 Task: Find connections with filter location Tema with filter topic #blockchainwith filter profile language Spanish with filter current company Ramco Systems with filter school Somaiya Vidyavihar University with filter industry Racetracks with filter service category Tax Preparation with filter keywords title Help Desk
Action: Mouse moved to (236, 279)
Screenshot: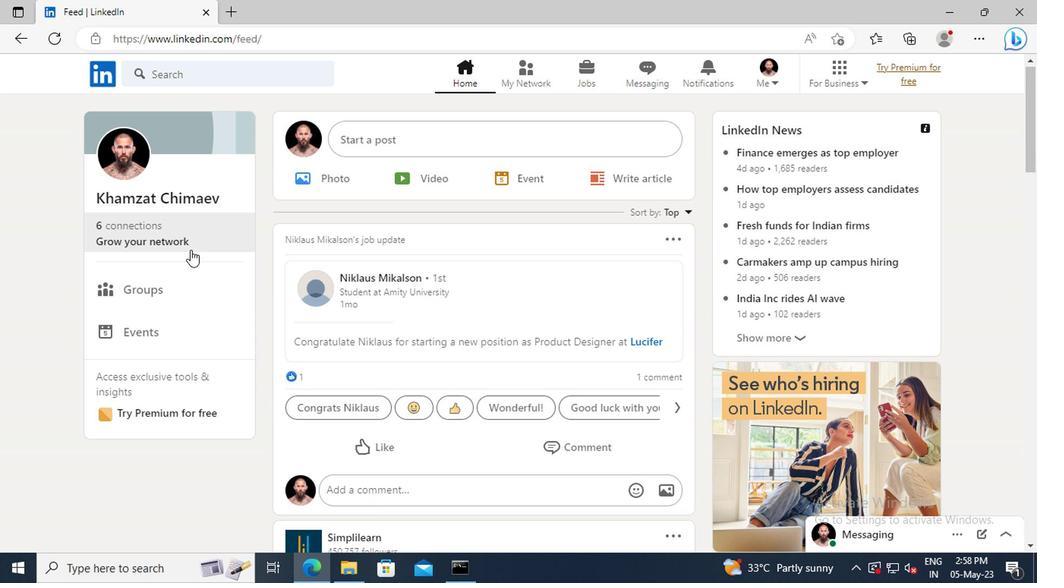
Action: Mouse pressed left at (236, 279)
Screenshot: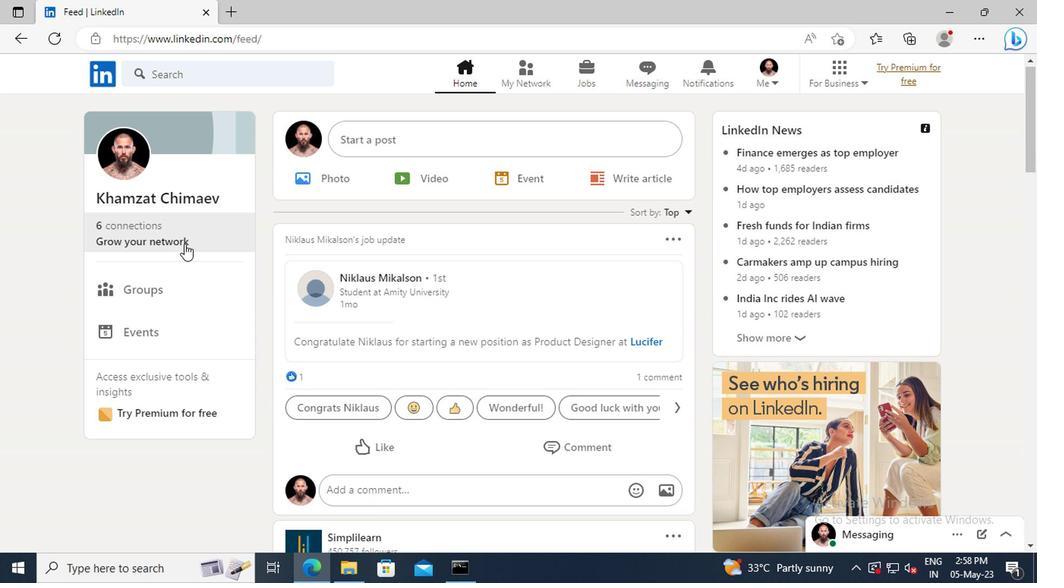 
Action: Mouse moved to (230, 222)
Screenshot: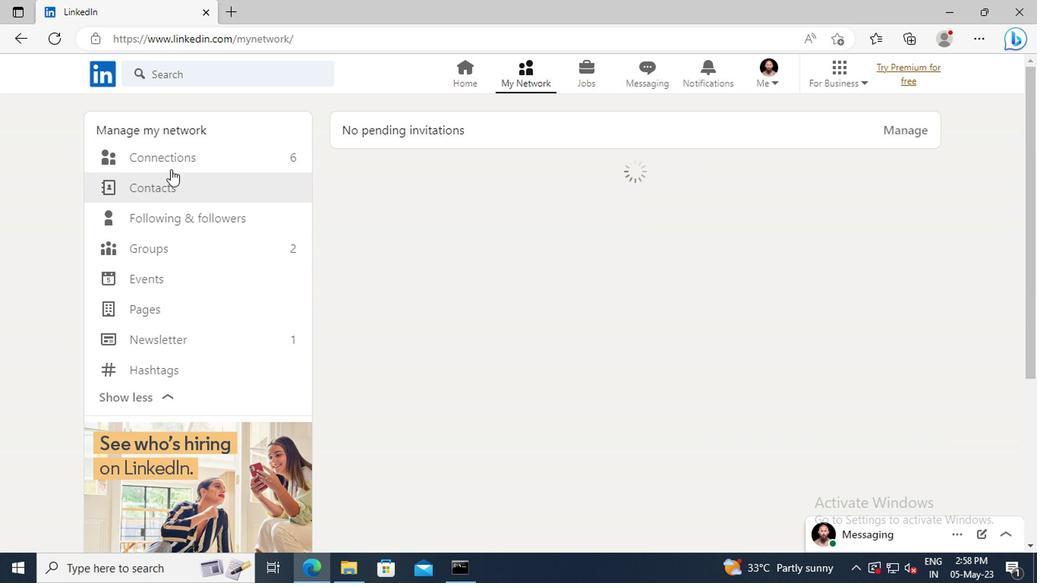 
Action: Mouse pressed left at (230, 222)
Screenshot: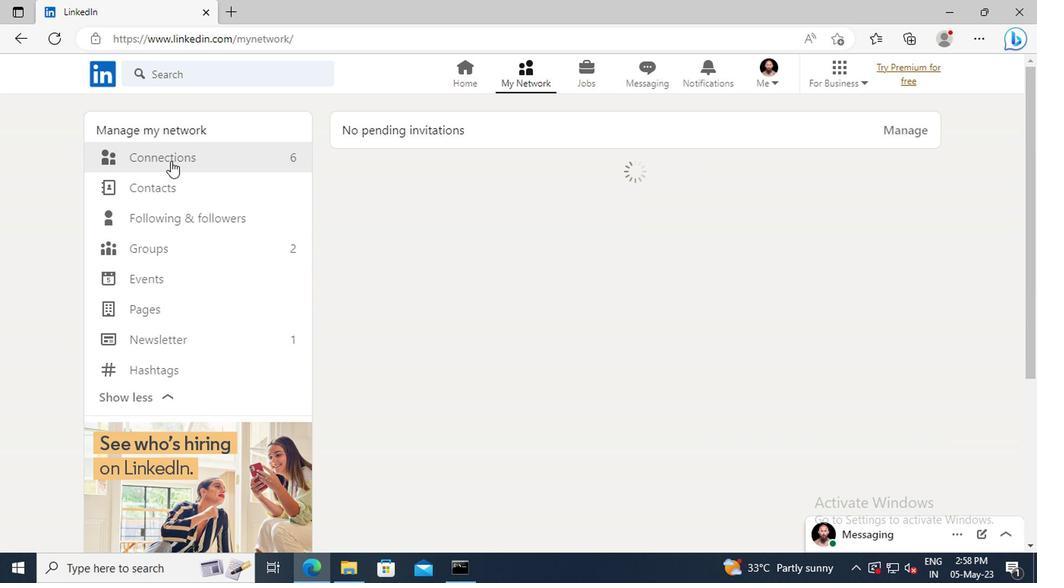 
Action: Mouse moved to (554, 223)
Screenshot: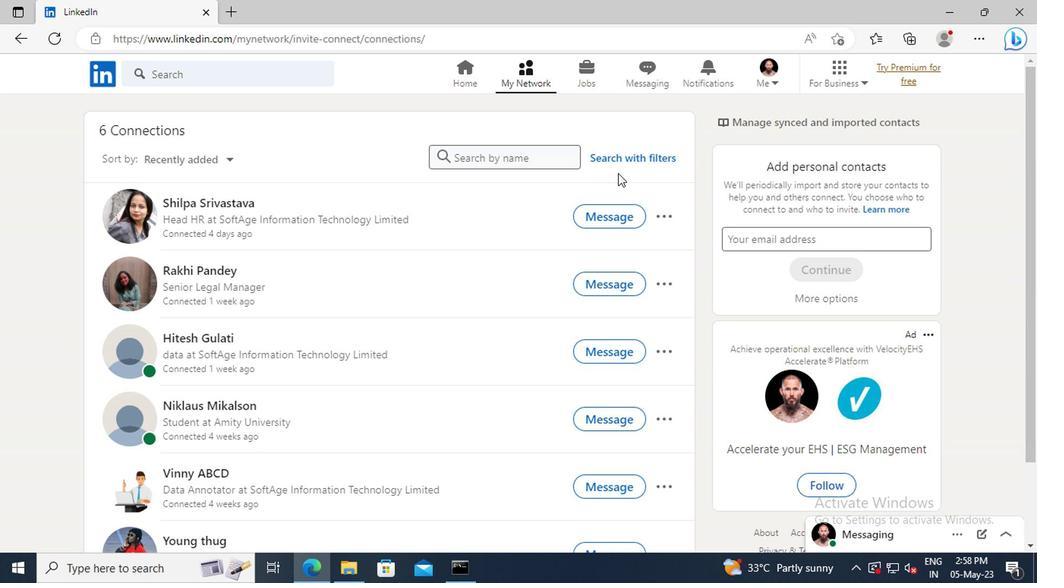 
Action: Mouse pressed left at (554, 223)
Screenshot: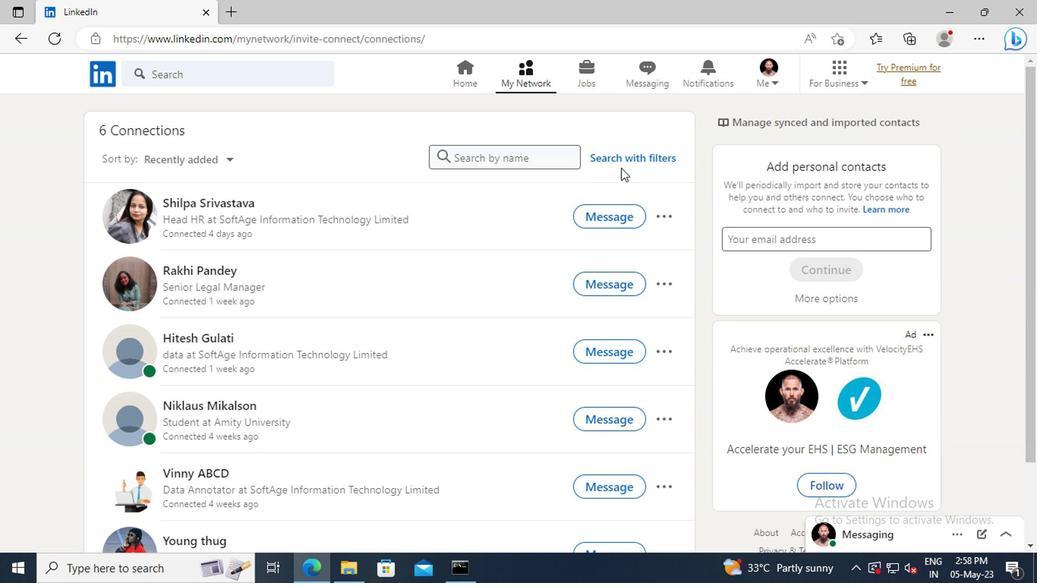 
Action: Mouse moved to (523, 195)
Screenshot: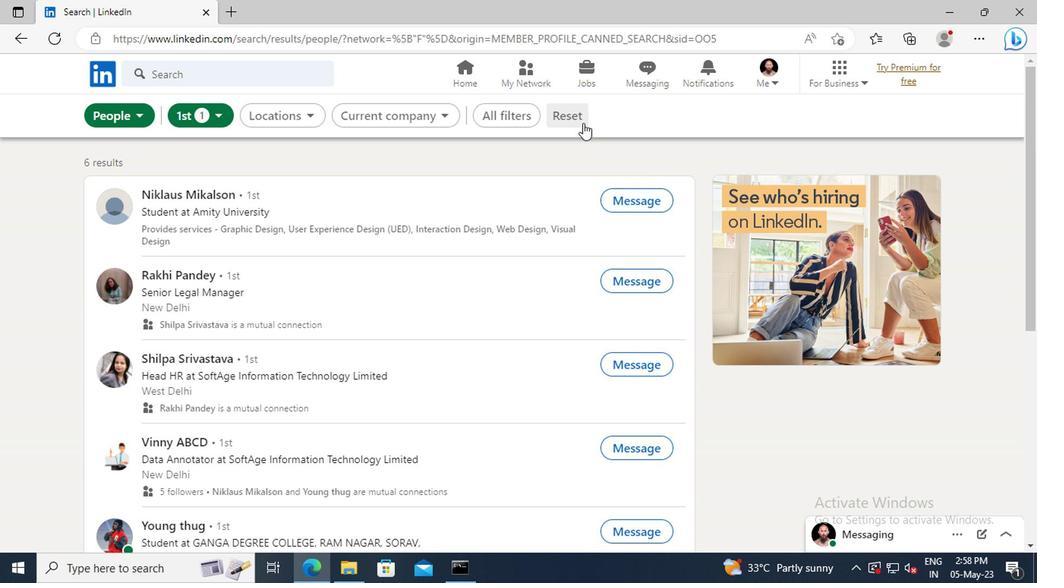 
Action: Mouse pressed left at (523, 195)
Screenshot: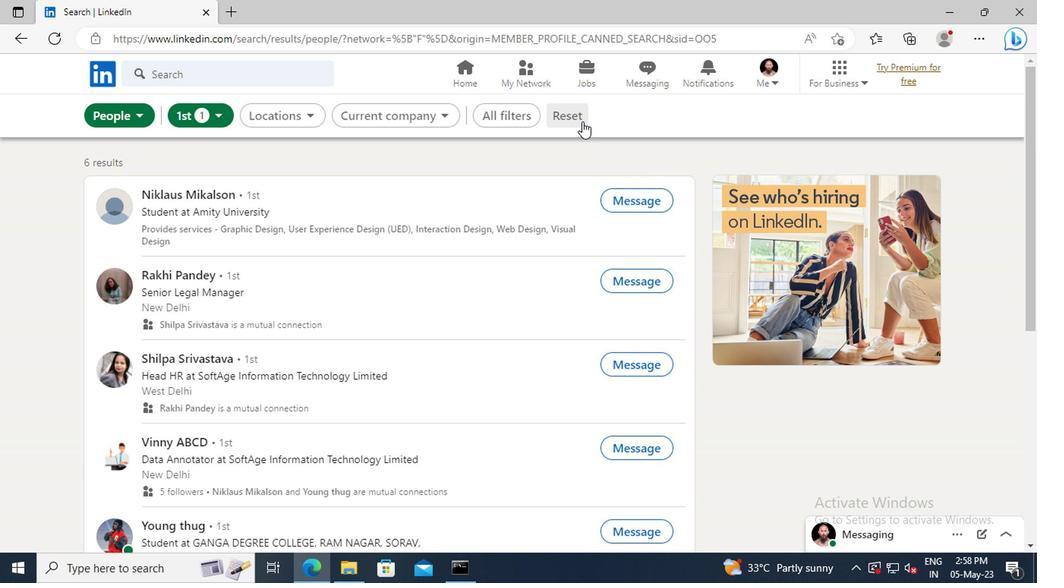 
Action: Mouse moved to (507, 191)
Screenshot: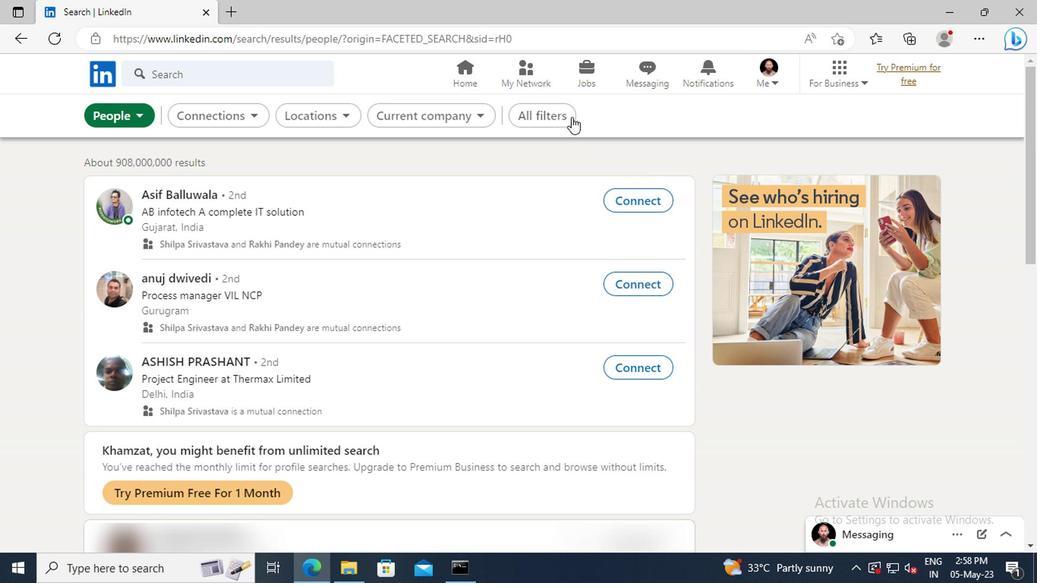 
Action: Mouse pressed left at (507, 191)
Screenshot: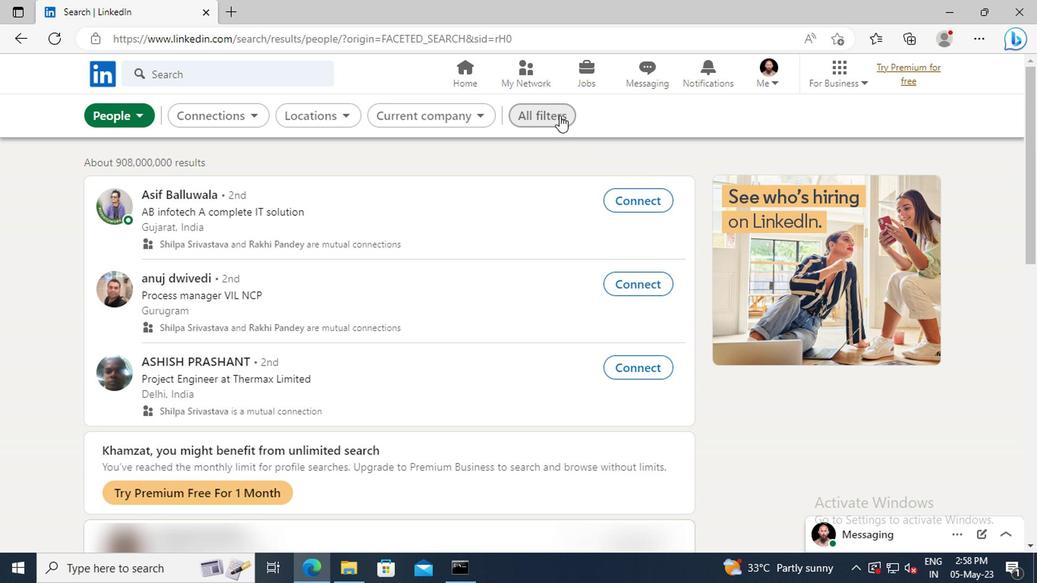 
Action: Mouse moved to (714, 321)
Screenshot: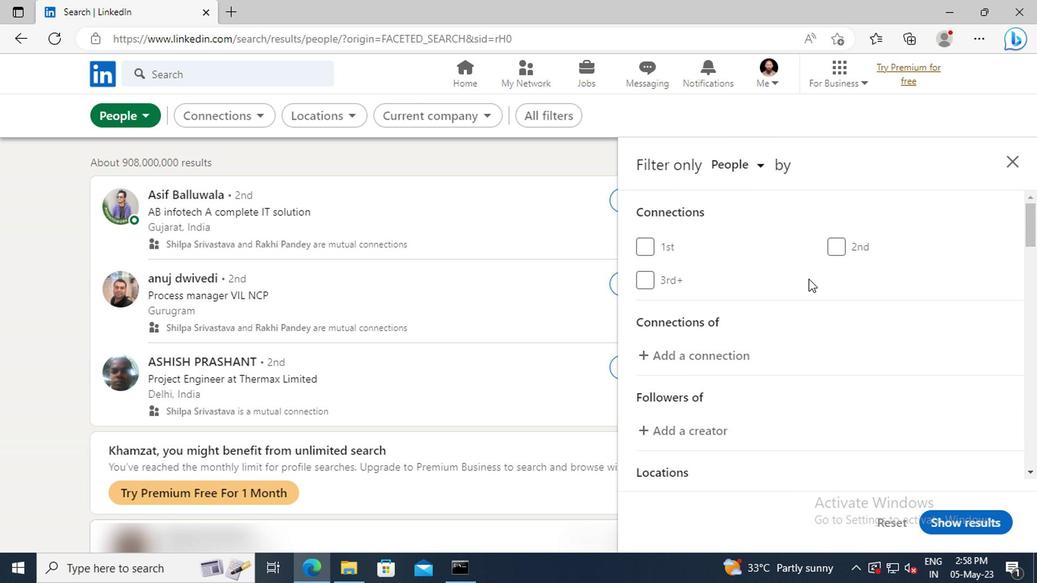 
Action: Mouse scrolled (714, 320) with delta (0, 0)
Screenshot: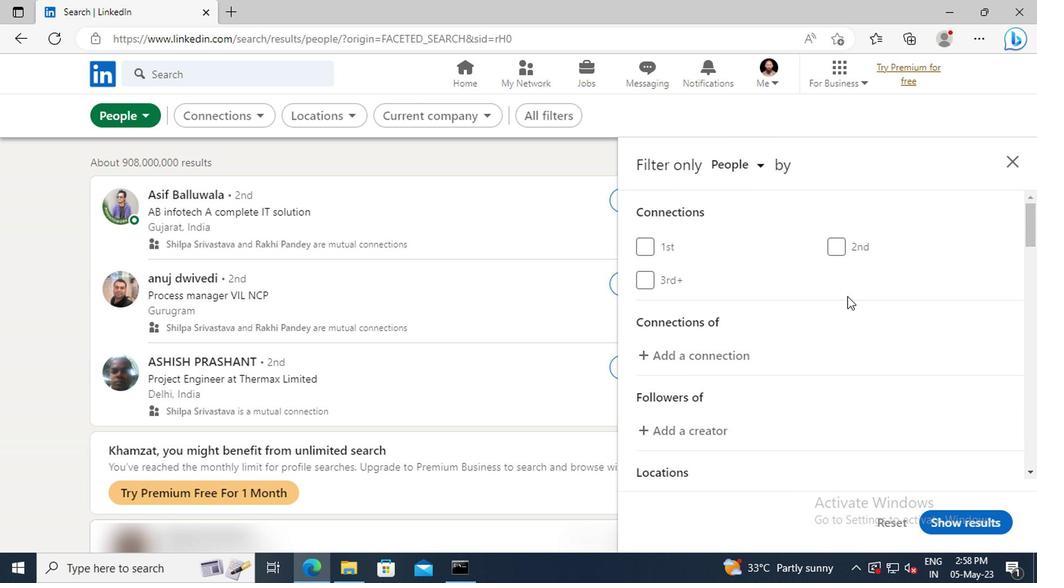 
Action: Mouse scrolled (714, 320) with delta (0, 0)
Screenshot: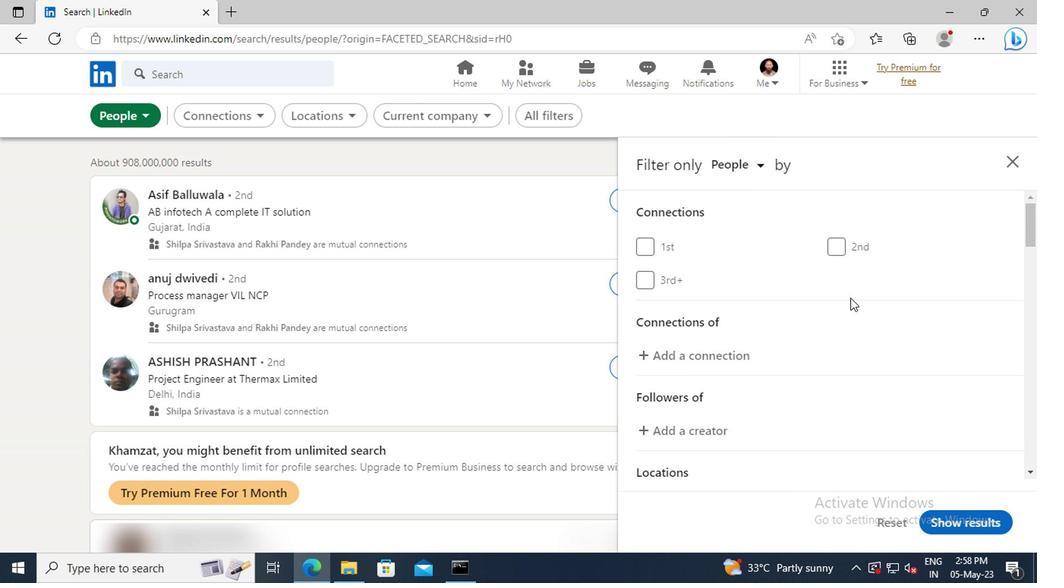 
Action: Mouse scrolled (714, 320) with delta (0, 0)
Screenshot: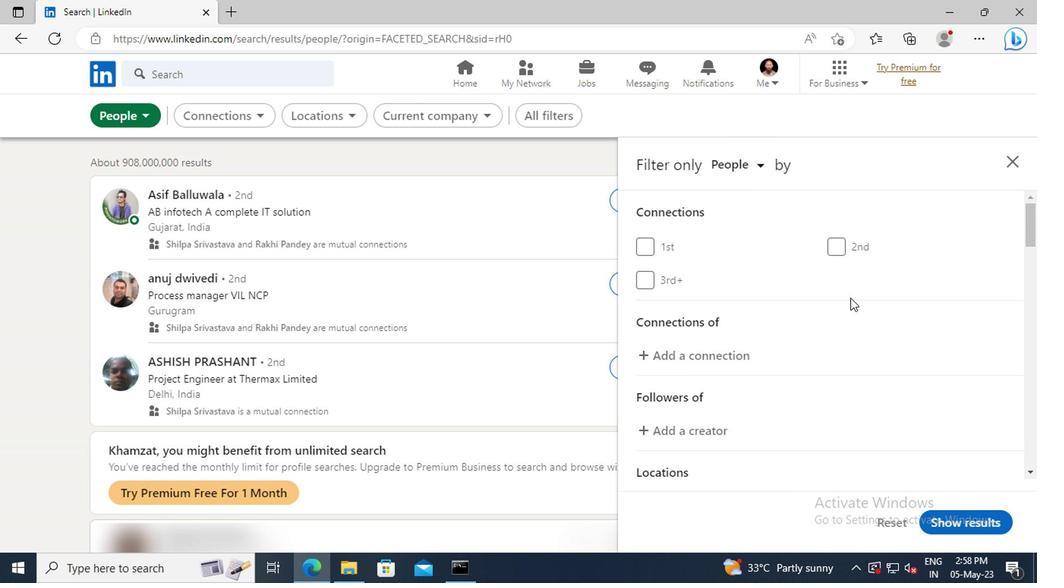 
Action: Mouse scrolled (714, 320) with delta (0, 0)
Screenshot: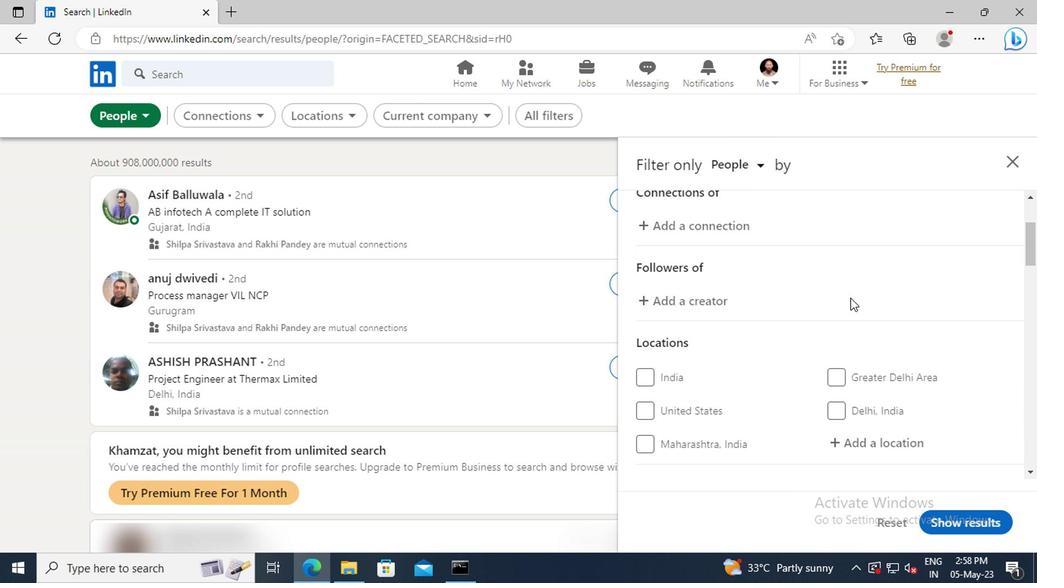 
Action: Mouse scrolled (714, 320) with delta (0, 0)
Screenshot: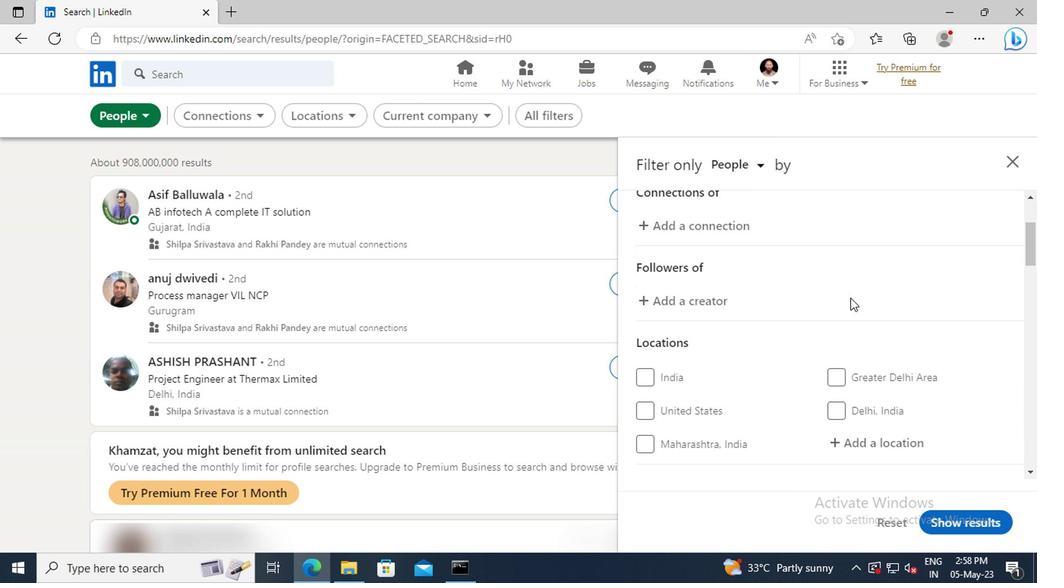 
Action: Mouse scrolled (714, 320) with delta (0, 0)
Screenshot: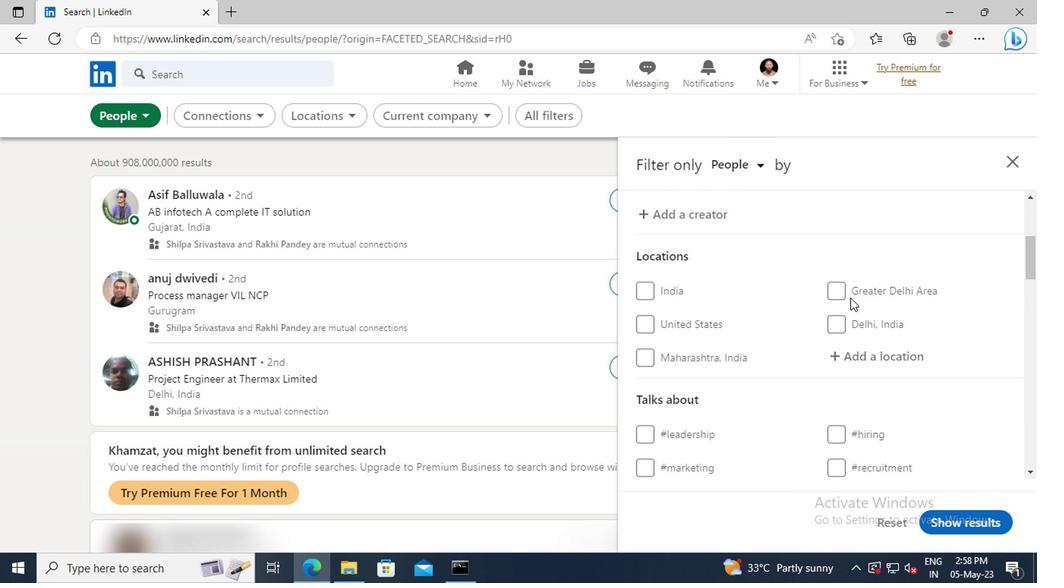 
Action: Mouse moved to (716, 331)
Screenshot: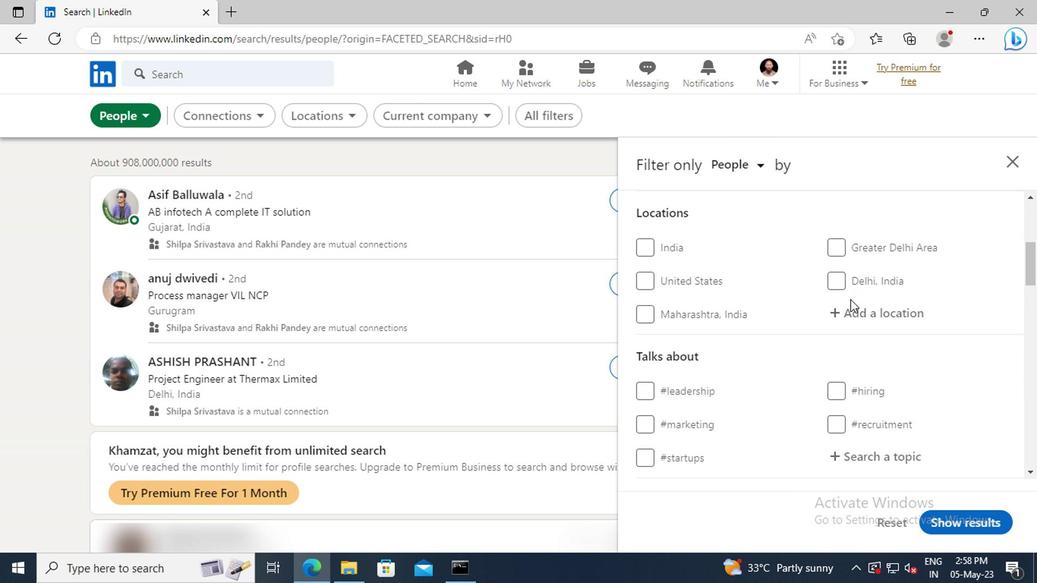 
Action: Mouse pressed left at (716, 331)
Screenshot: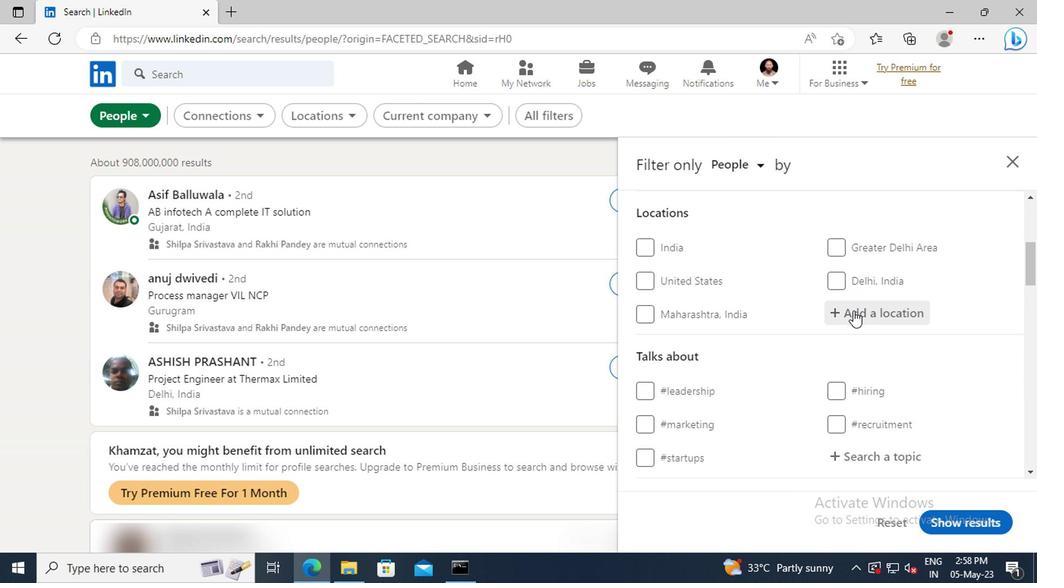 
Action: Mouse moved to (705, 327)
Screenshot: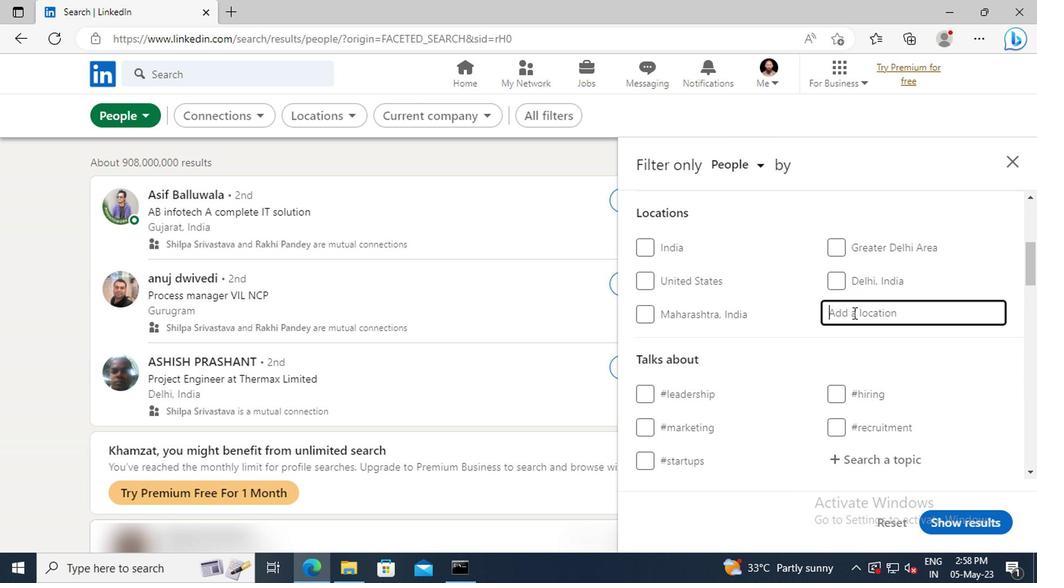 
Action: Key pressed <Key.shift>TEMA<Key.enter>
Screenshot: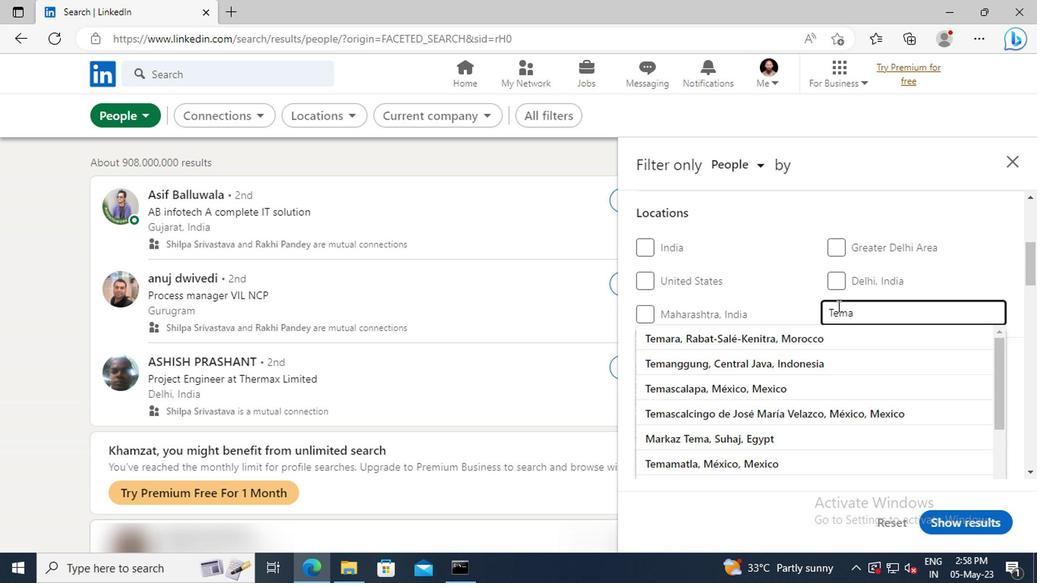 
Action: Mouse scrolled (705, 326) with delta (0, 0)
Screenshot: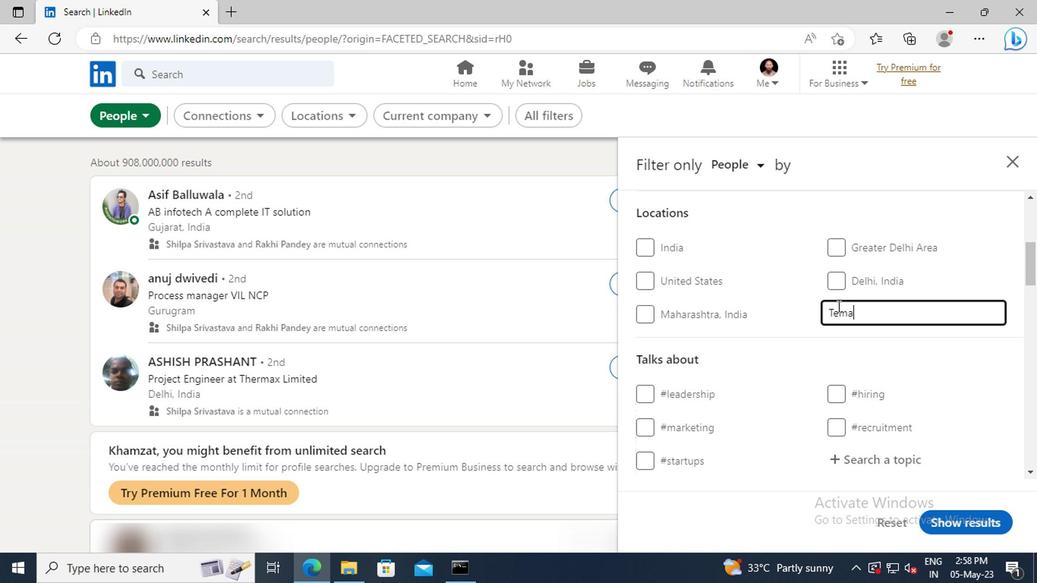 
Action: Mouse scrolled (705, 326) with delta (0, 0)
Screenshot: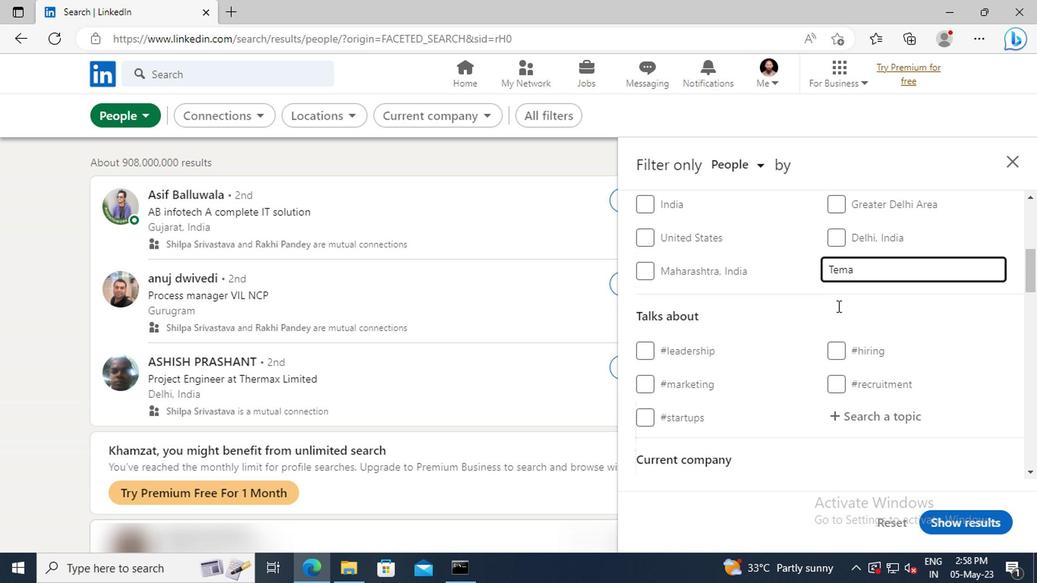 
Action: Mouse scrolled (705, 326) with delta (0, 0)
Screenshot: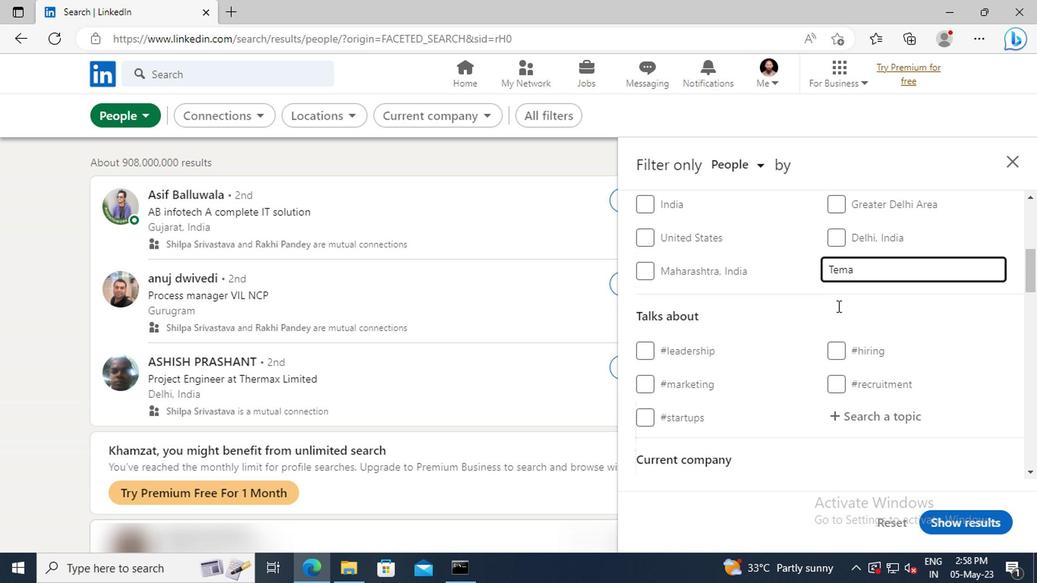 
Action: Mouse moved to (712, 342)
Screenshot: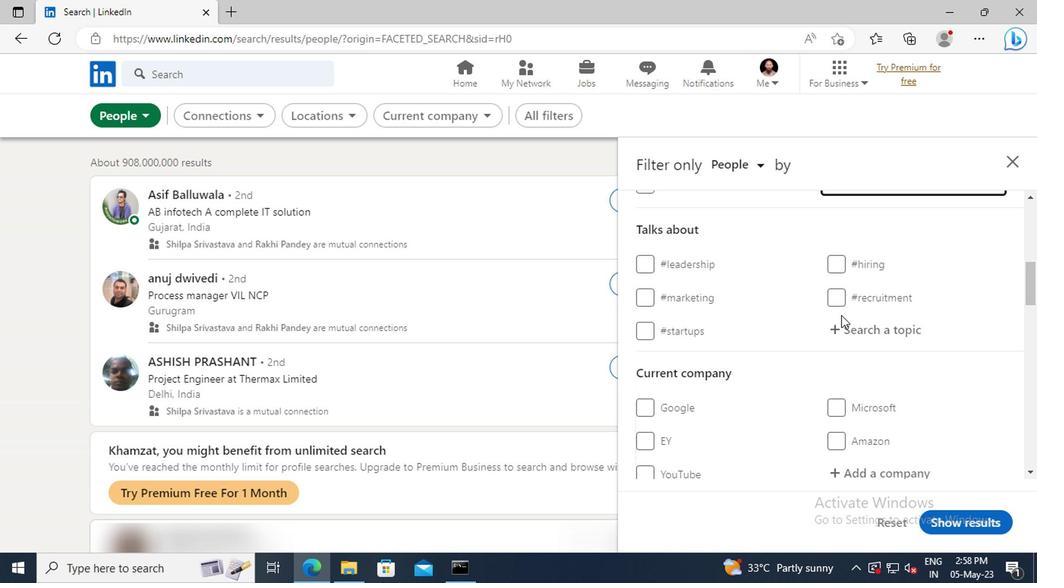 
Action: Mouse pressed left at (712, 342)
Screenshot: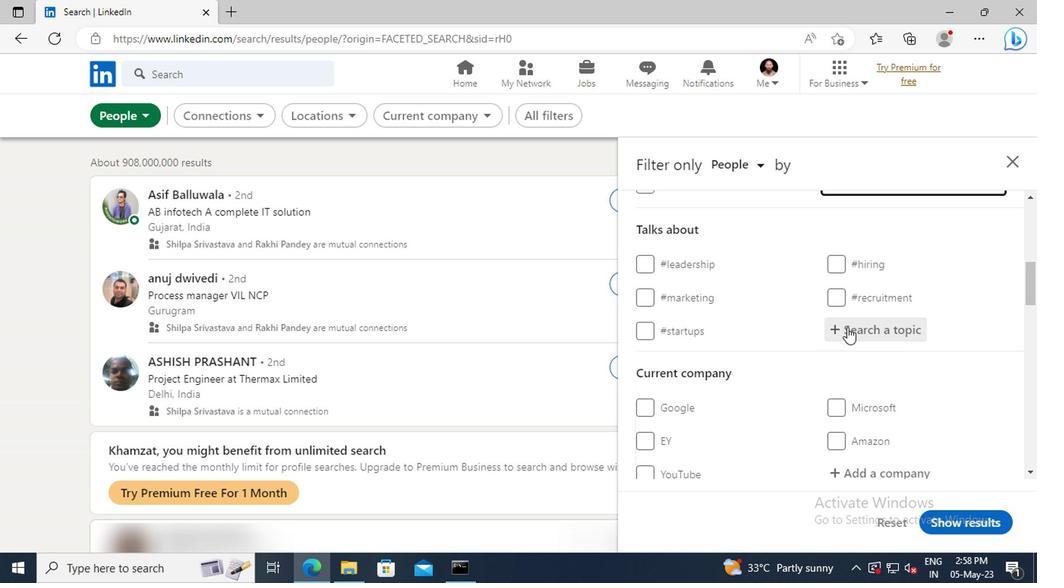 
Action: Key pressed BLOCKCHAI
Screenshot: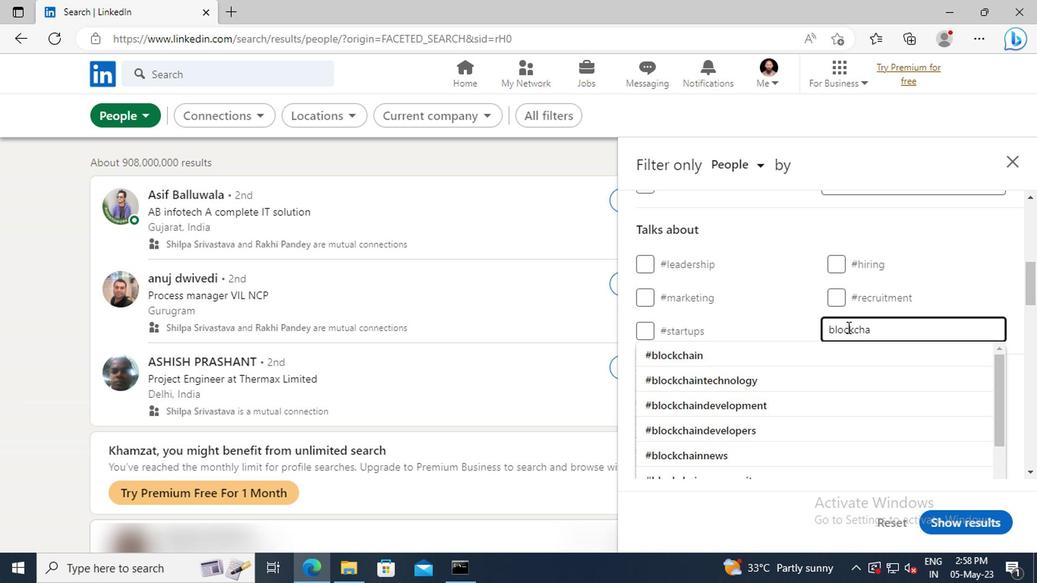 
Action: Mouse moved to (715, 359)
Screenshot: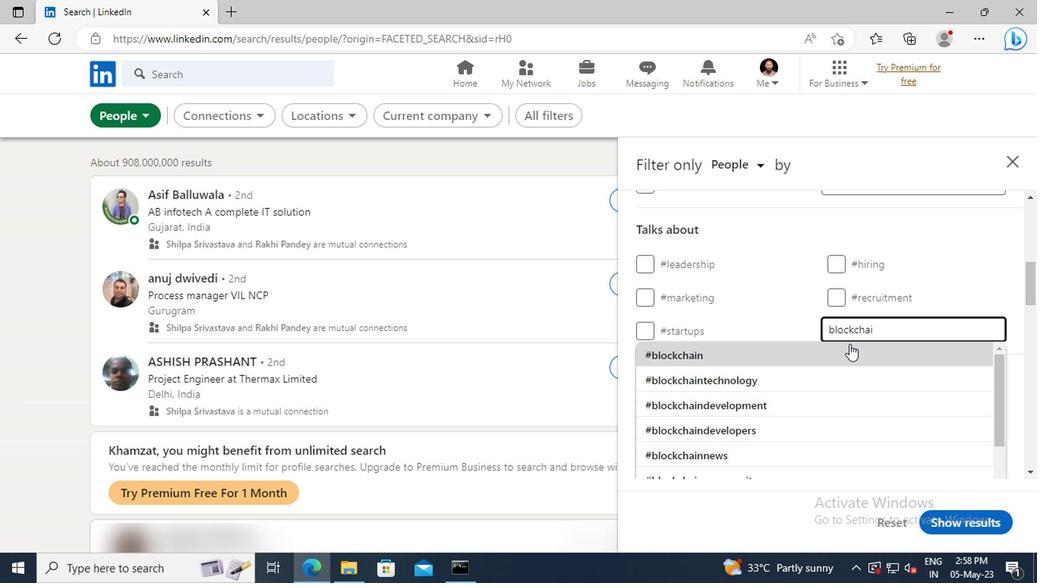 
Action: Mouse pressed left at (715, 359)
Screenshot: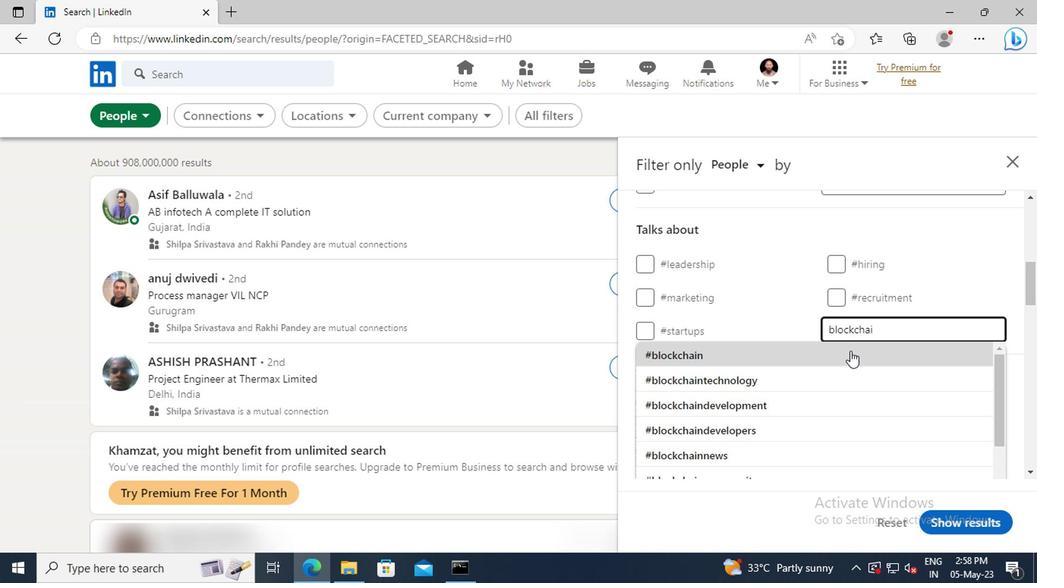 
Action: Mouse scrolled (715, 359) with delta (0, 0)
Screenshot: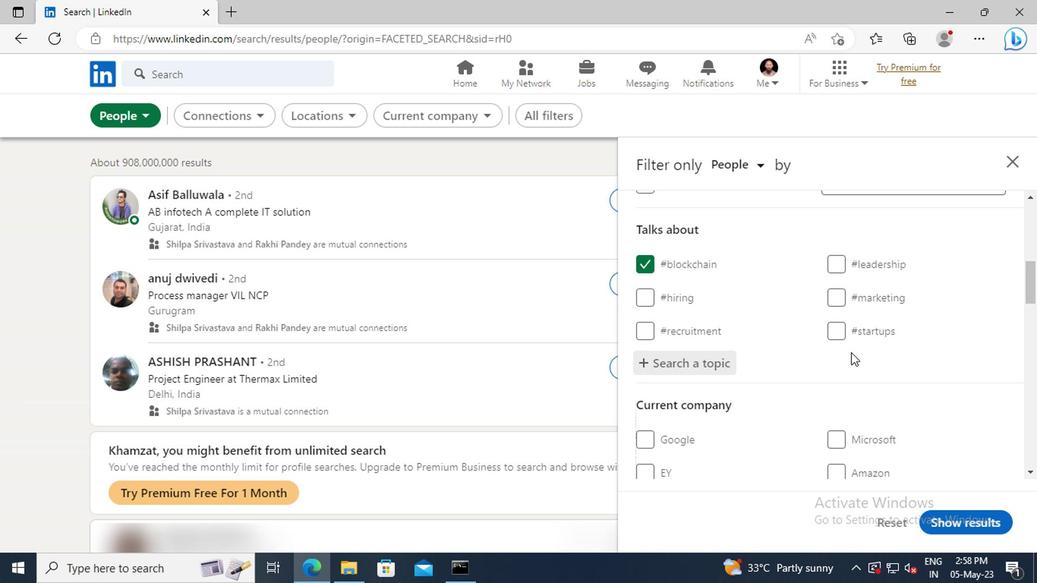 
Action: Mouse scrolled (715, 359) with delta (0, 0)
Screenshot: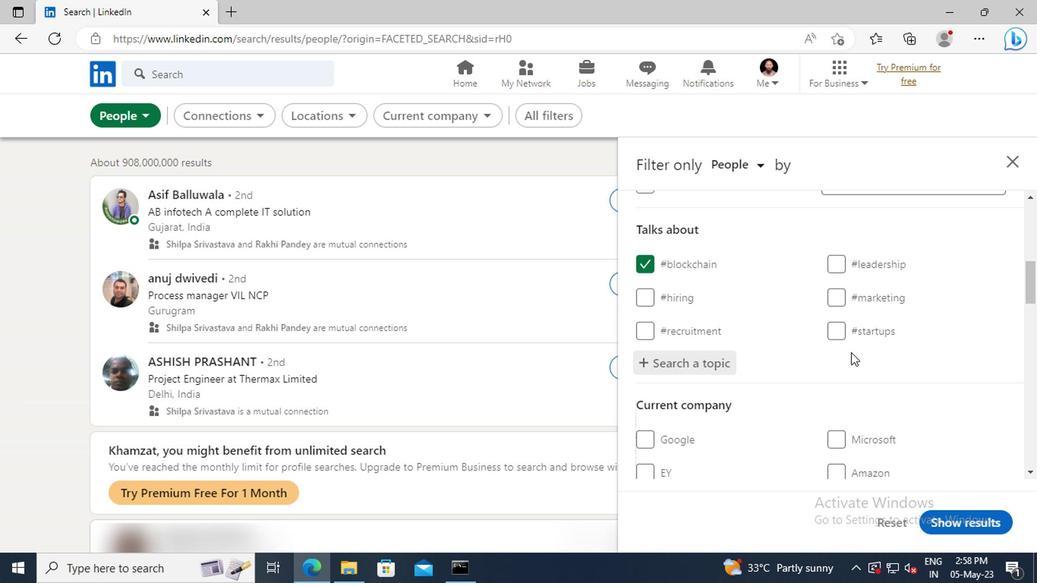 
Action: Mouse scrolled (715, 359) with delta (0, 0)
Screenshot: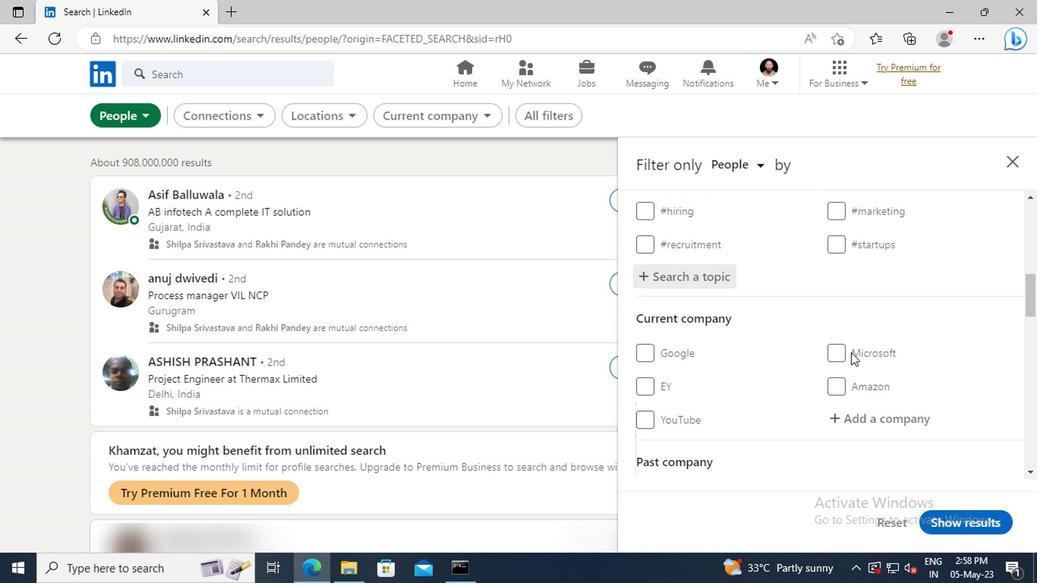 
Action: Mouse scrolled (715, 359) with delta (0, 0)
Screenshot: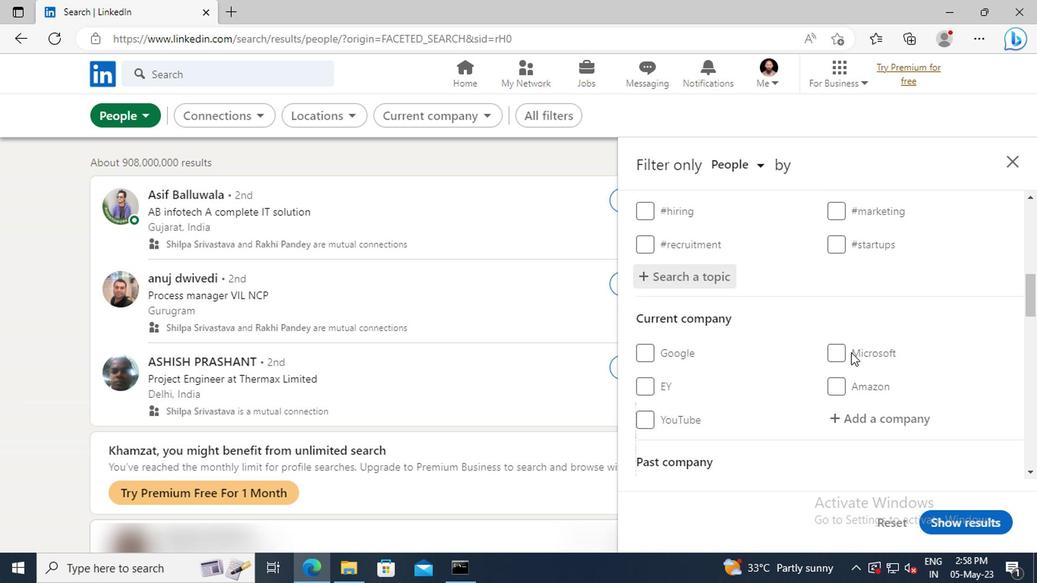 
Action: Mouse scrolled (715, 359) with delta (0, 0)
Screenshot: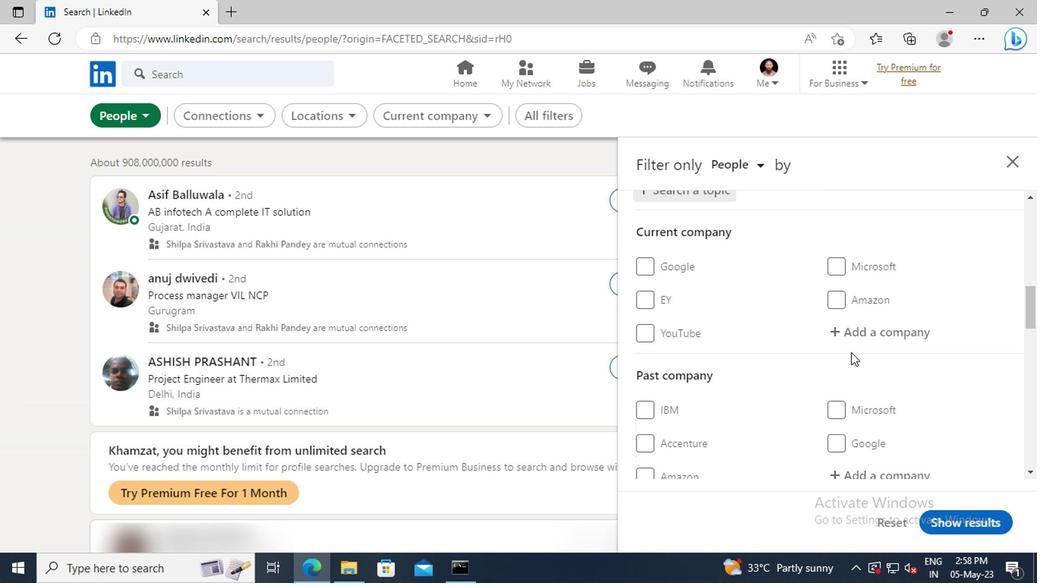 
Action: Mouse scrolled (715, 359) with delta (0, 0)
Screenshot: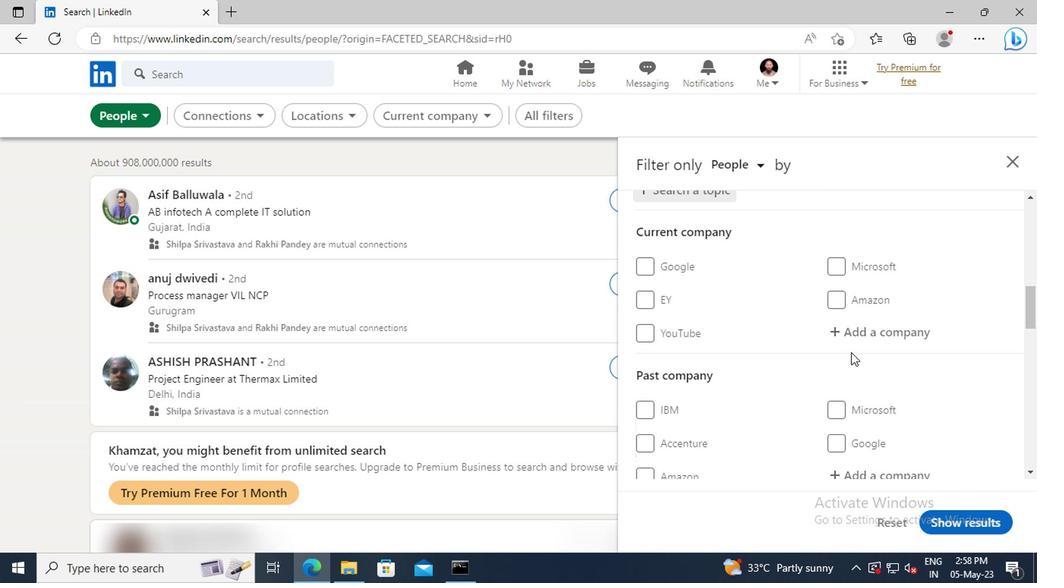 
Action: Mouse scrolled (715, 359) with delta (0, 0)
Screenshot: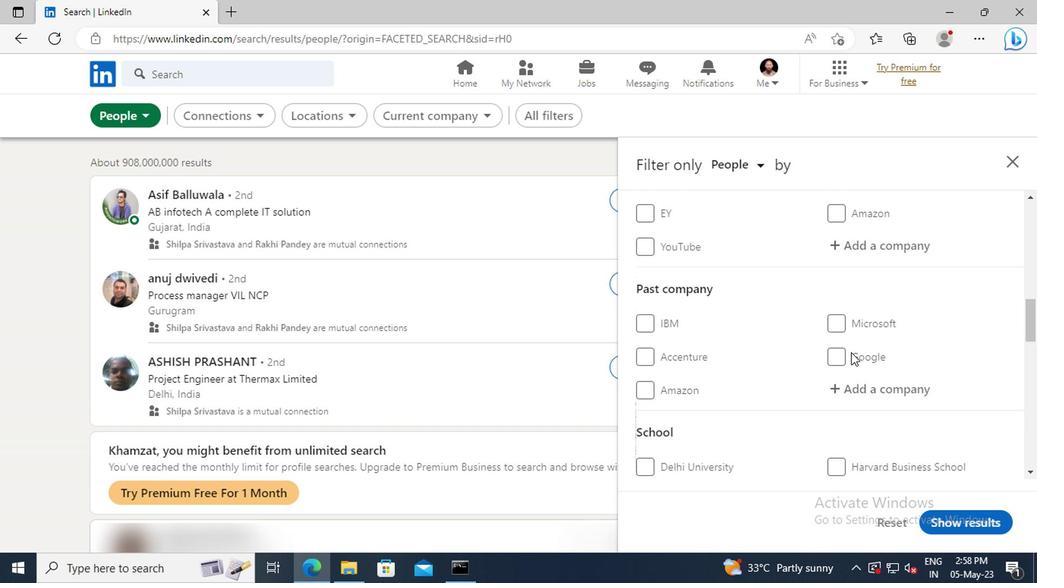 
Action: Mouse scrolled (715, 359) with delta (0, 0)
Screenshot: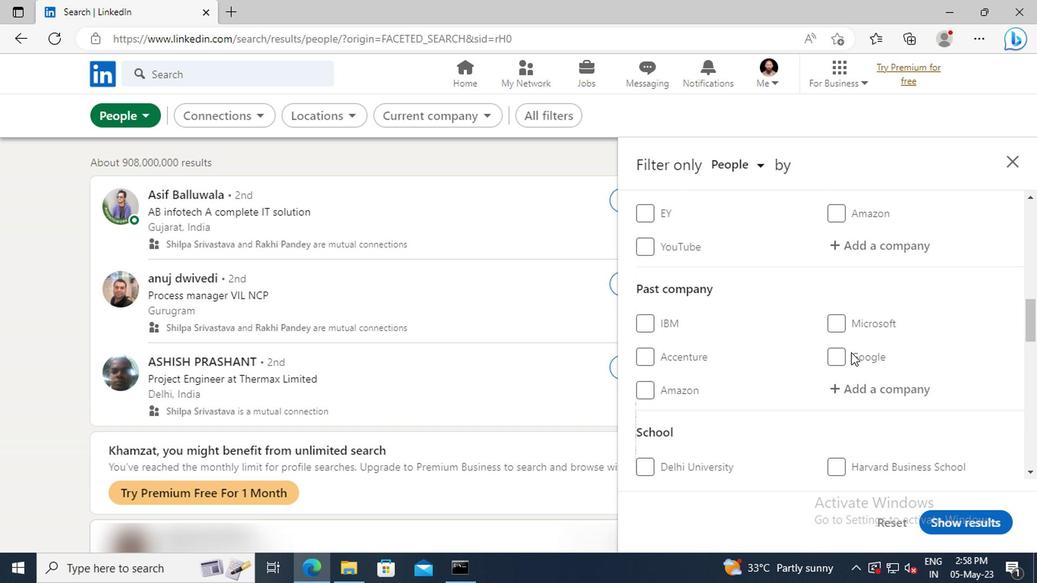 
Action: Mouse scrolled (715, 359) with delta (0, 0)
Screenshot: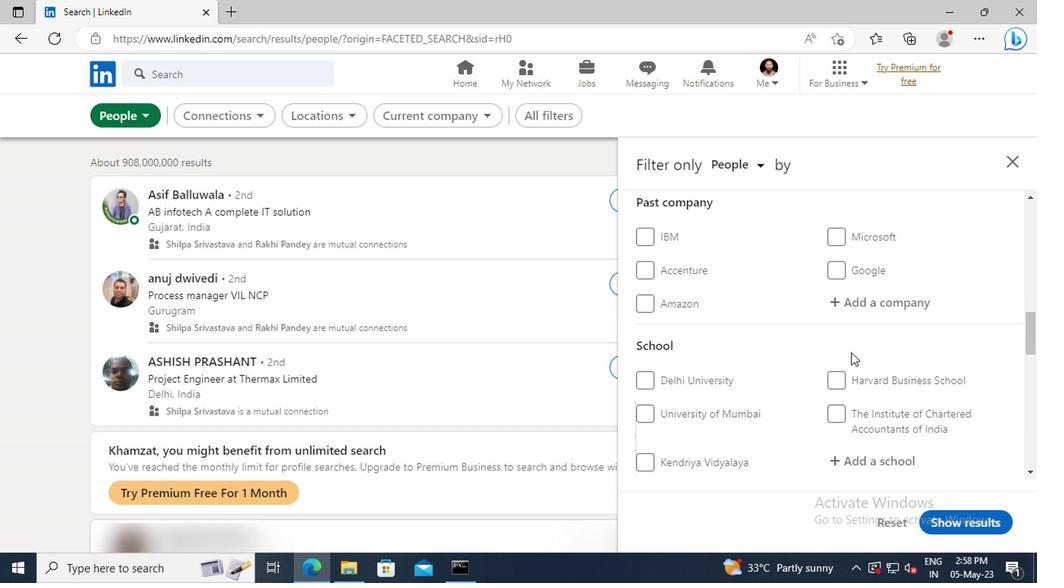 
Action: Mouse scrolled (715, 359) with delta (0, 0)
Screenshot: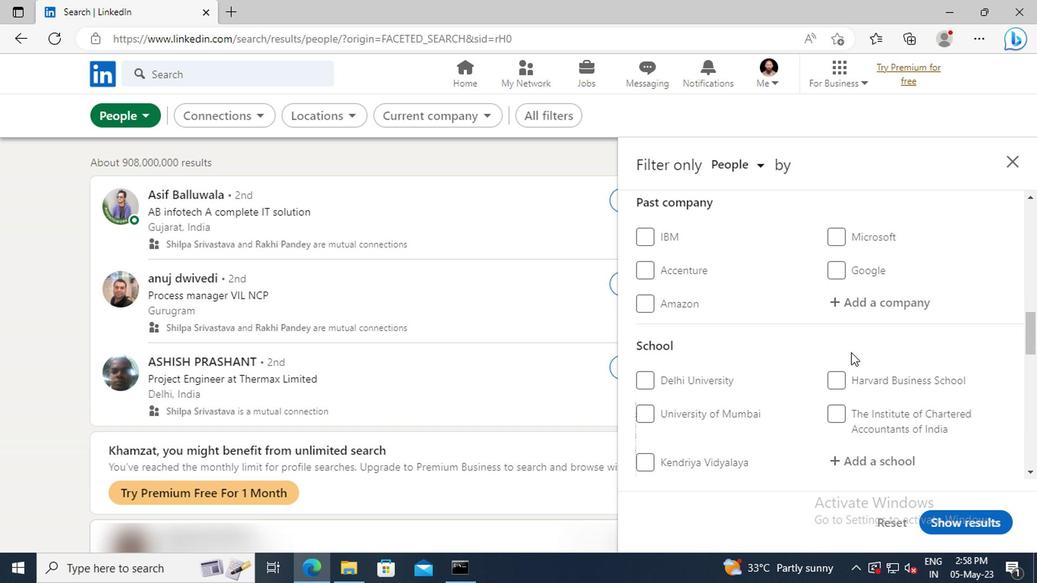 
Action: Mouse scrolled (715, 359) with delta (0, 0)
Screenshot: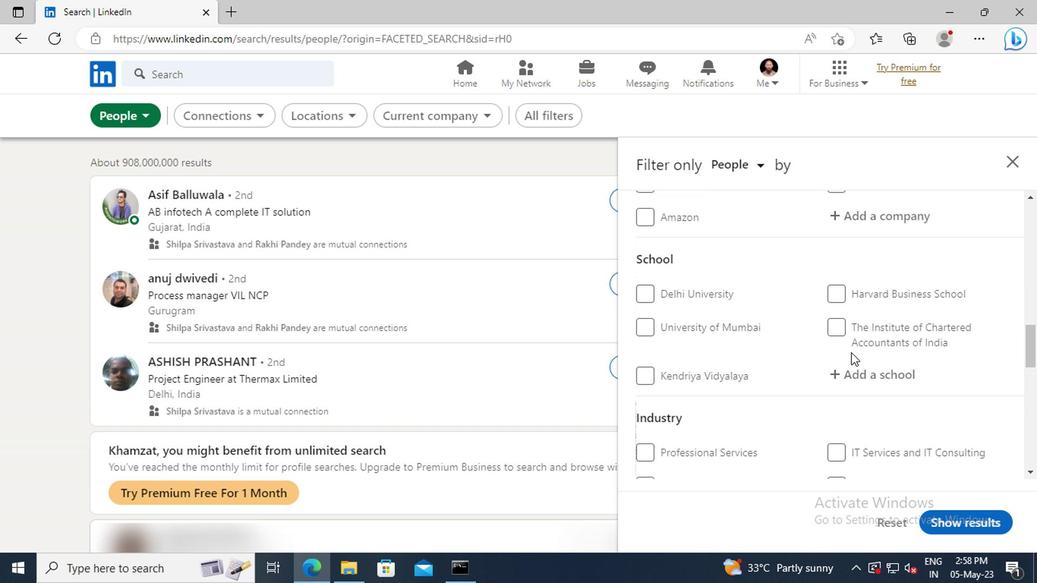 
Action: Mouse scrolled (715, 359) with delta (0, 0)
Screenshot: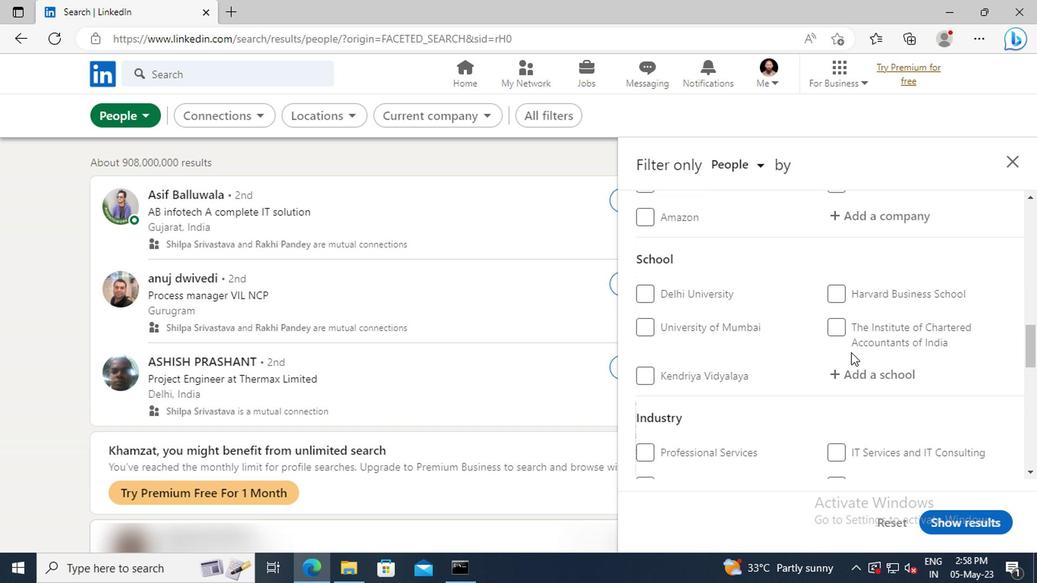 
Action: Mouse scrolled (715, 359) with delta (0, 0)
Screenshot: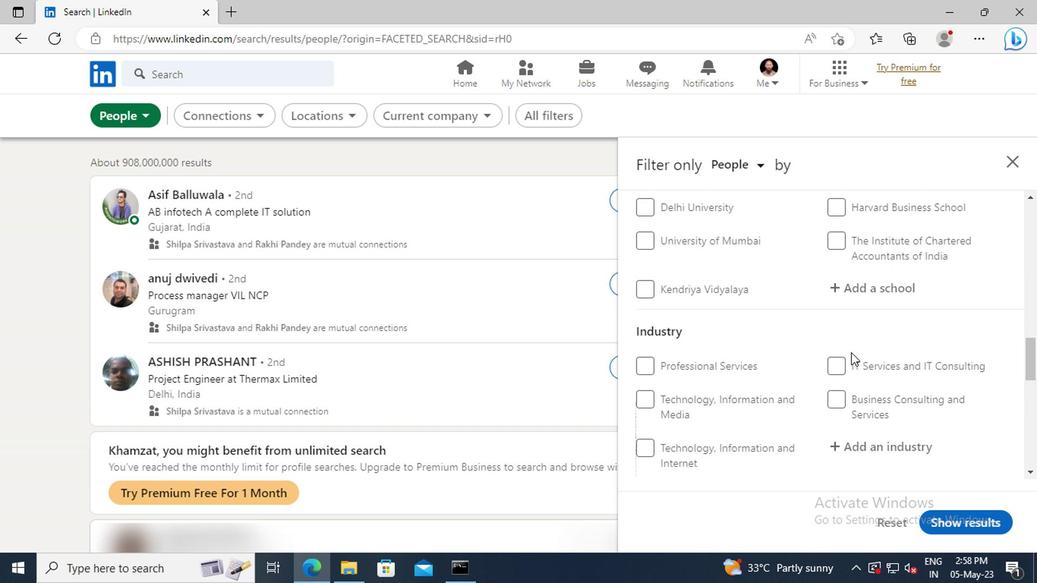 
Action: Mouse scrolled (715, 359) with delta (0, 0)
Screenshot: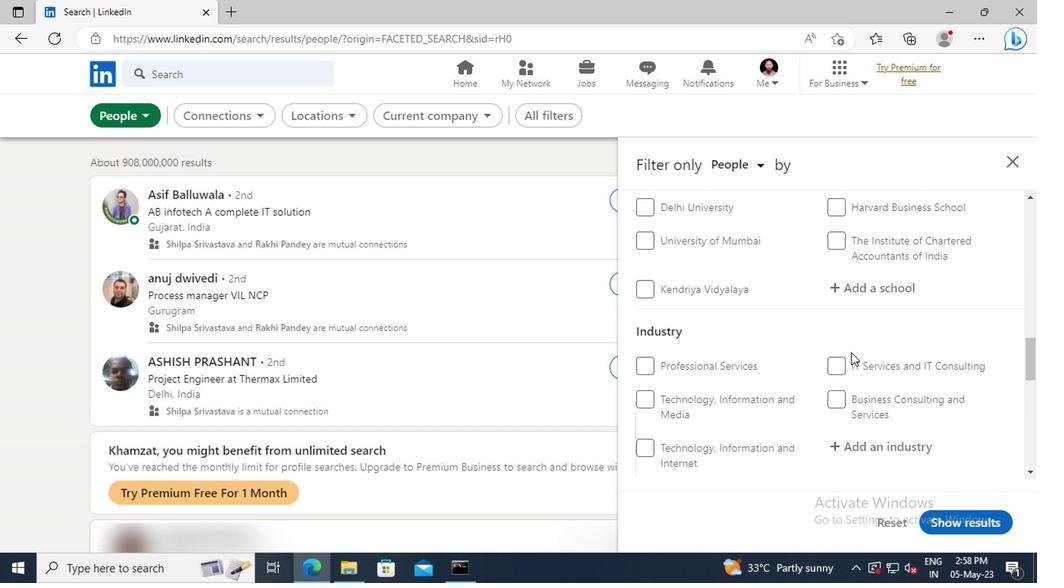
Action: Mouse scrolled (715, 359) with delta (0, 0)
Screenshot: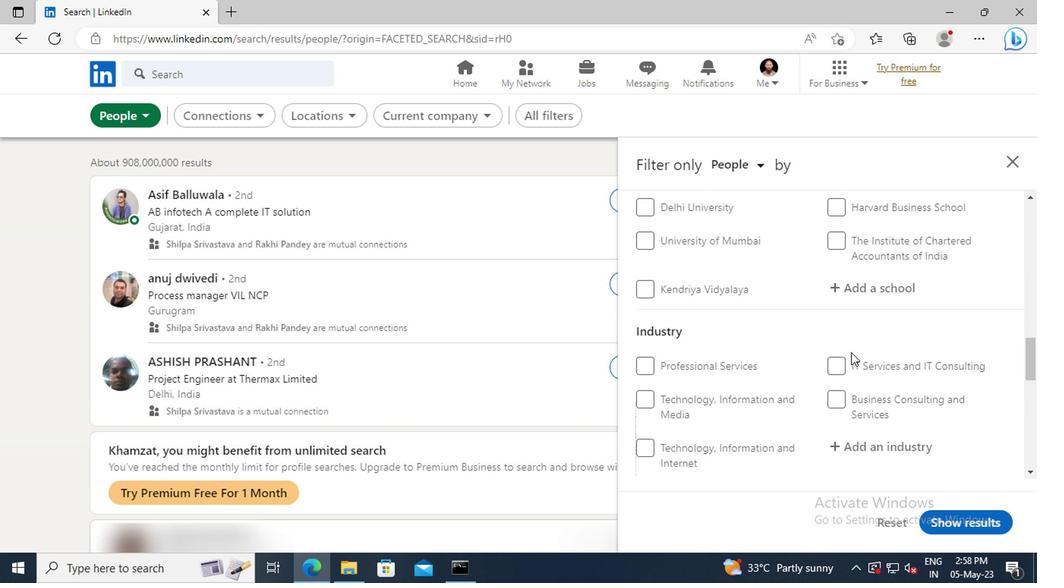 
Action: Mouse scrolled (715, 359) with delta (0, 0)
Screenshot: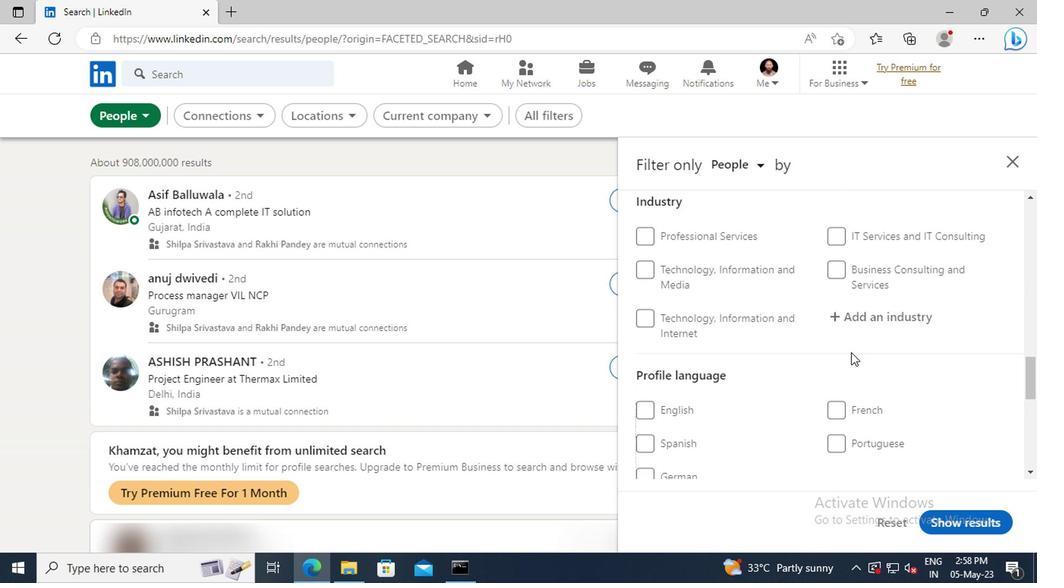 
Action: Mouse moved to (569, 393)
Screenshot: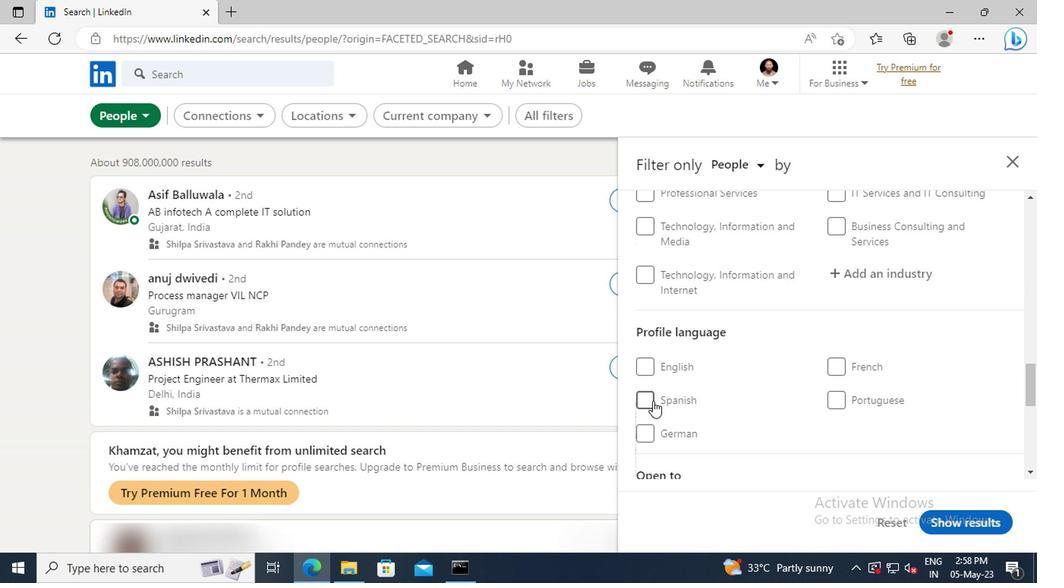
Action: Mouse pressed left at (569, 393)
Screenshot: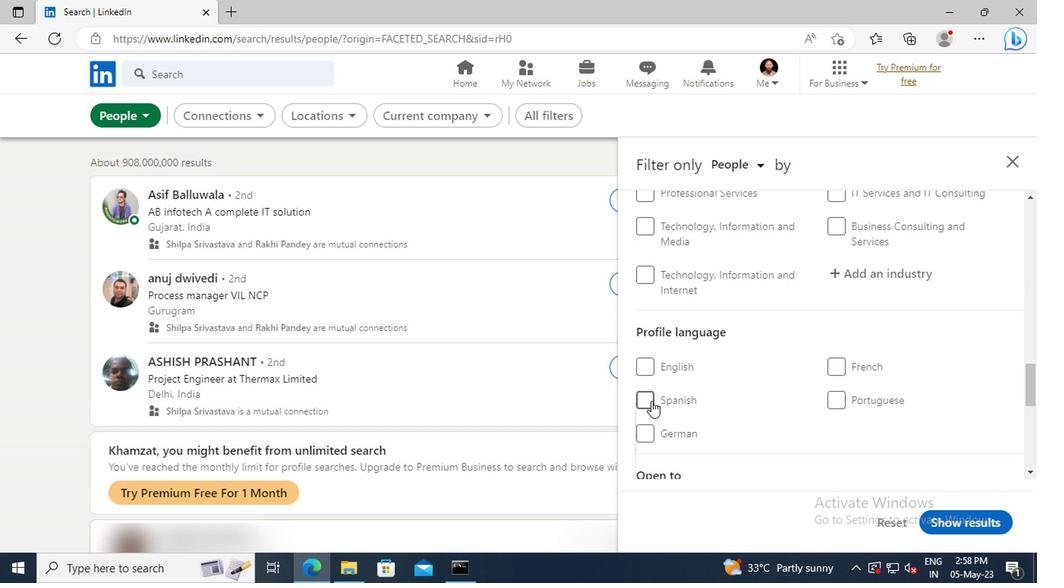 
Action: Mouse moved to (691, 372)
Screenshot: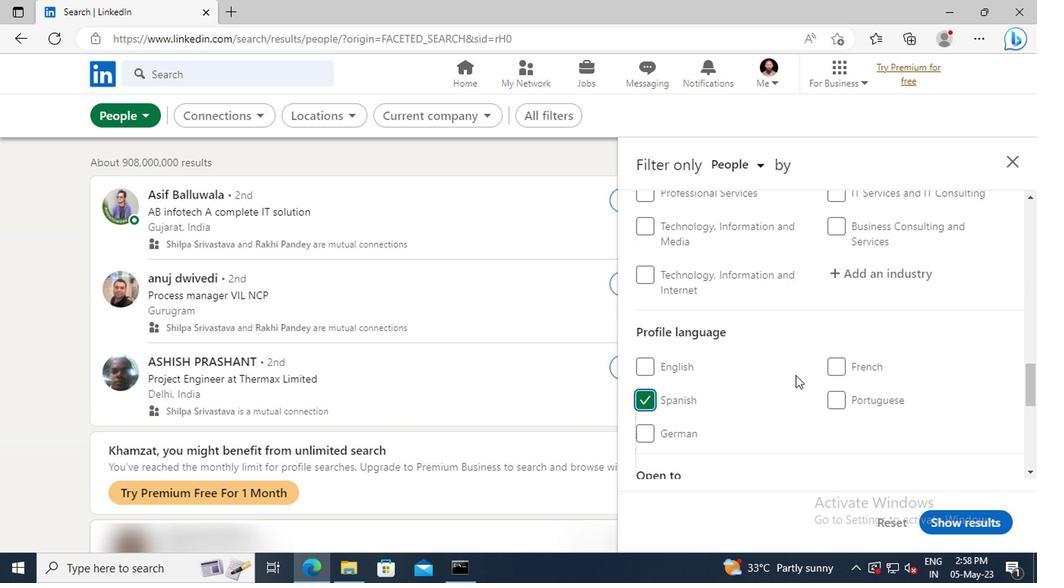 
Action: Mouse scrolled (691, 373) with delta (0, 0)
Screenshot: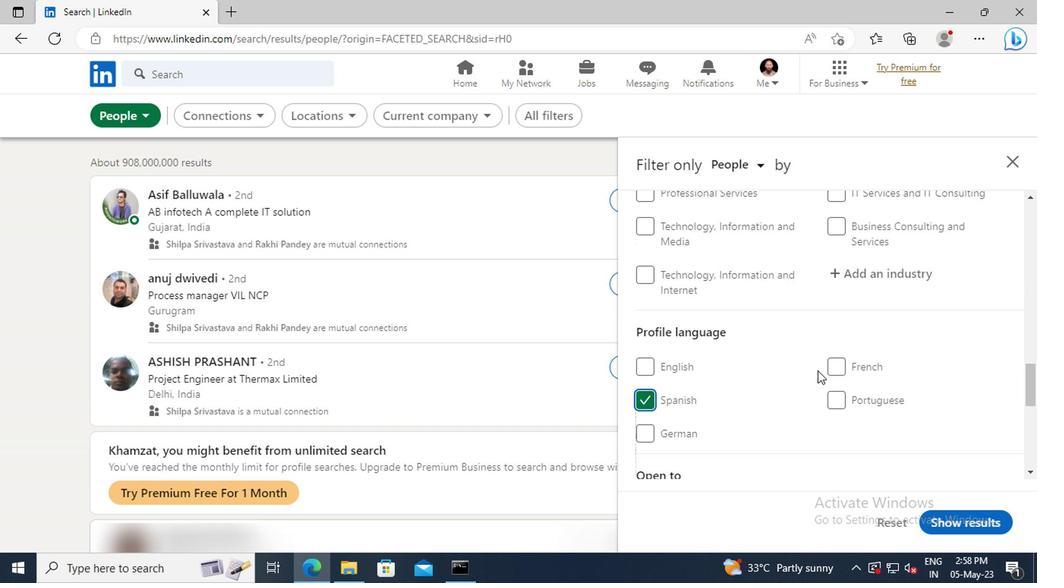 
Action: Mouse scrolled (691, 373) with delta (0, 0)
Screenshot: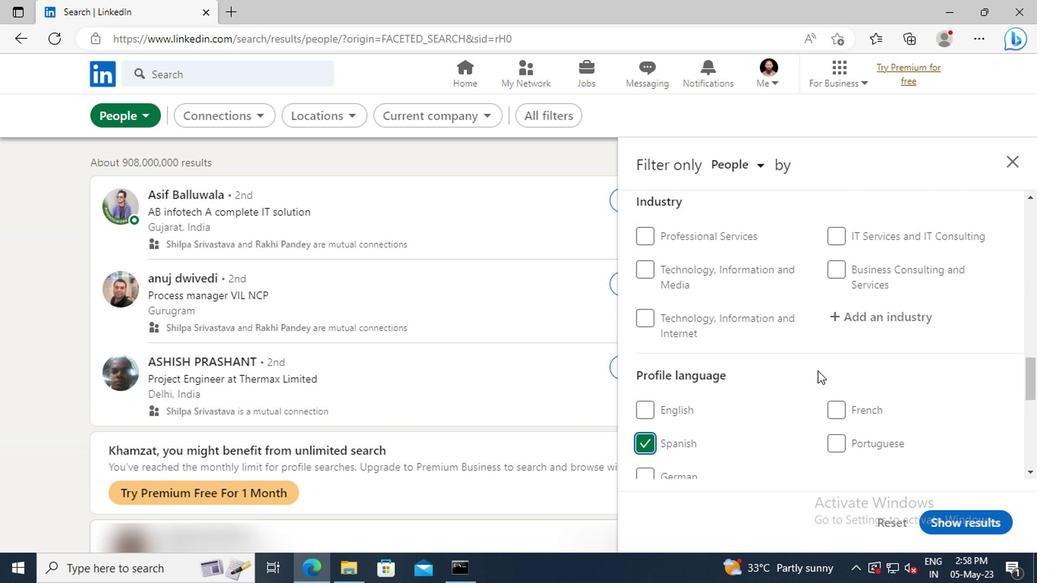 
Action: Mouse scrolled (691, 373) with delta (0, 0)
Screenshot: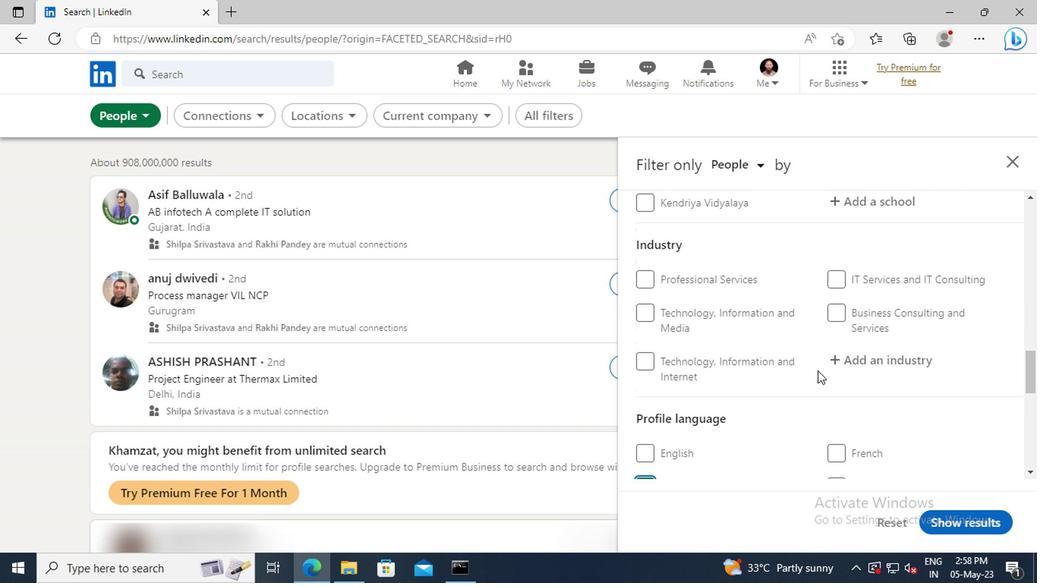 
Action: Mouse scrolled (691, 373) with delta (0, 0)
Screenshot: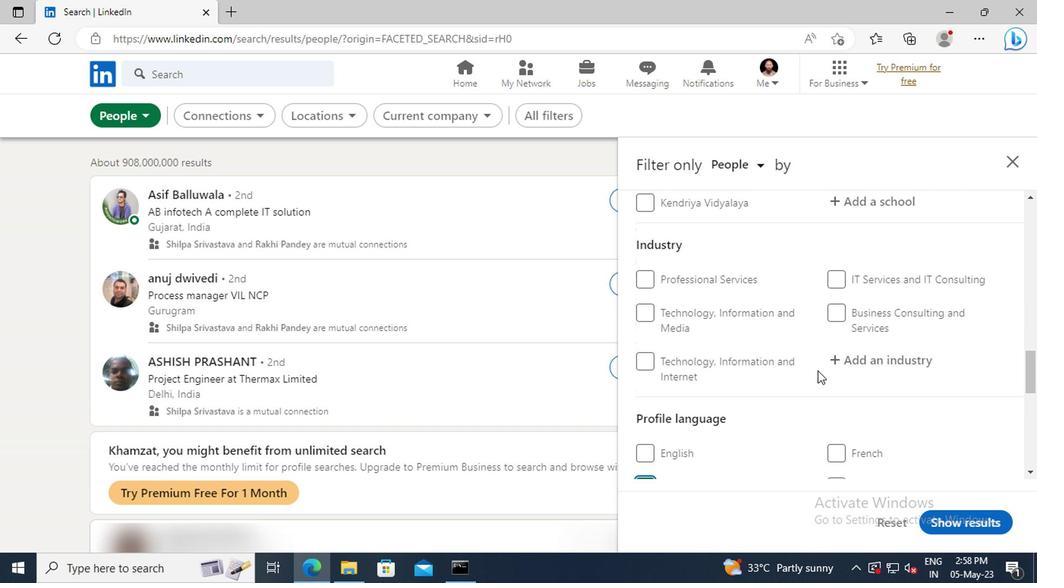 
Action: Mouse scrolled (691, 373) with delta (0, 0)
Screenshot: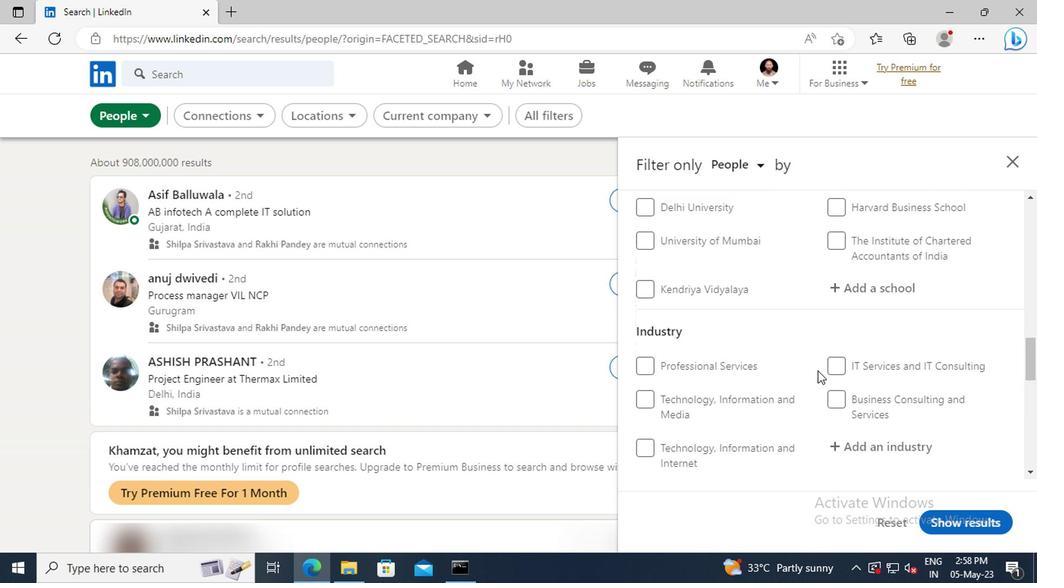 
Action: Mouse scrolled (691, 373) with delta (0, 0)
Screenshot: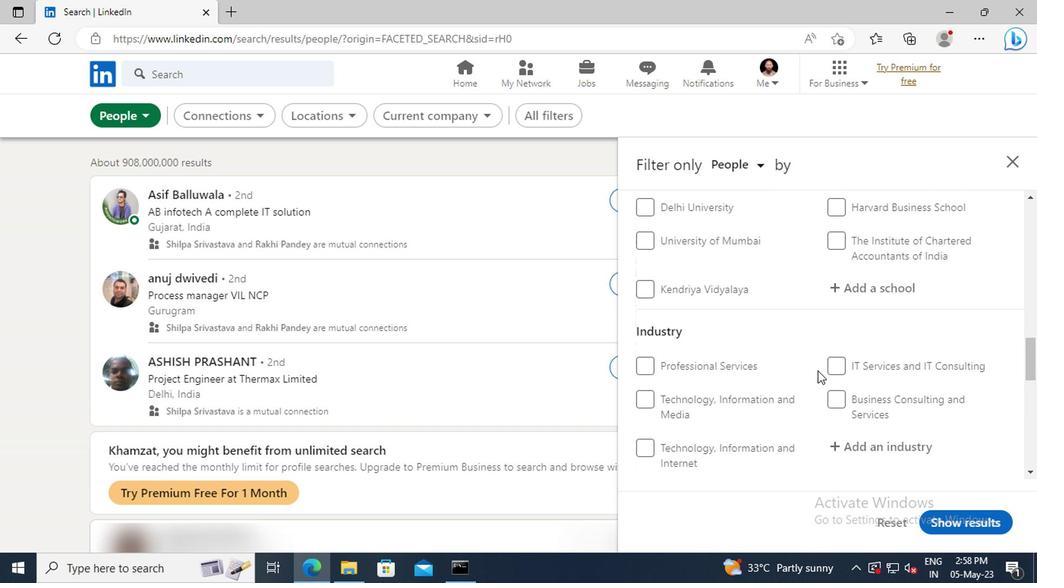 
Action: Mouse scrolled (691, 373) with delta (0, 0)
Screenshot: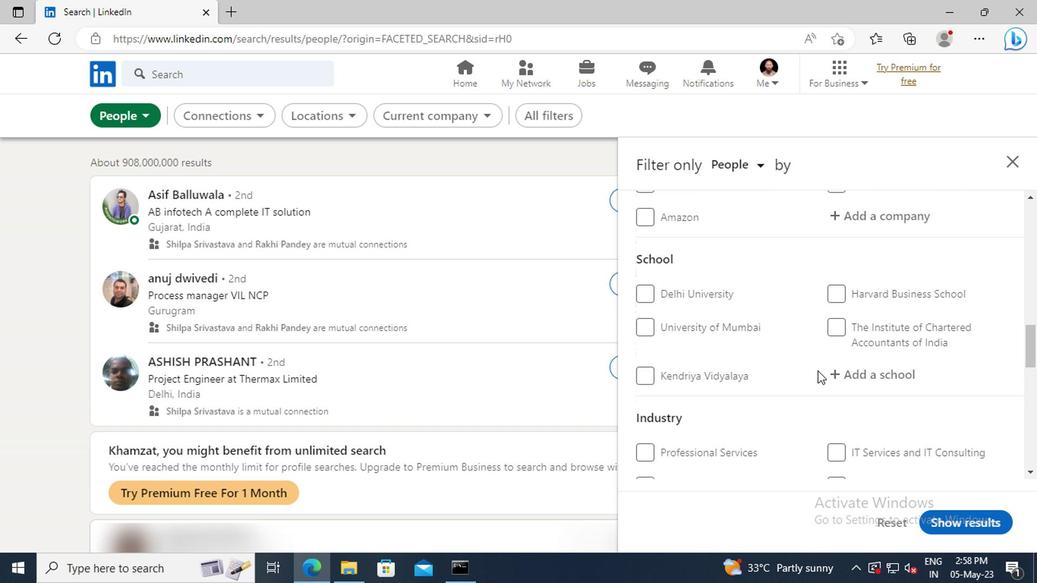 
Action: Mouse scrolled (691, 373) with delta (0, 0)
Screenshot: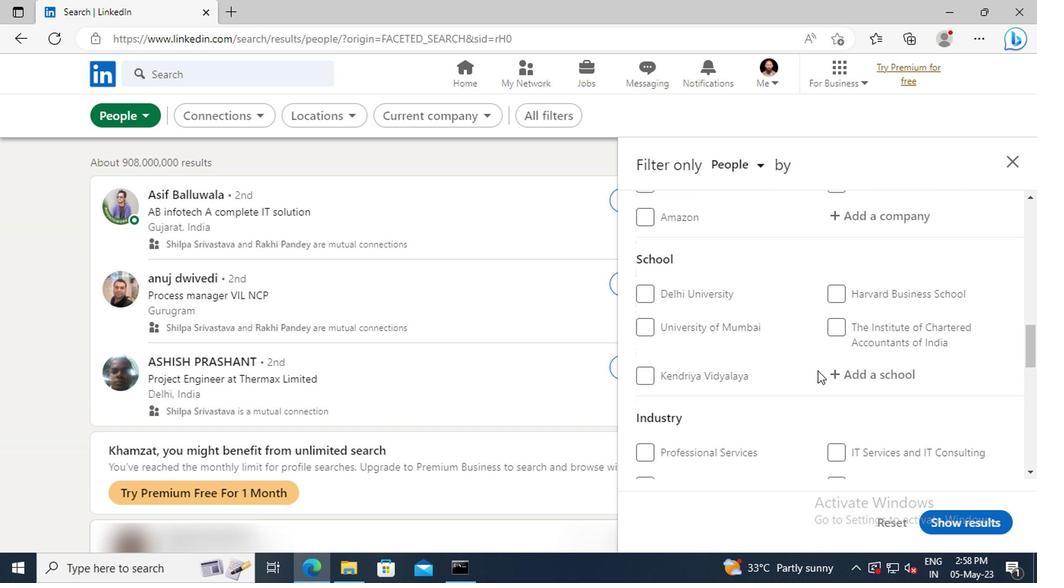 
Action: Mouse scrolled (691, 373) with delta (0, 0)
Screenshot: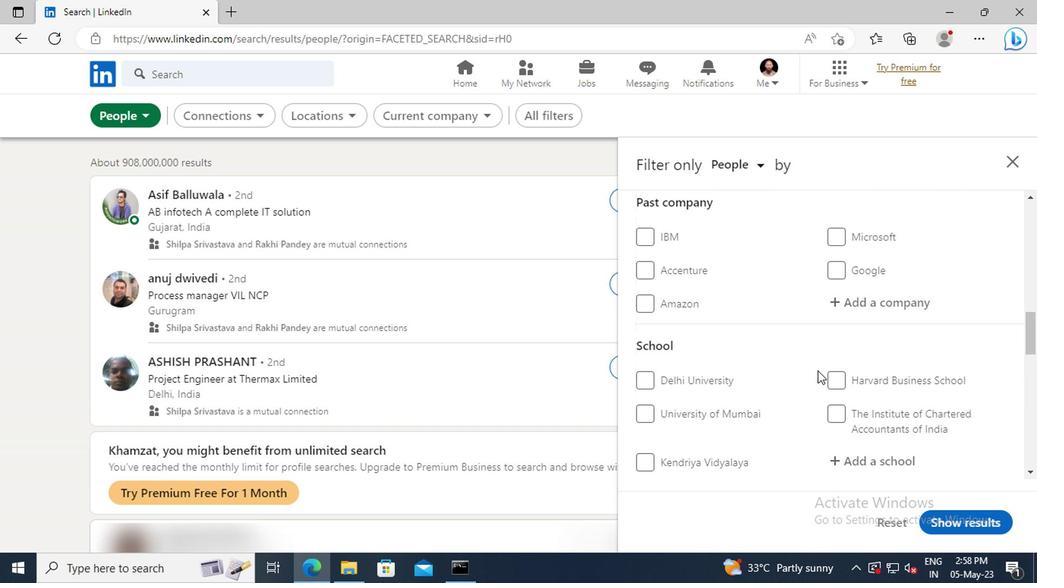 
Action: Mouse scrolled (691, 373) with delta (0, 0)
Screenshot: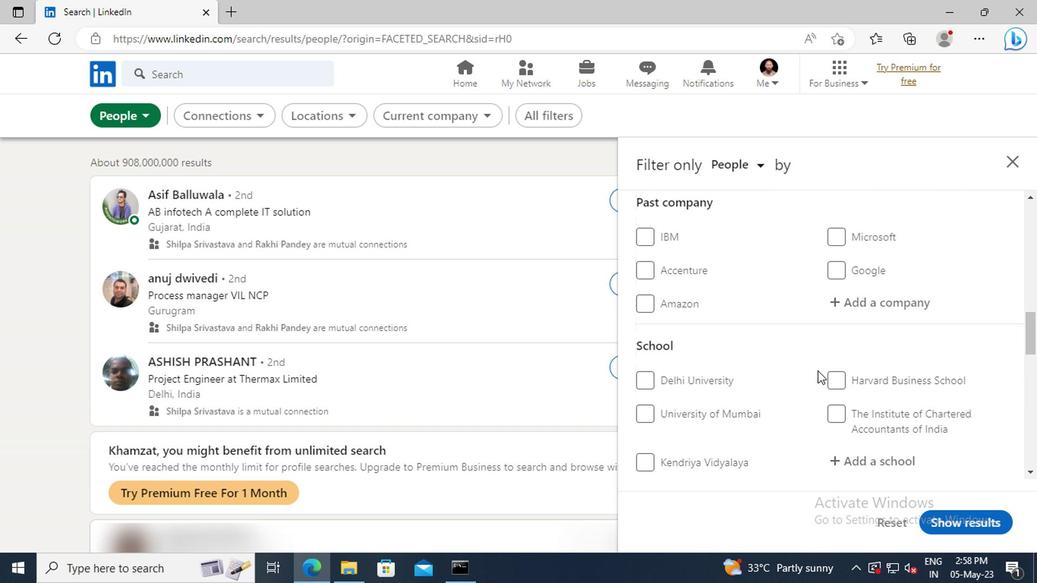 
Action: Mouse scrolled (691, 373) with delta (0, 0)
Screenshot: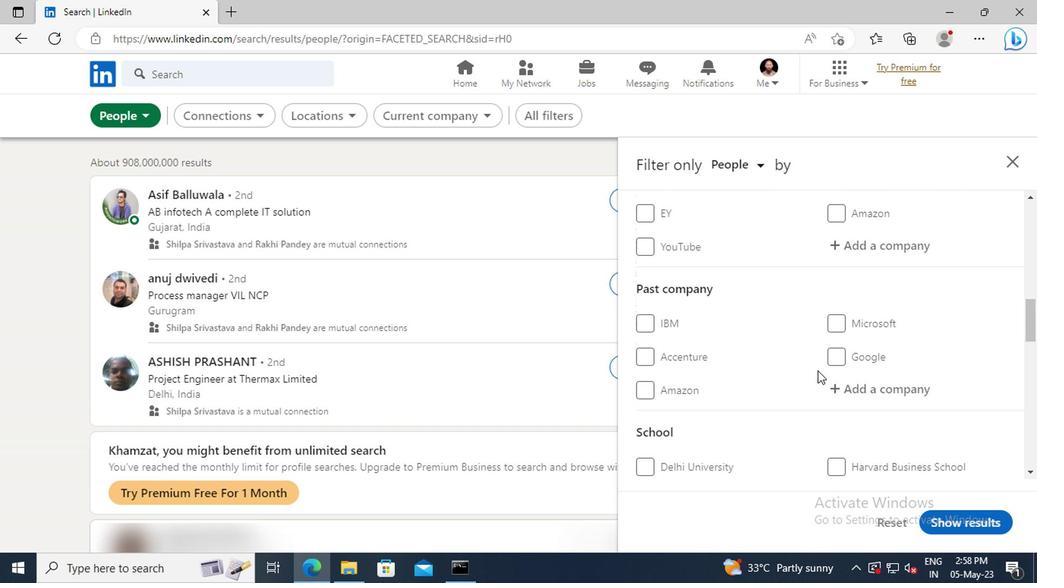 
Action: Mouse scrolled (691, 373) with delta (0, 0)
Screenshot: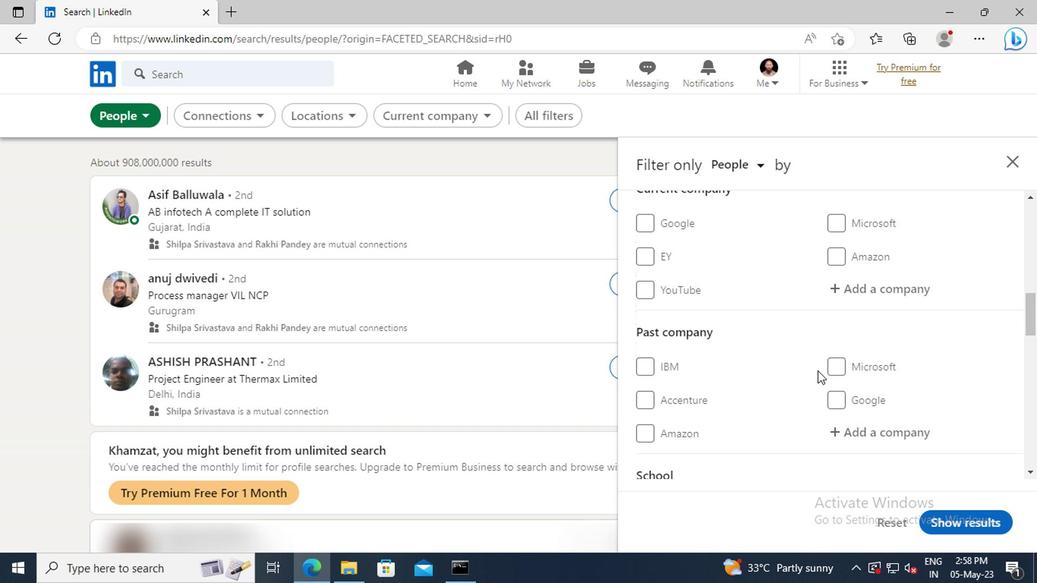 
Action: Mouse scrolled (691, 373) with delta (0, 0)
Screenshot: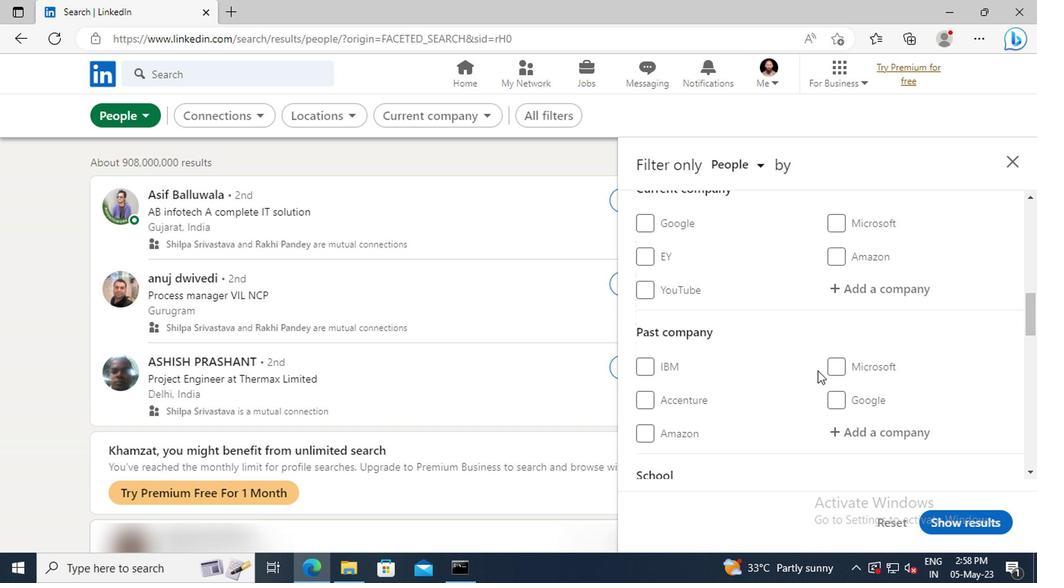 
Action: Mouse moved to (716, 373)
Screenshot: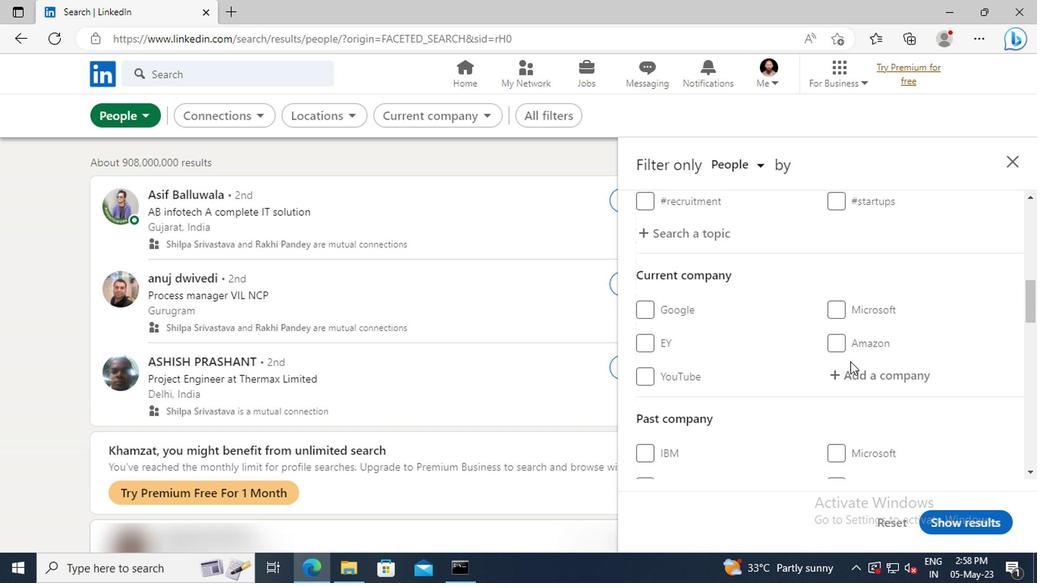 
Action: Mouse pressed left at (716, 373)
Screenshot: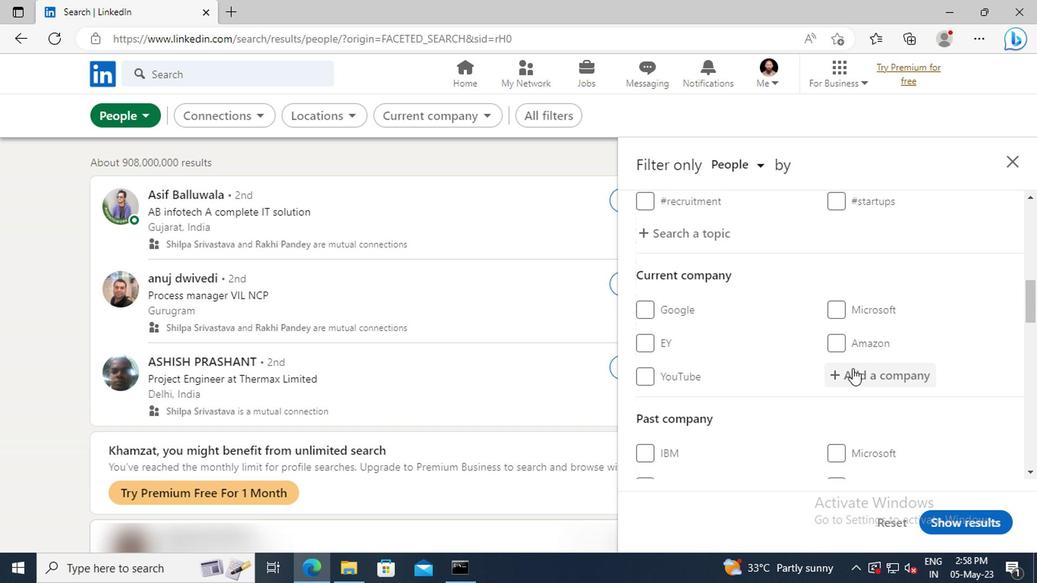 
Action: Key pressed <Key.shift>
Screenshot: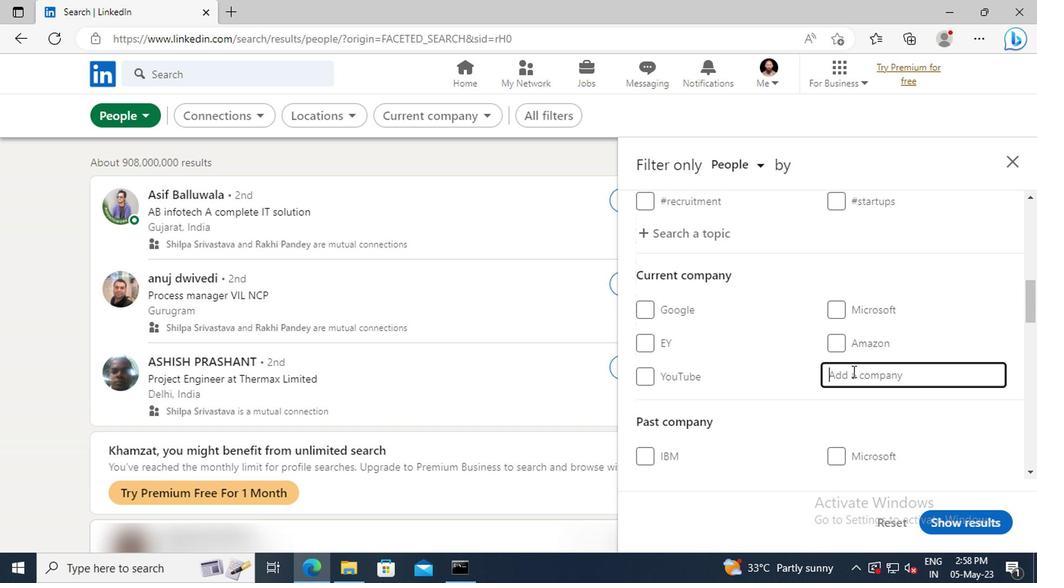 
Action: Mouse moved to (711, 371)
Screenshot: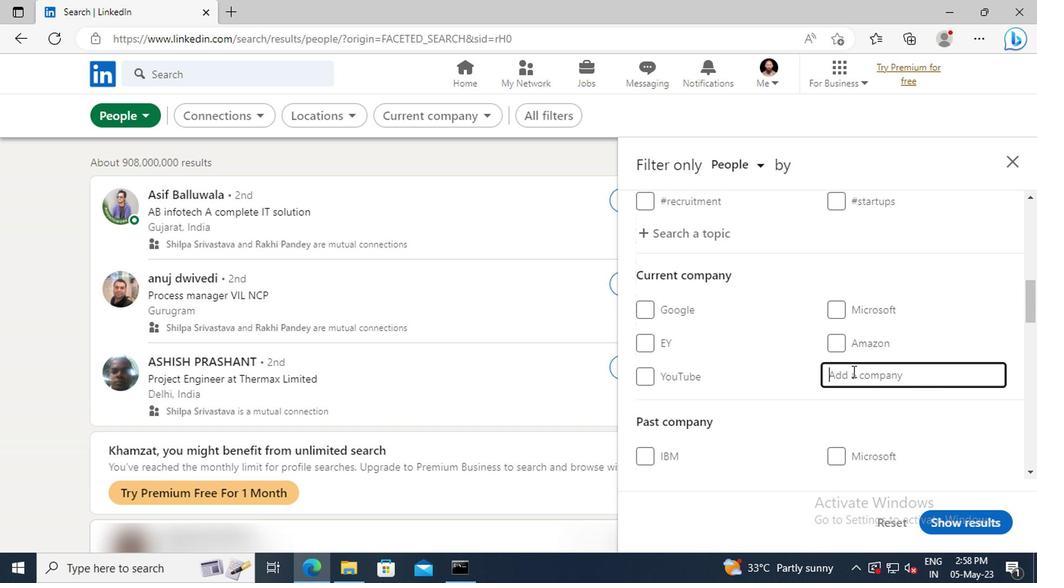 
Action: Key pressed RAMCO<Key.space><Key.shift><Key.shift>S
Screenshot: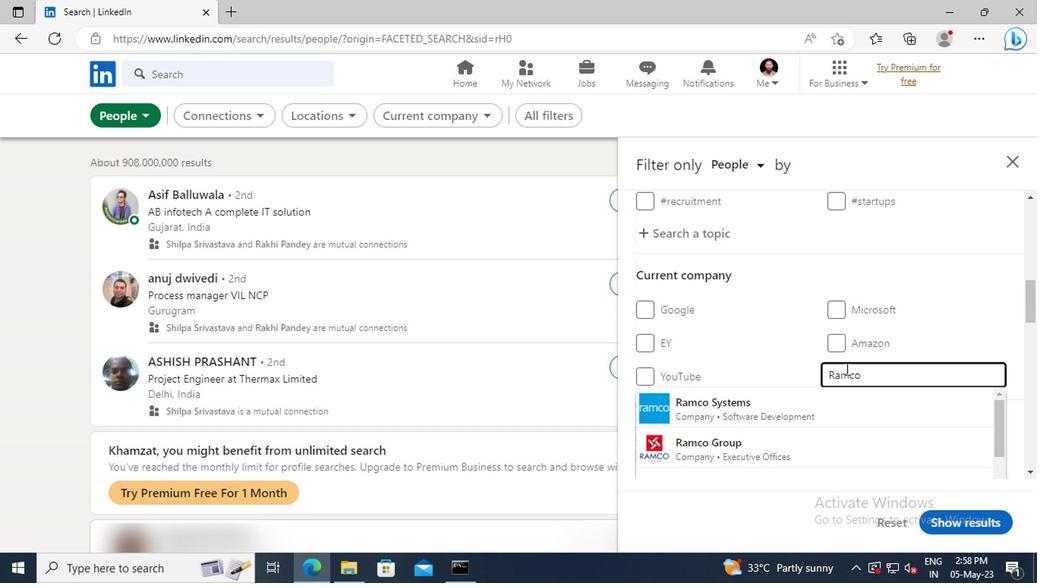 
Action: Mouse moved to (712, 394)
Screenshot: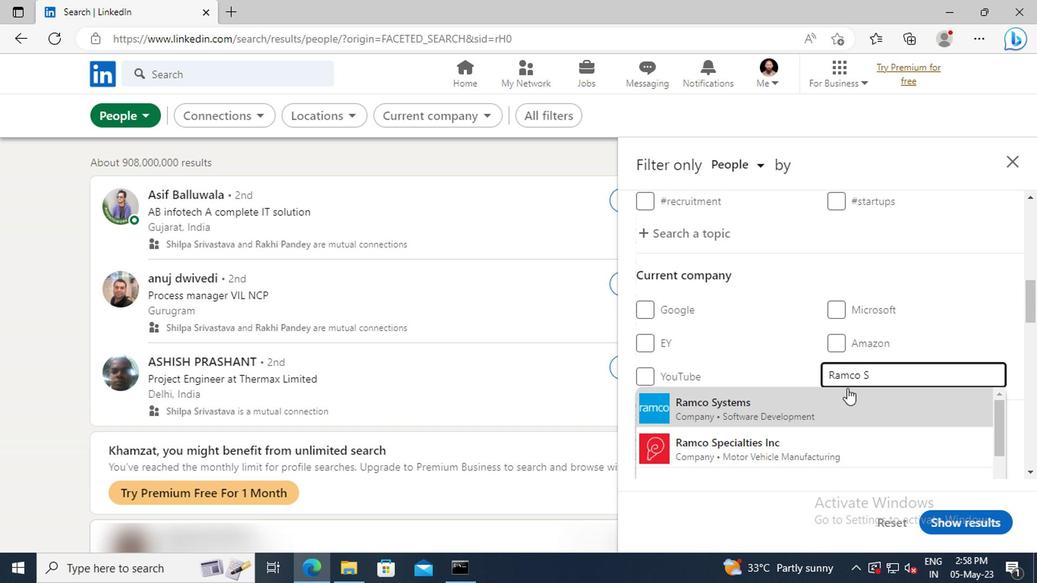 
Action: Mouse pressed left at (712, 394)
Screenshot: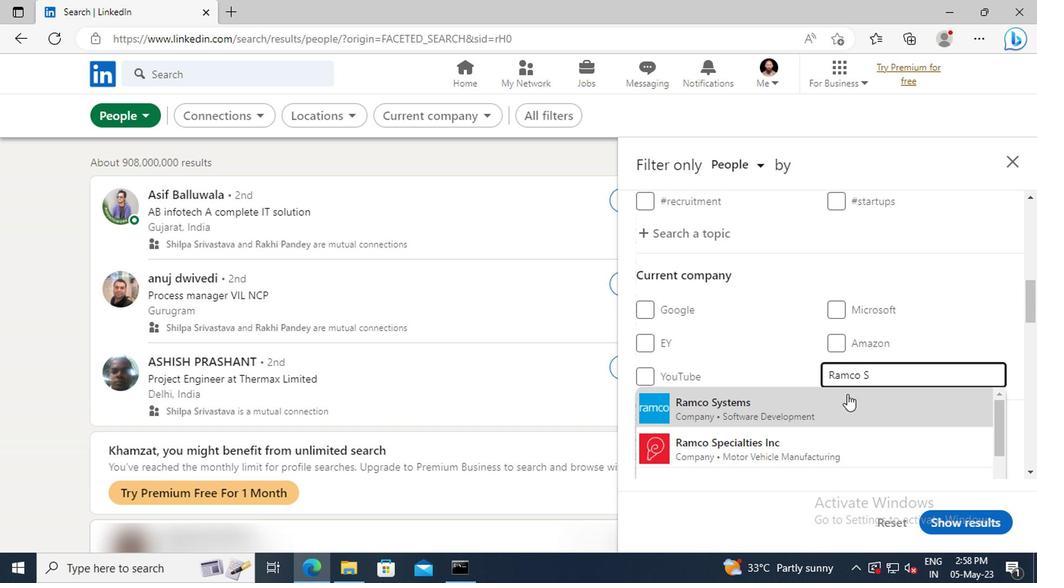 
Action: Mouse scrolled (712, 394) with delta (0, 0)
Screenshot: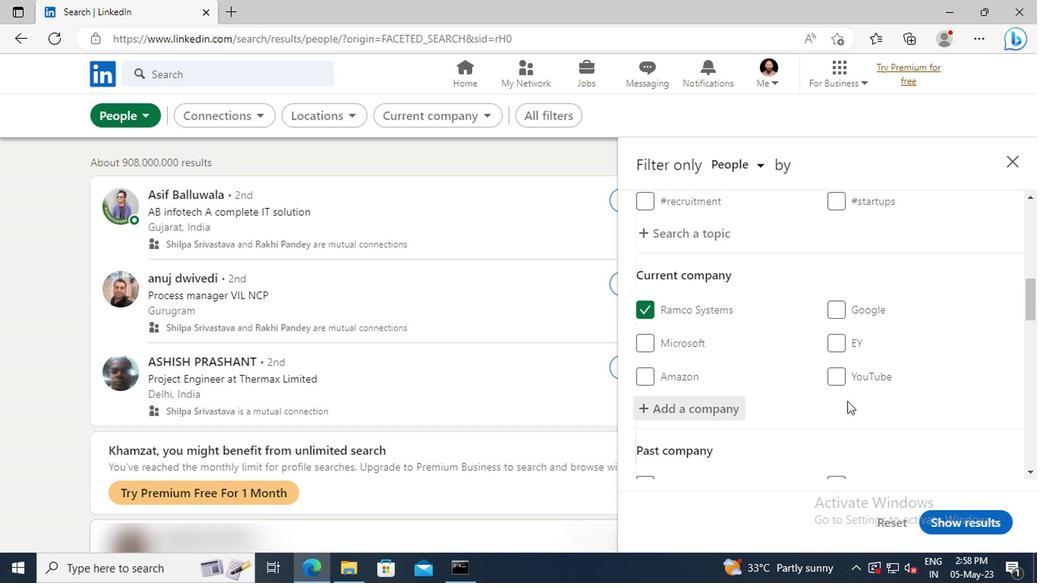 
Action: Mouse scrolled (712, 394) with delta (0, 0)
Screenshot: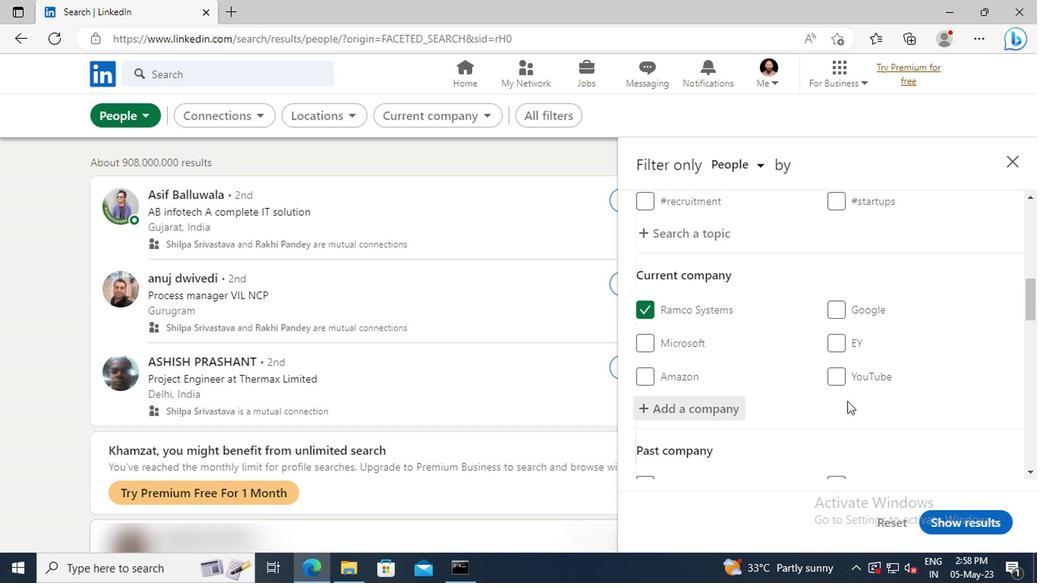 
Action: Mouse scrolled (712, 394) with delta (0, 0)
Screenshot: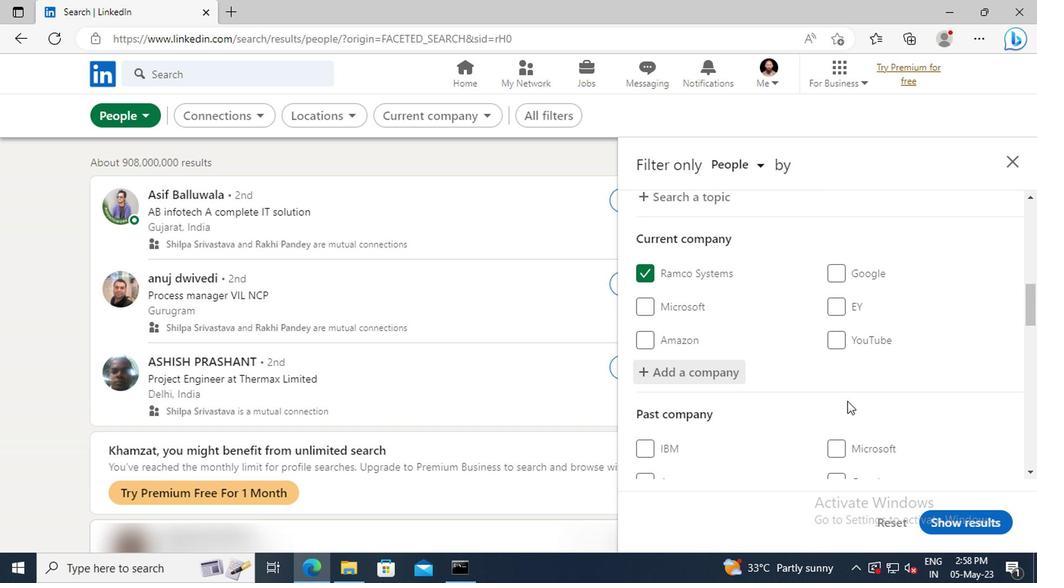 
Action: Mouse moved to (710, 388)
Screenshot: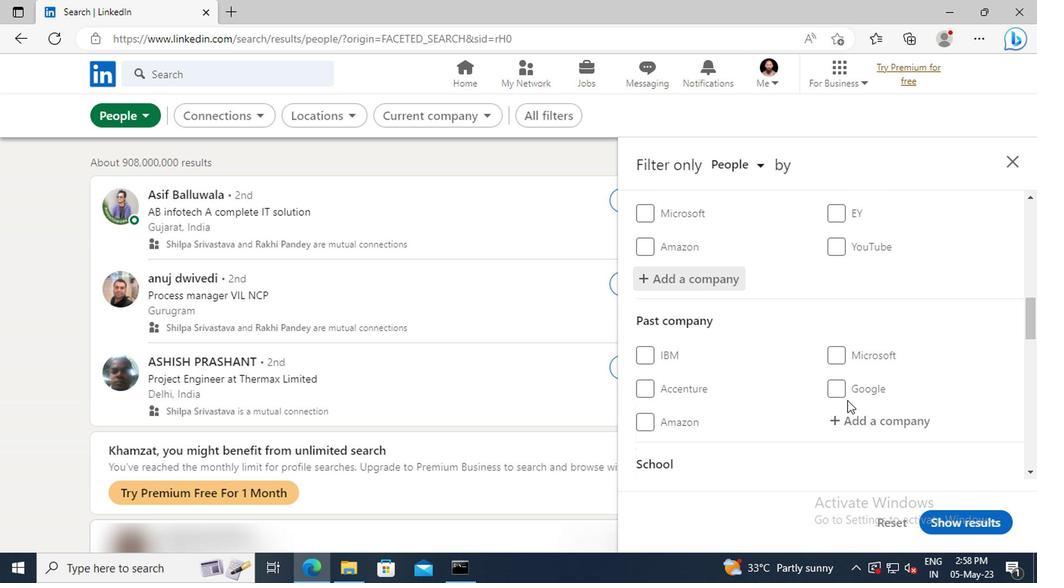 
Action: Mouse scrolled (710, 388) with delta (0, 0)
Screenshot: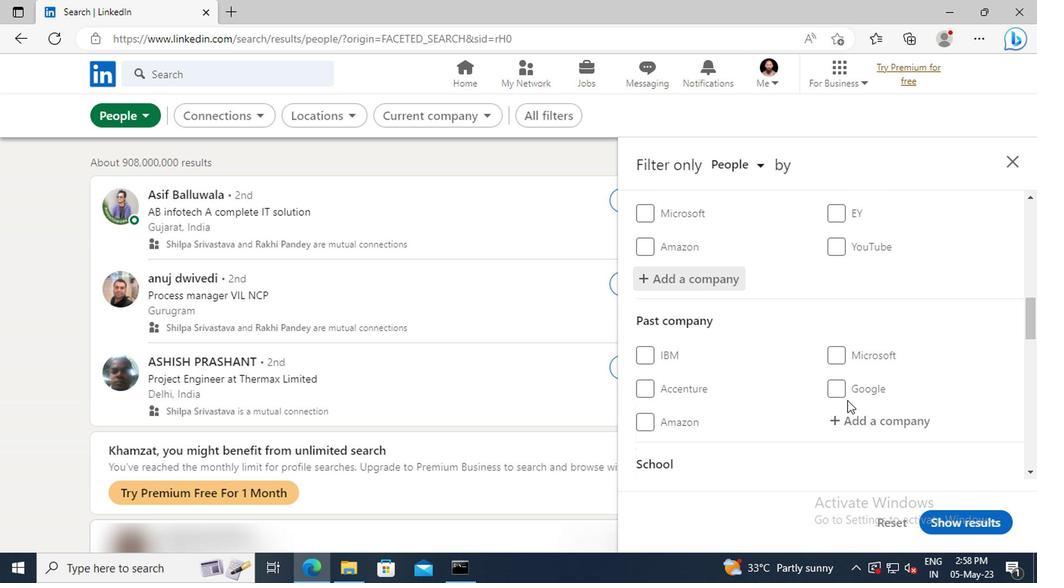 
Action: Mouse moved to (709, 386)
Screenshot: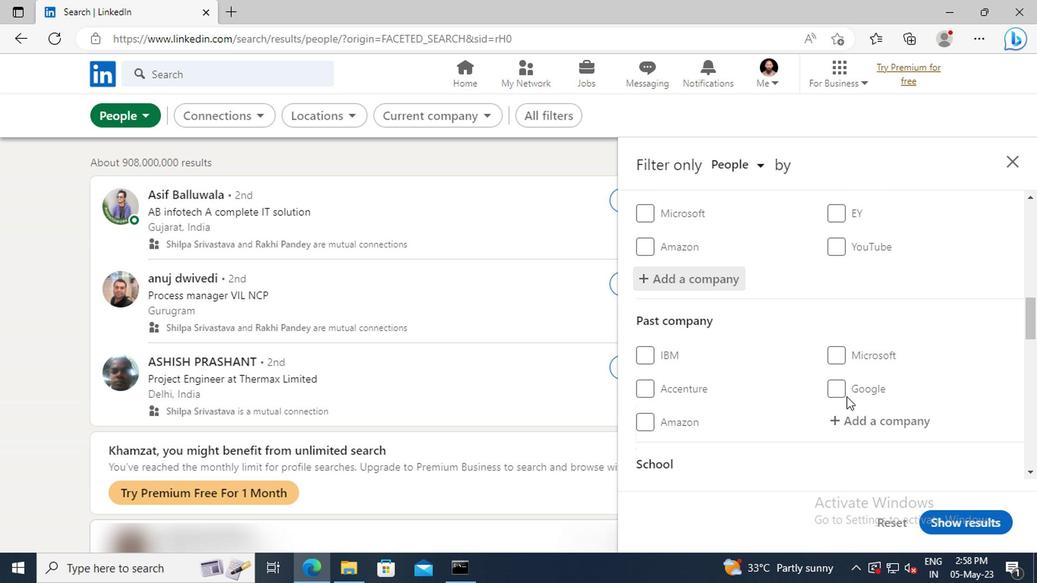 
Action: Mouse scrolled (709, 385) with delta (0, 0)
Screenshot: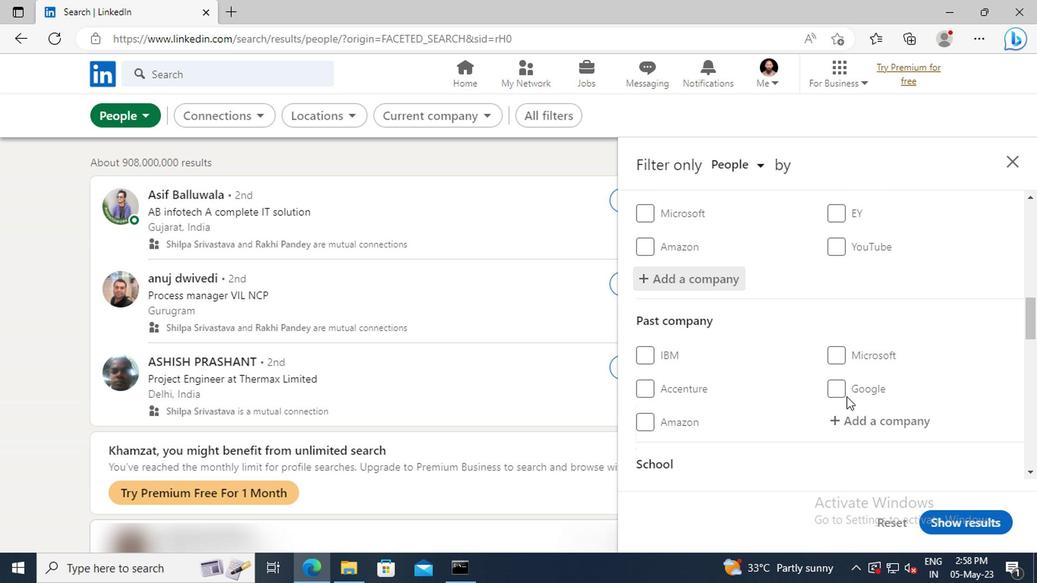 
Action: Mouse moved to (702, 363)
Screenshot: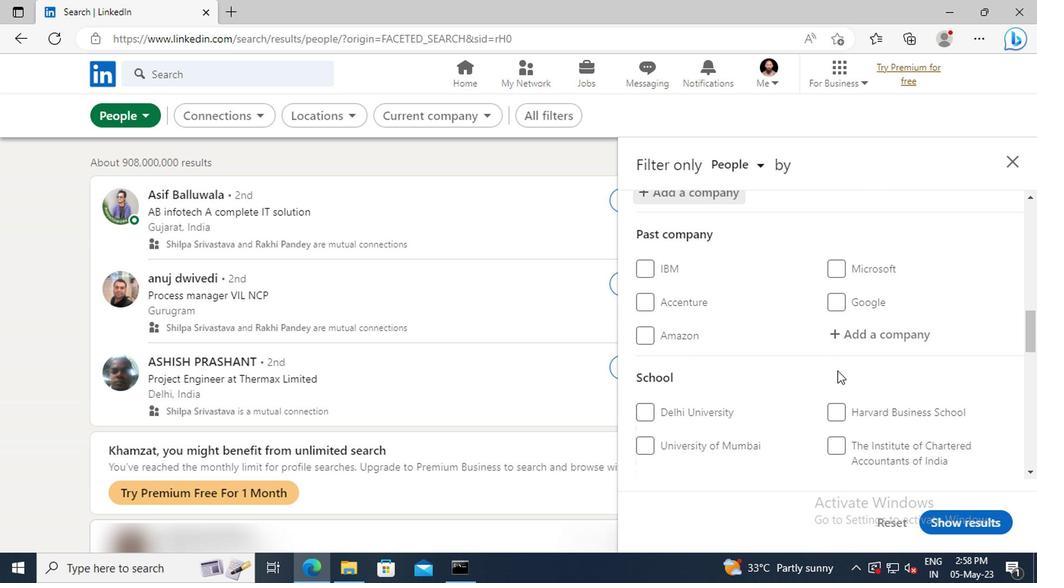 
Action: Mouse scrolled (702, 363) with delta (0, 0)
Screenshot: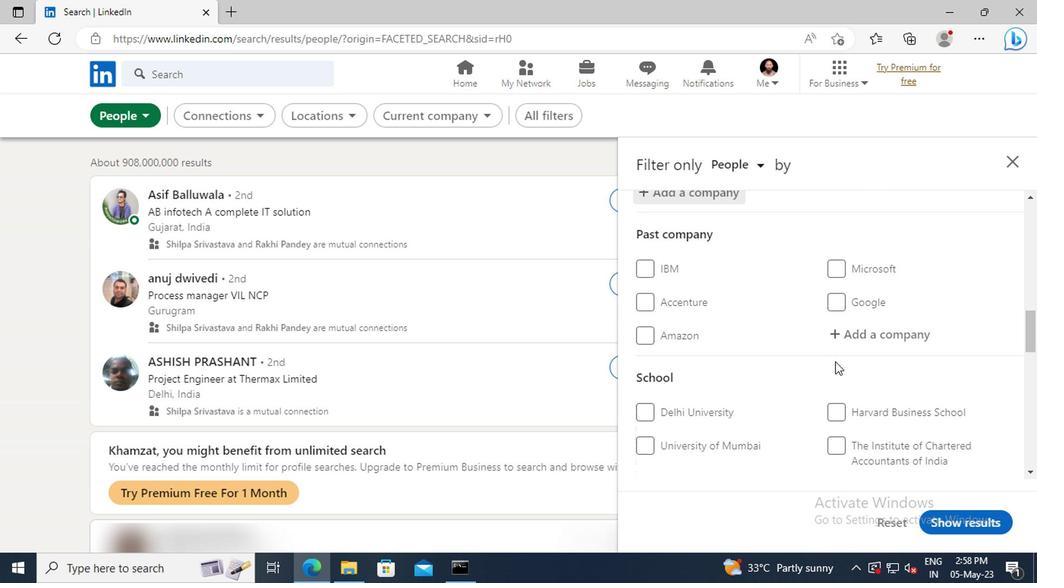 
Action: Mouse scrolled (702, 363) with delta (0, 0)
Screenshot: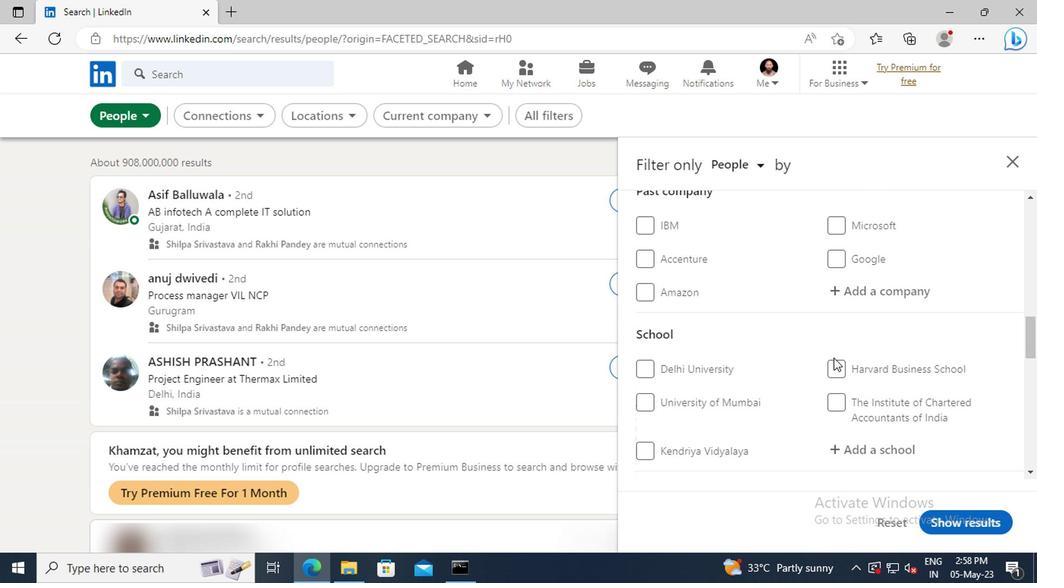 
Action: Mouse scrolled (702, 363) with delta (0, 0)
Screenshot: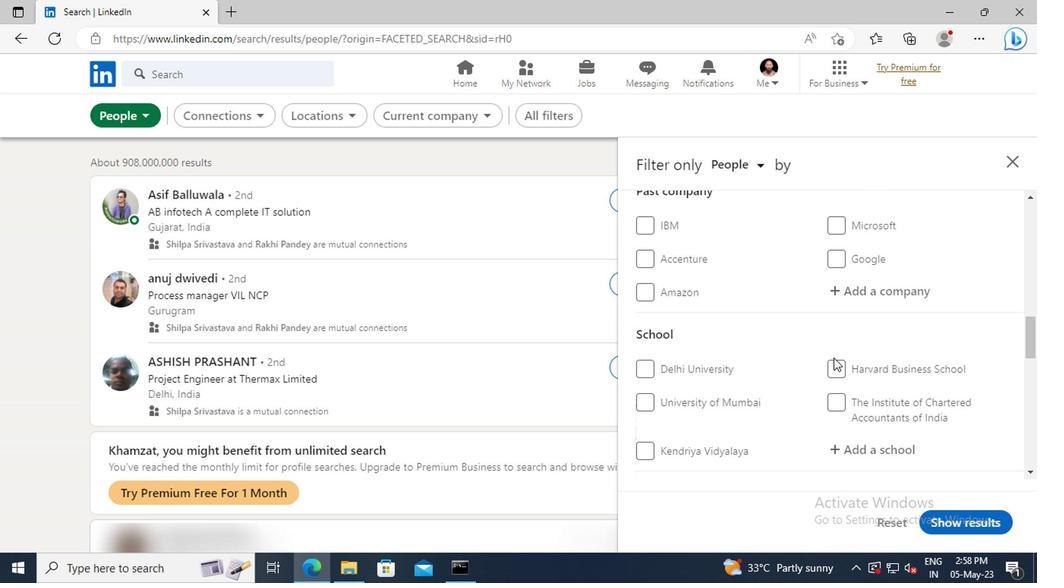 
Action: Mouse moved to (706, 368)
Screenshot: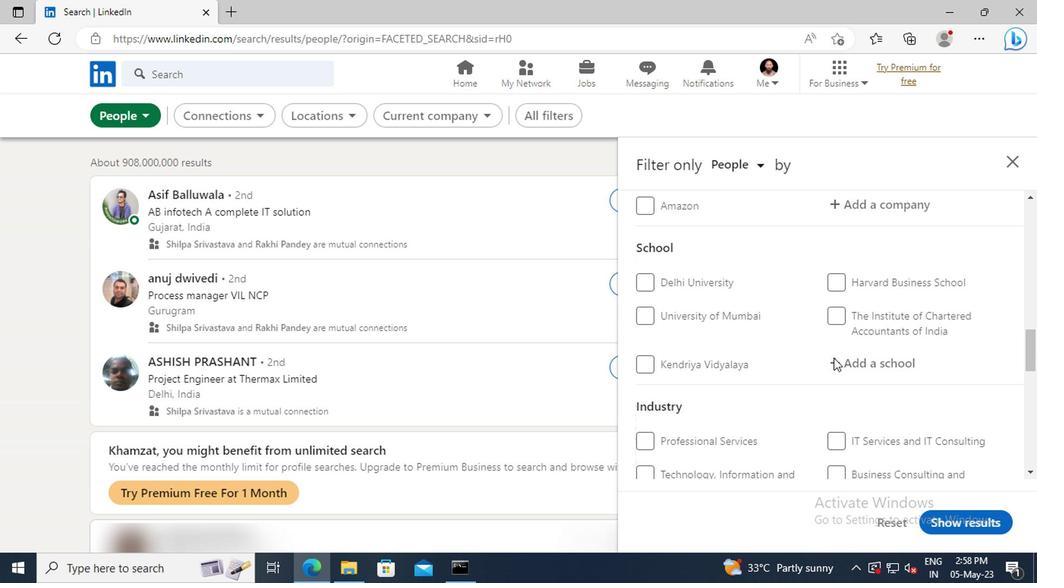 
Action: Mouse pressed left at (706, 368)
Screenshot: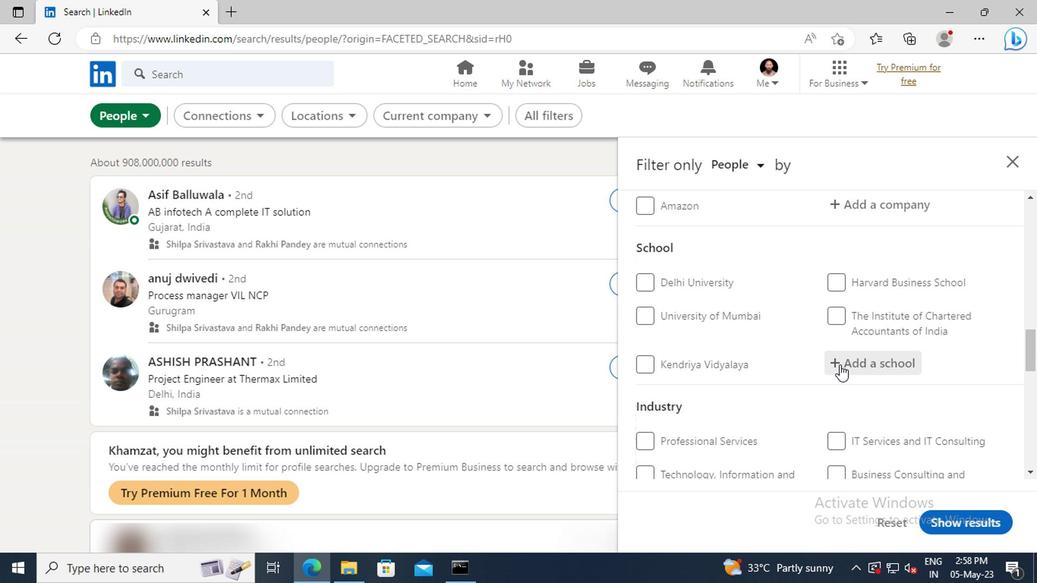 
Action: Key pressed <Key.shift>SOMAIYA<Key.space><Key.shift>VIDY
Screenshot: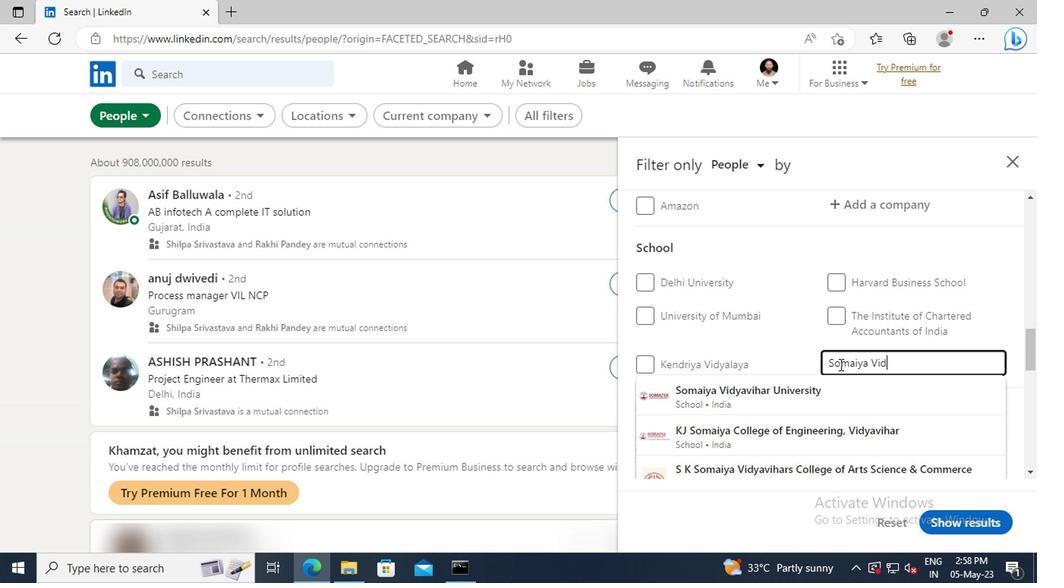 
Action: Mouse moved to (706, 380)
Screenshot: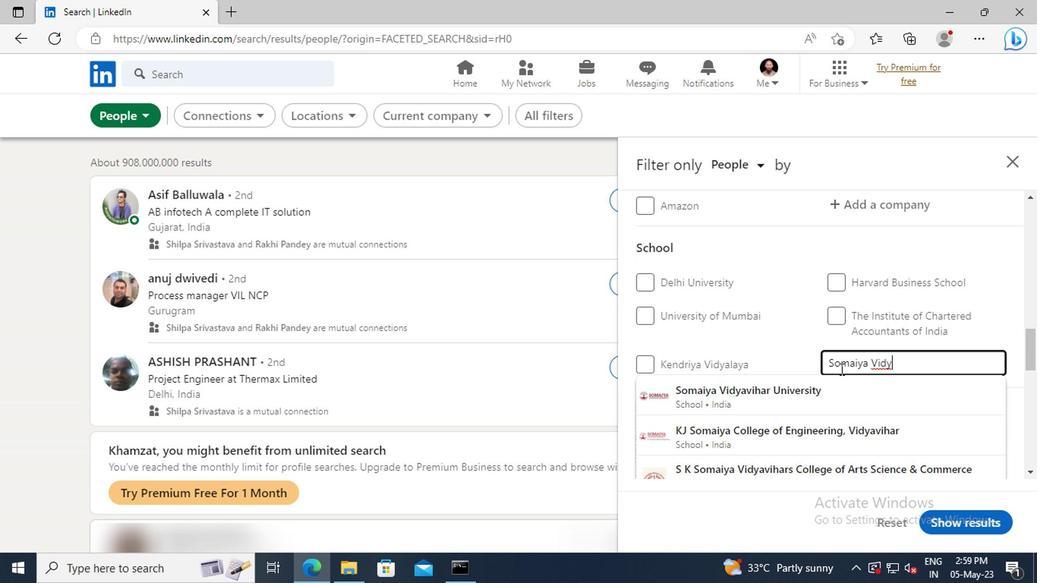 
Action: Mouse pressed left at (706, 380)
Screenshot: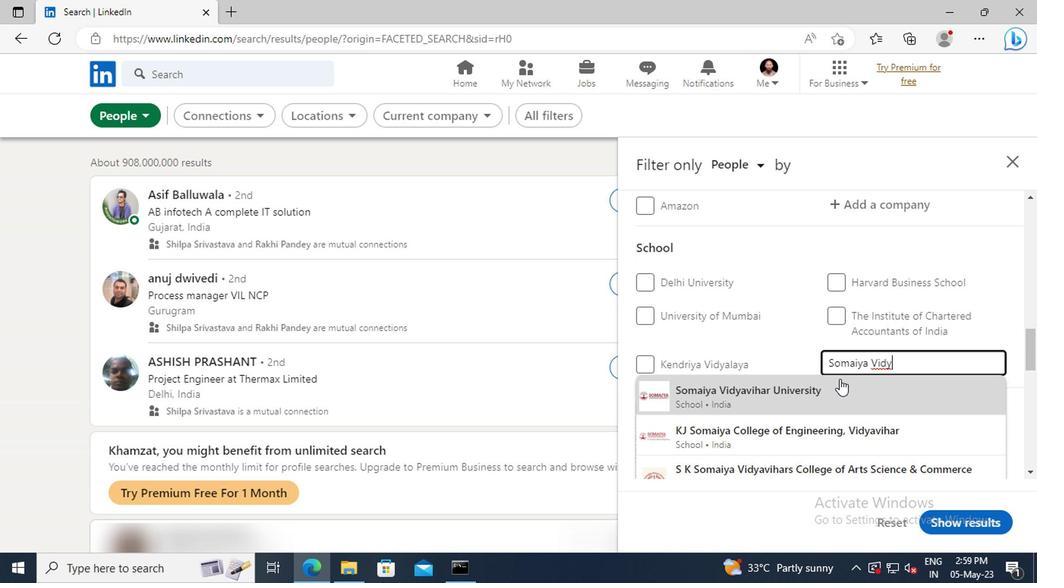 
Action: Mouse scrolled (706, 379) with delta (0, 0)
Screenshot: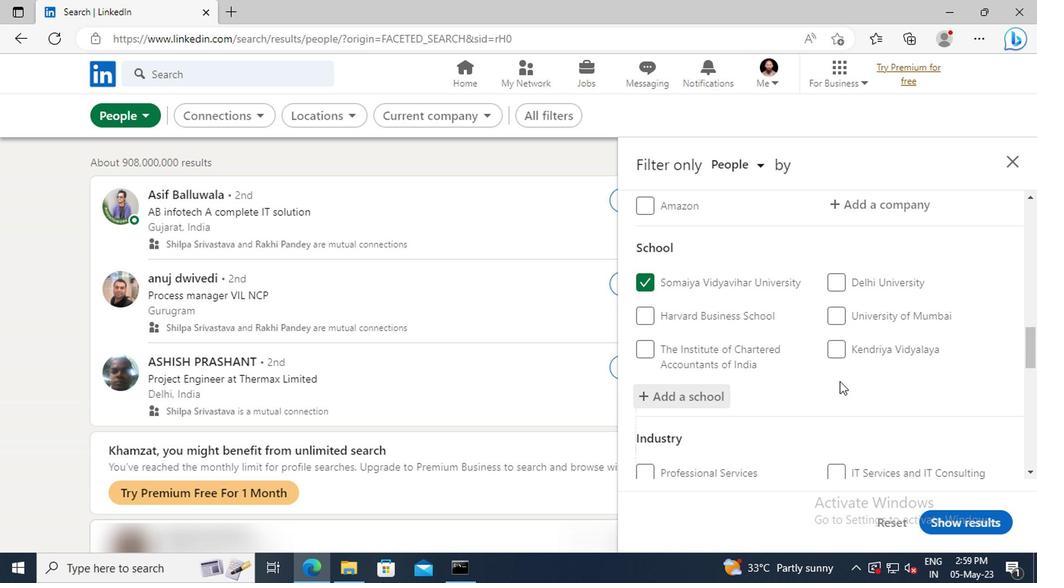 
Action: Mouse scrolled (706, 379) with delta (0, 0)
Screenshot: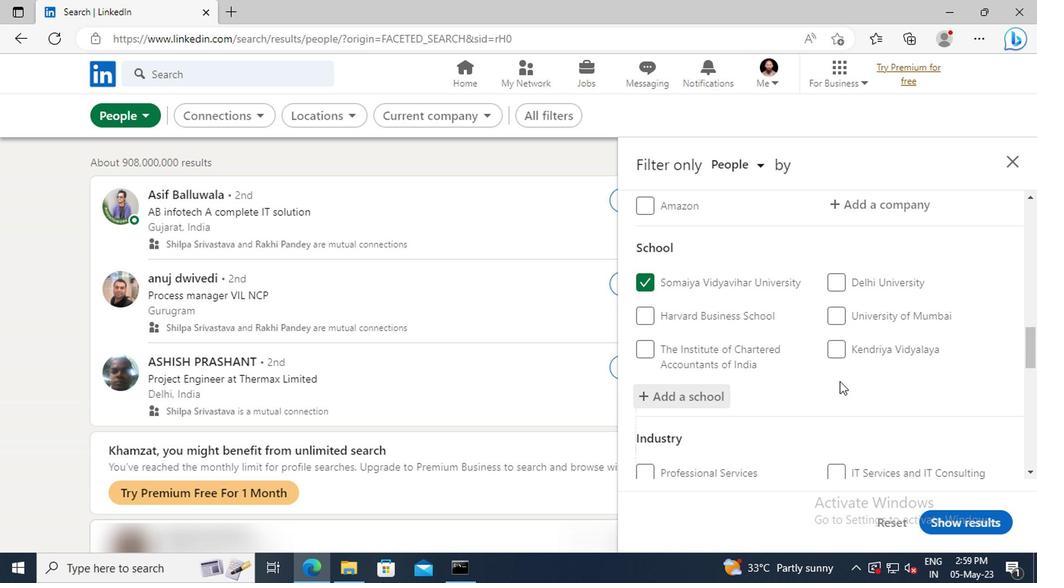 
Action: Mouse moved to (706, 379)
Screenshot: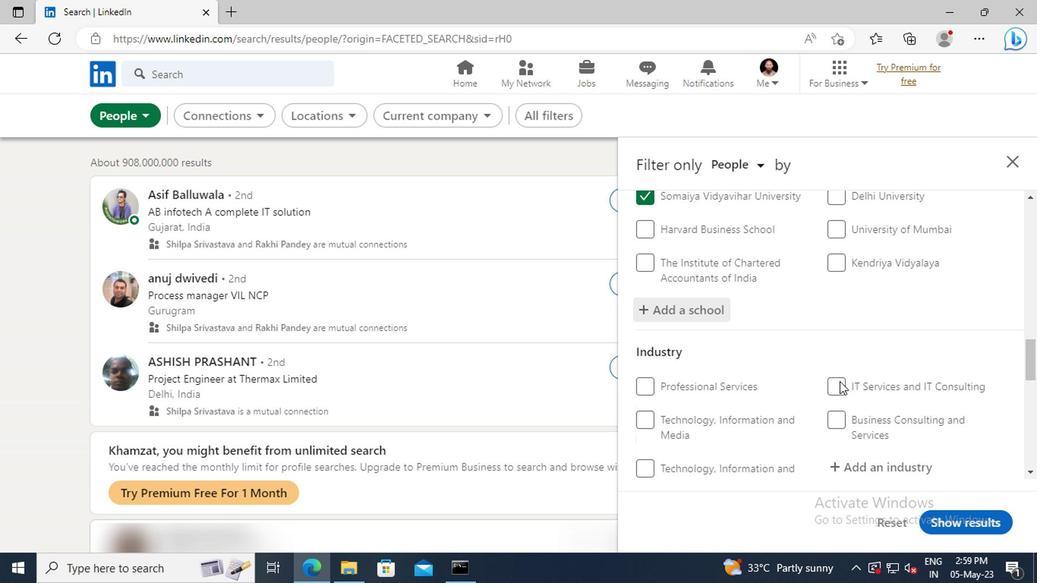 
Action: Mouse scrolled (706, 378) with delta (0, 0)
Screenshot: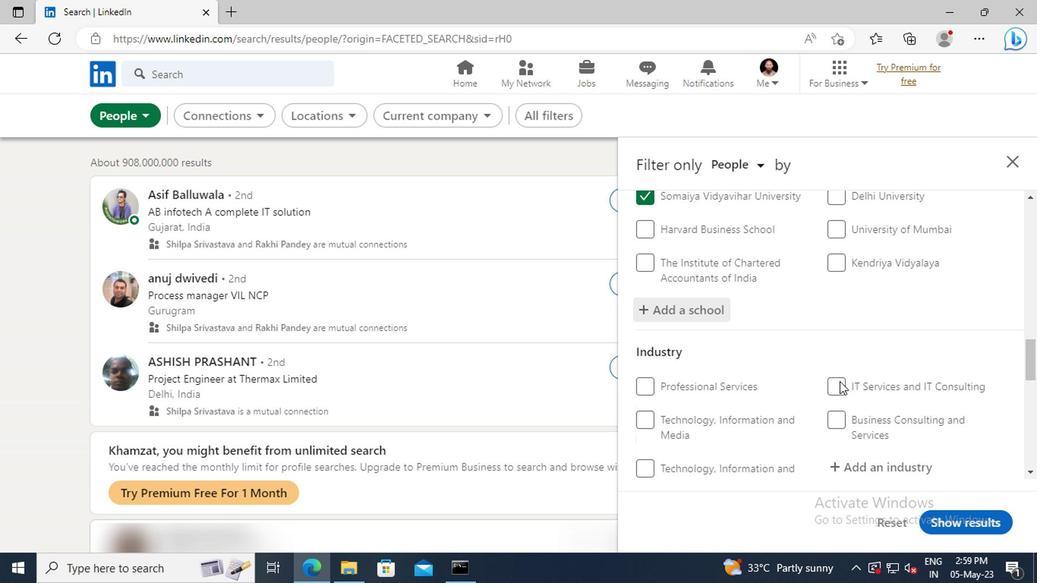 
Action: Mouse moved to (706, 378)
Screenshot: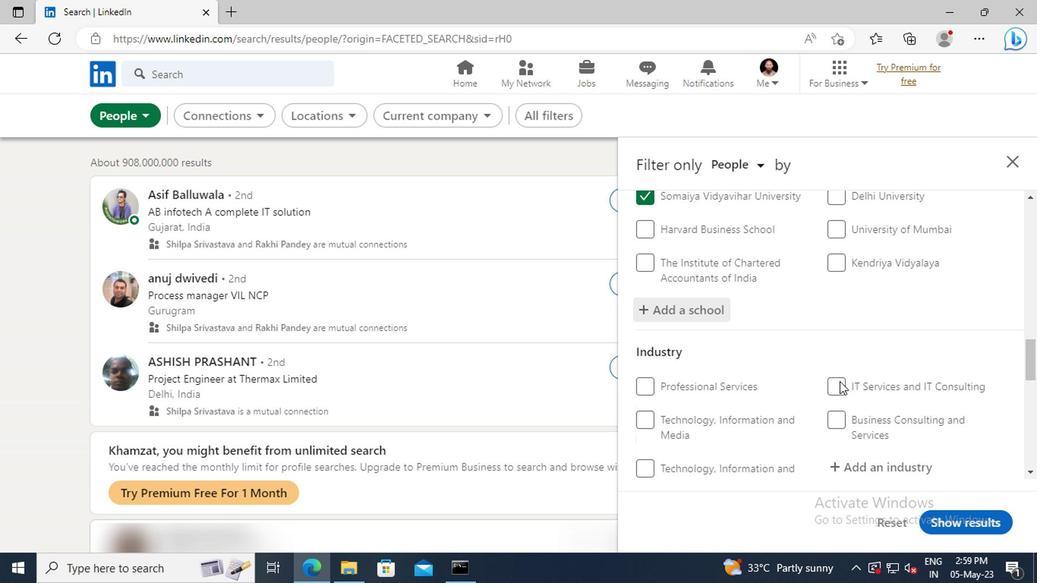 
Action: Mouse scrolled (706, 378) with delta (0, 0)
Screenshot: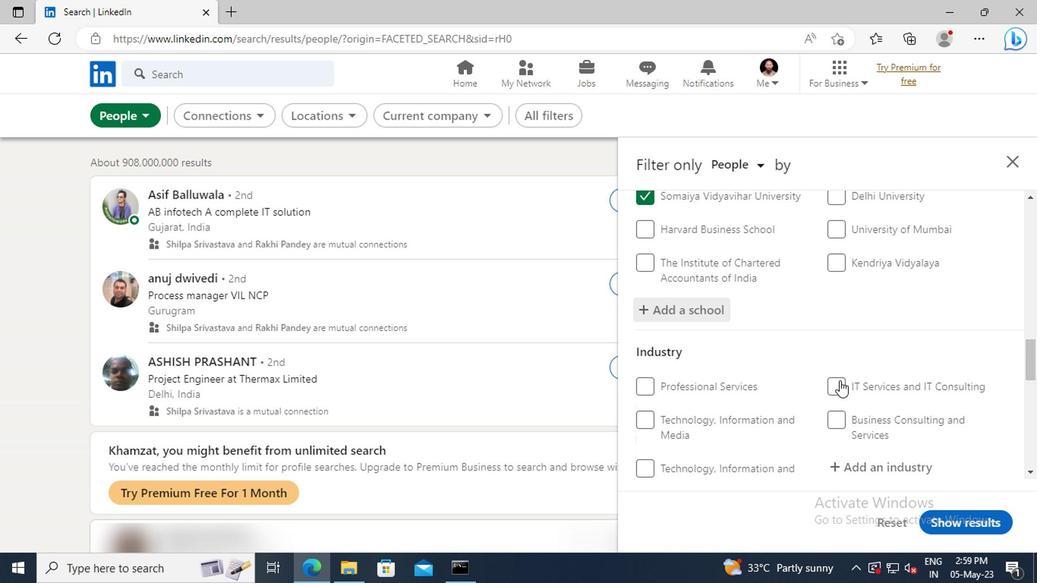 
Action: Mouse moved to (712, 380)
Screenshot: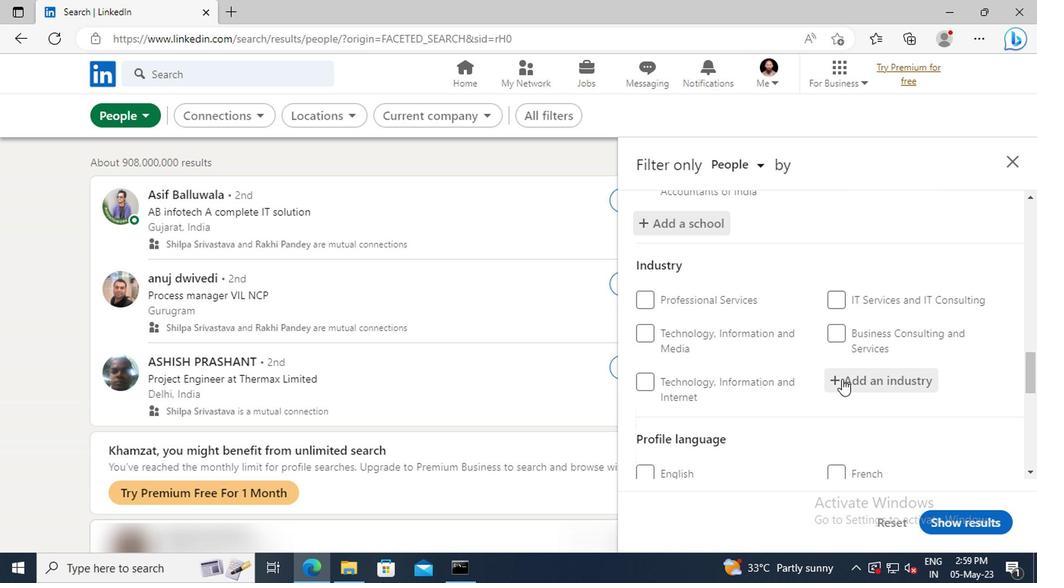 
Action: Mouse pressed left at (712, 380)
Screenshot: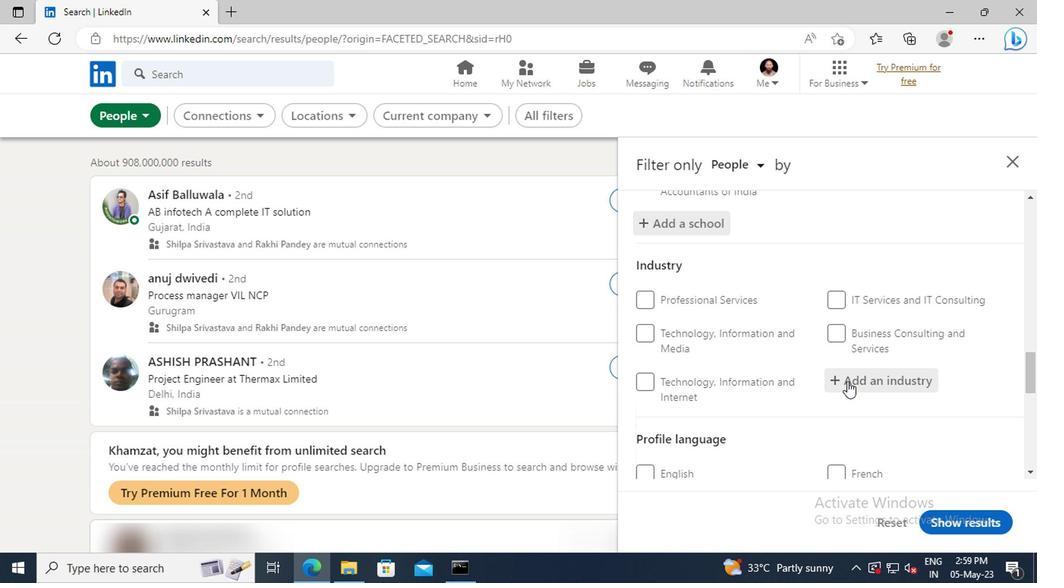 
Action: Key pressed <Key.shift>RACETR
Screenshot: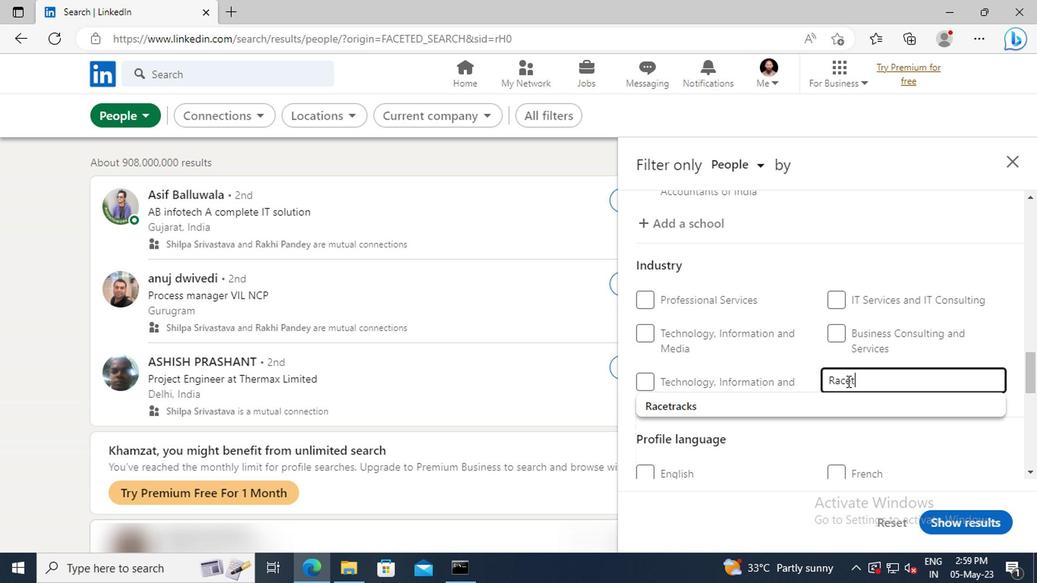 
Action: Mouse moved to (715, 394)
Screenshot: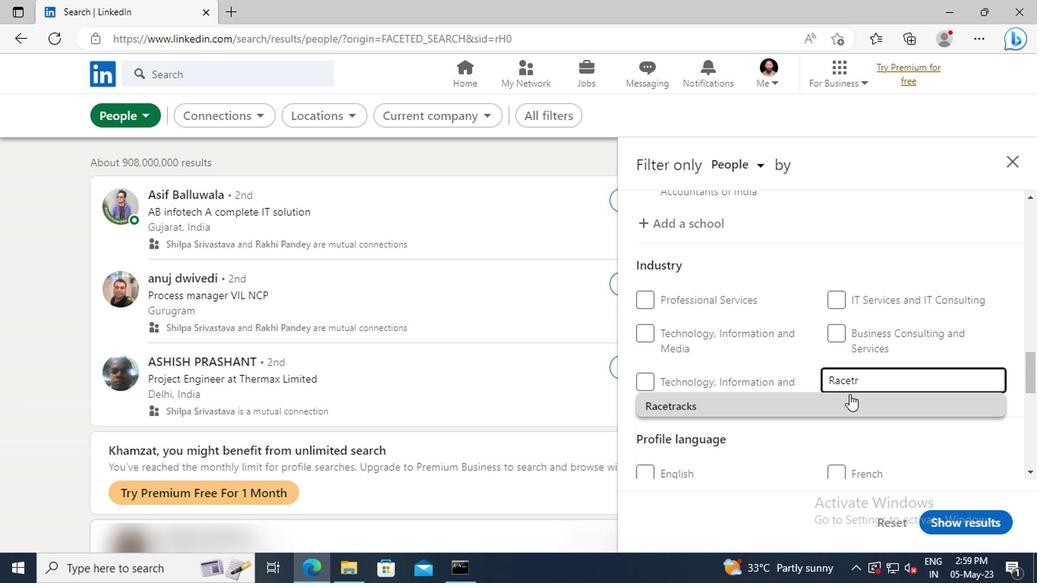 
Action: Mouse pressed left at (715, 394)
Screenshot: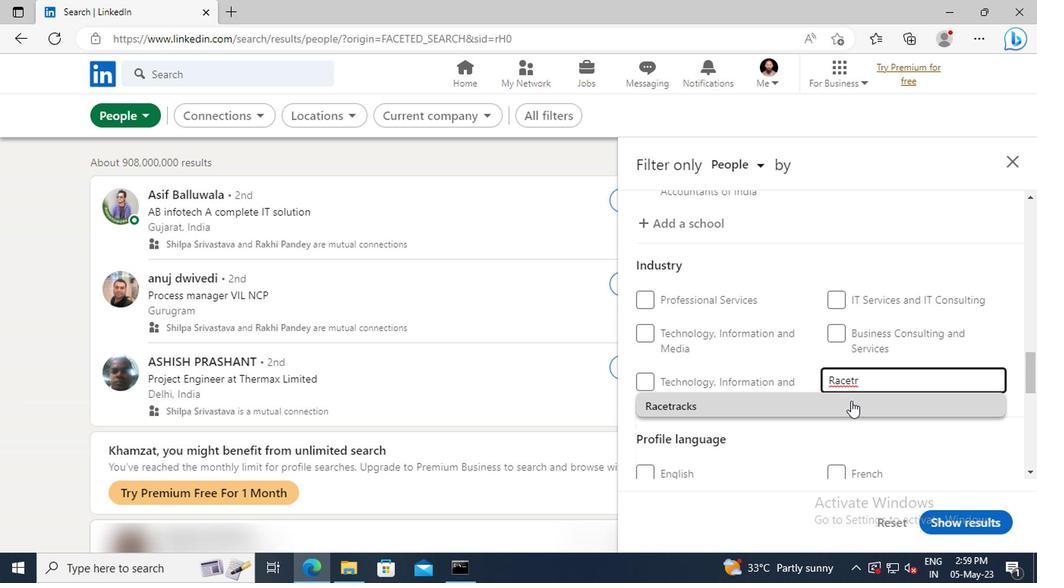 
Action: Mouse scrolled (715, 394) with delta (0, 0)
Screenshot: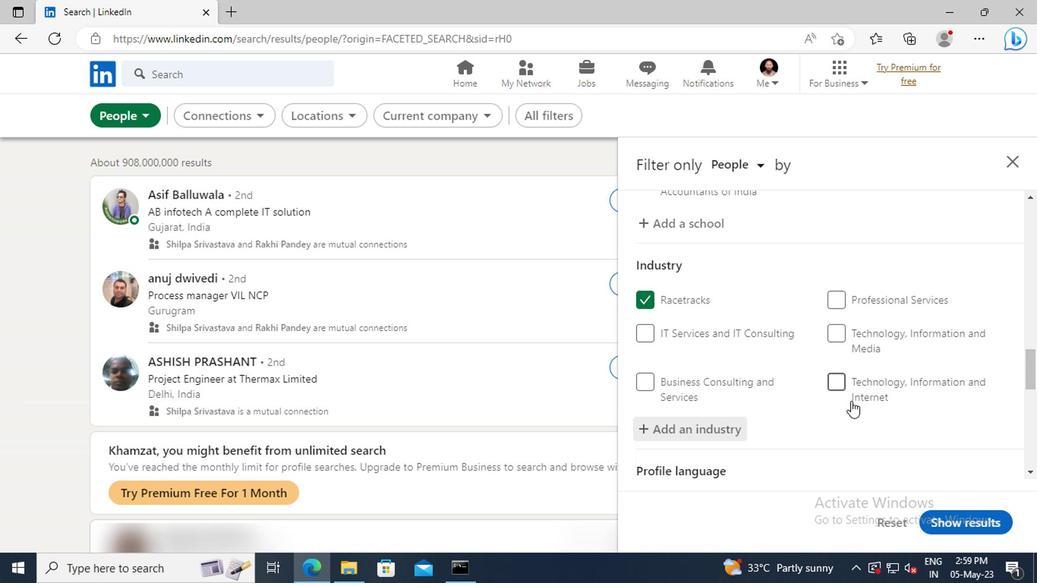
Action: Mouse scrolled (715, 394) with delta (0, 0)
Screenshot: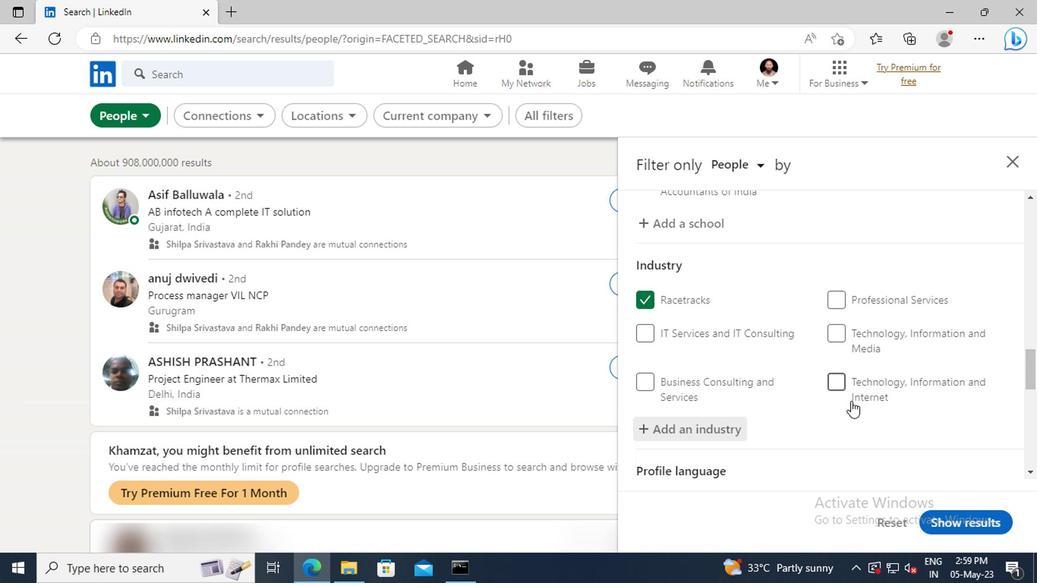 
Action: Mouse scrolled (715, 394) with delta (0, 0)
Screenshot: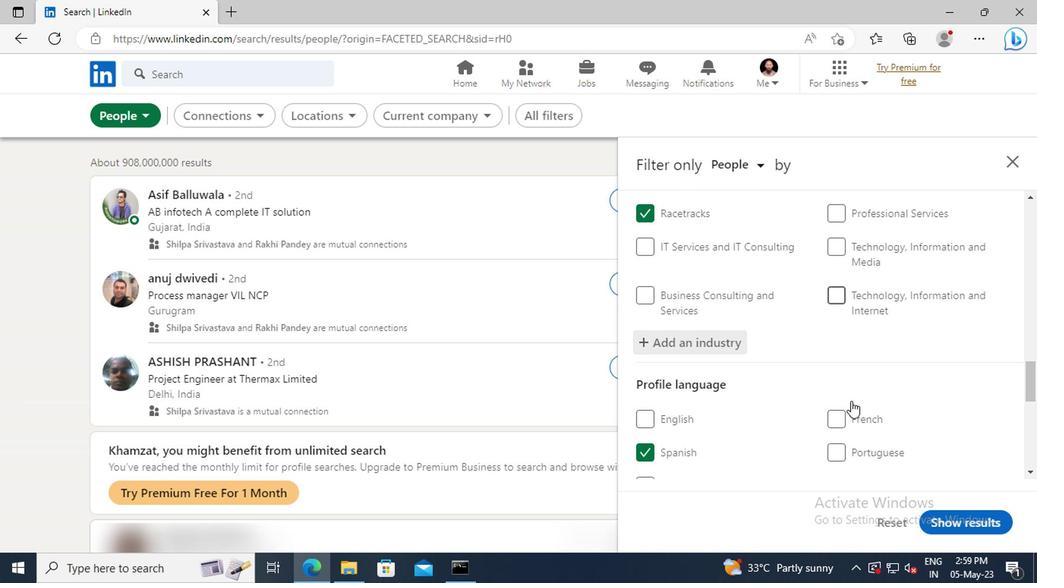 
Action: Mouse scrolled (715, 394) with delta (0, 0)
Screenshot: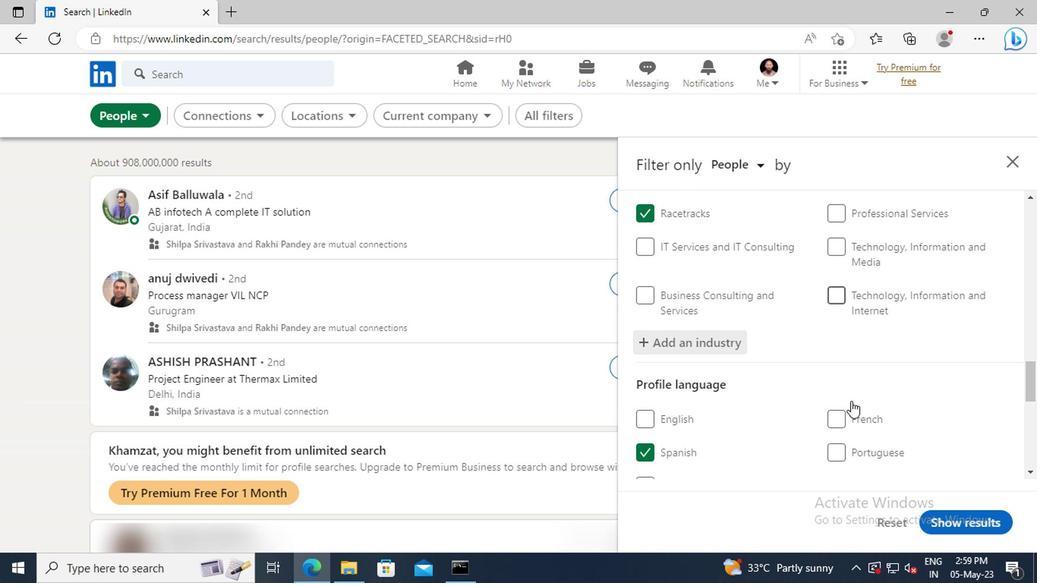 
Action: Mouse scrolled (715, 394) with delta (0, 0)
Screenshot: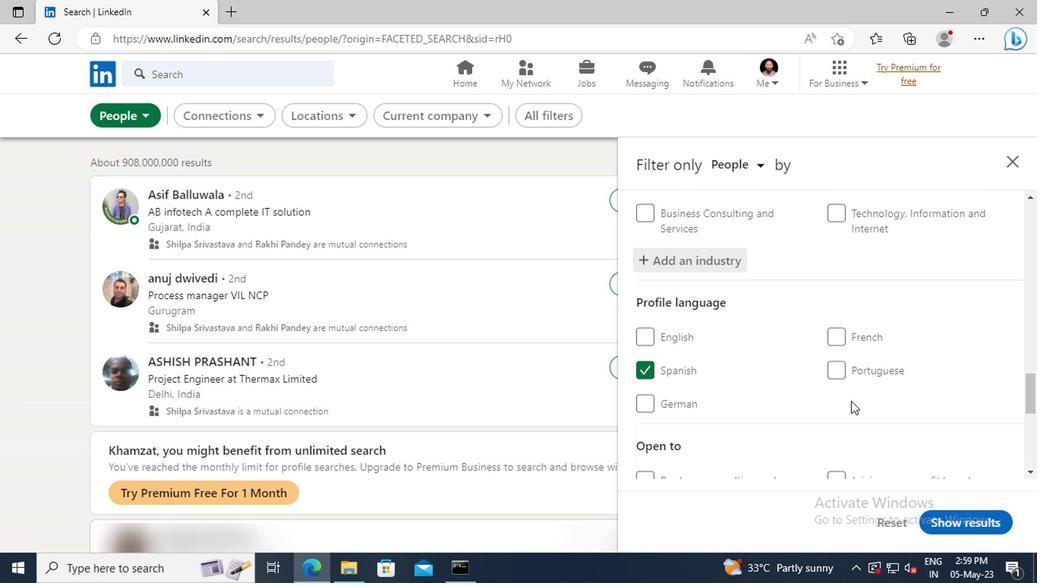 
Action: Mouse scrolled (715, 394) with delta (0, 0)
Screenshot: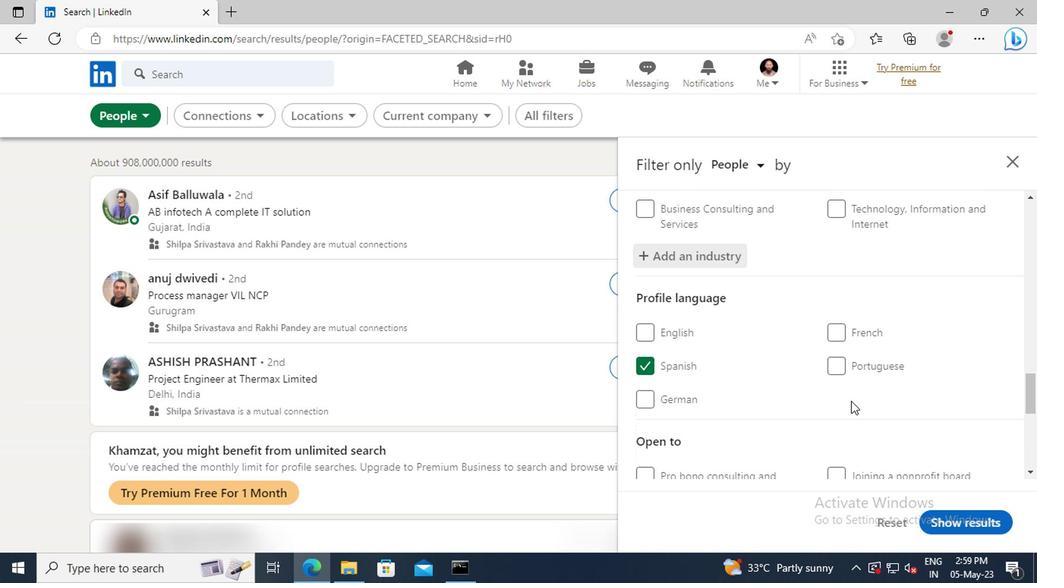 
Action: Mouse moved to (713, 380)
Screenshot: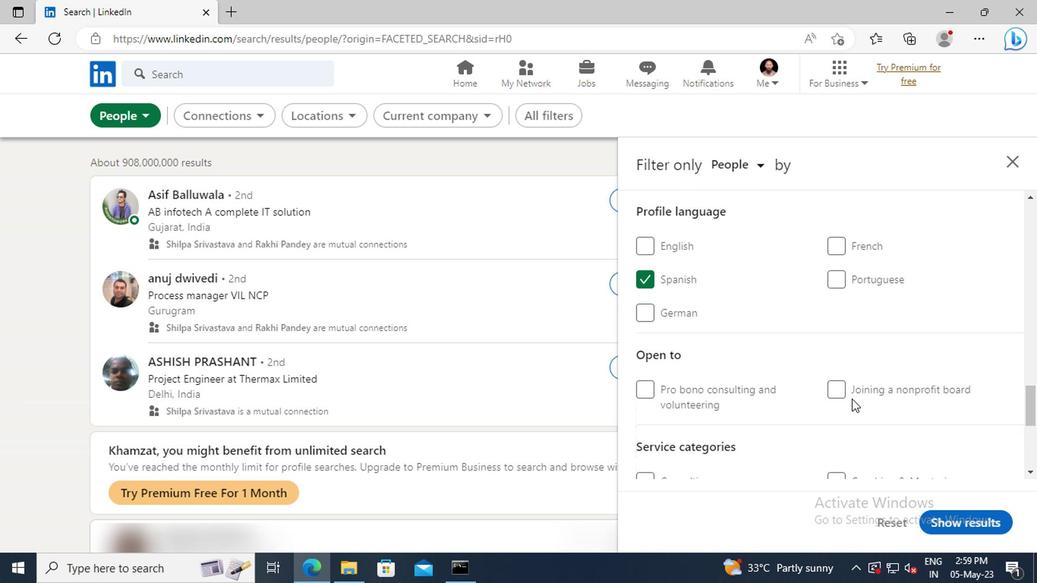 
Action: Mouse scrolled (713, 379) with delta (0, 0)
Screenshot: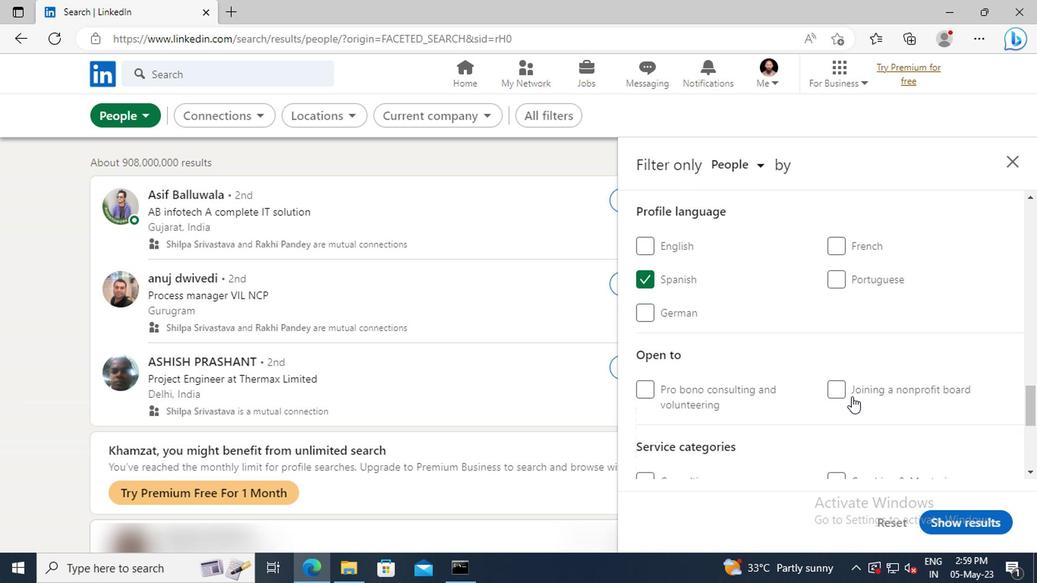 
Action: Mouse scrolled (713, 379) with delta (0, 0)
Screenshot: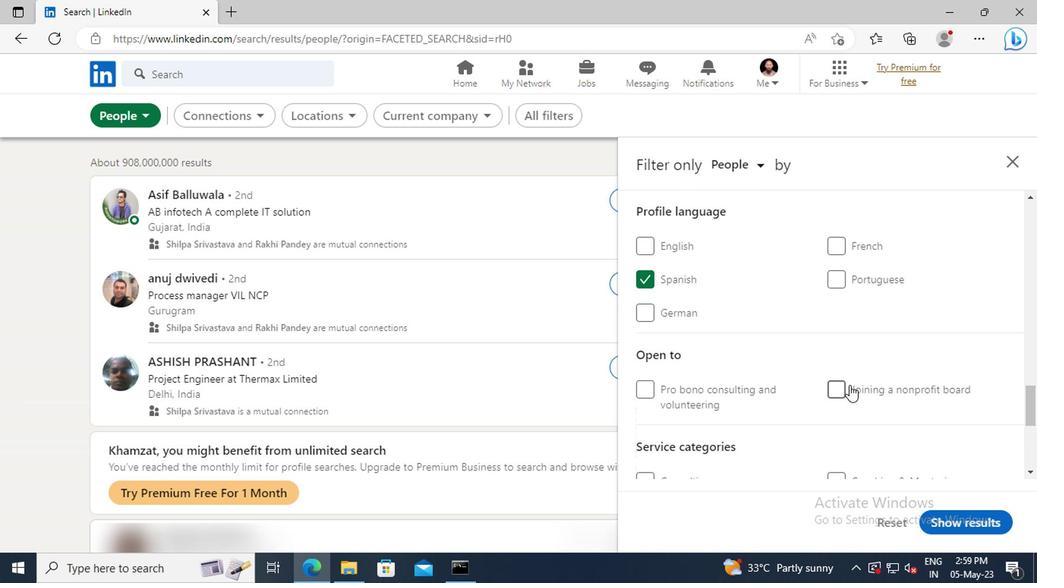 
Action: Mouse scrolled (713, 379) with delta (0, 0)
Screenshot: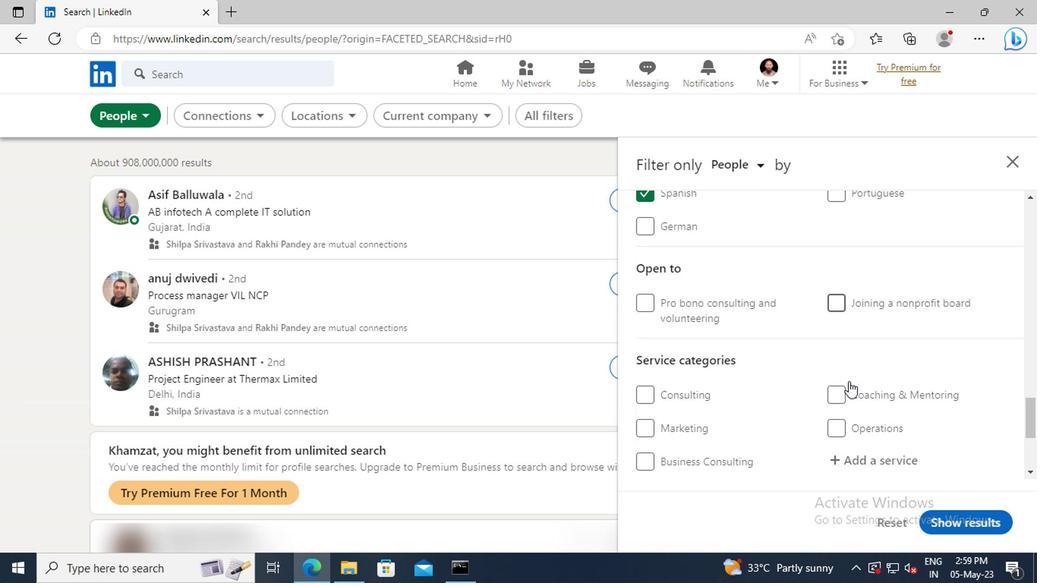 
Action: Mouse scrolled (713, 379) with delta (0, 0)
Screenshot: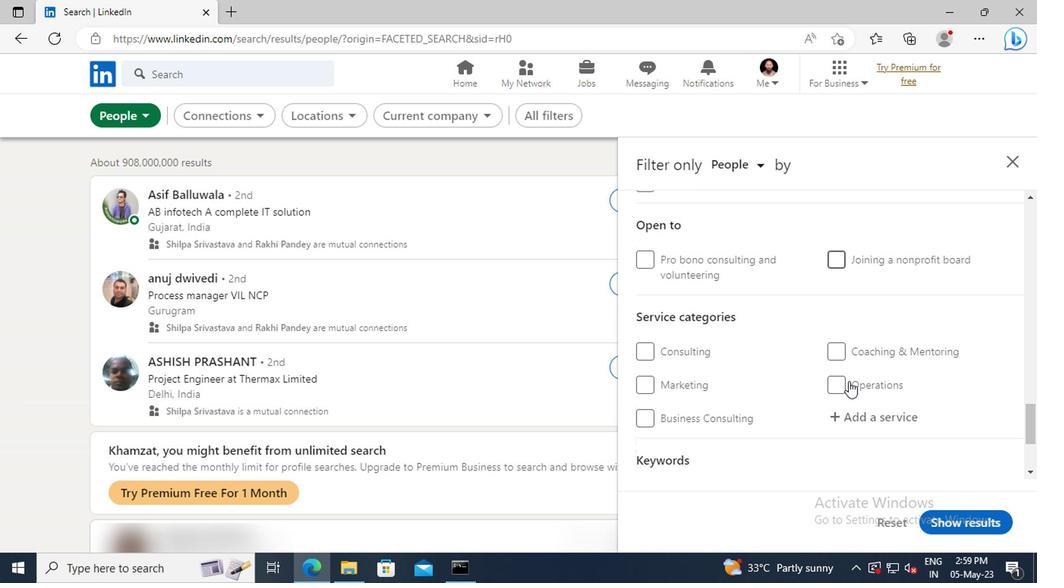 
Action: Mouse moved to (715, 378)
Screenshot: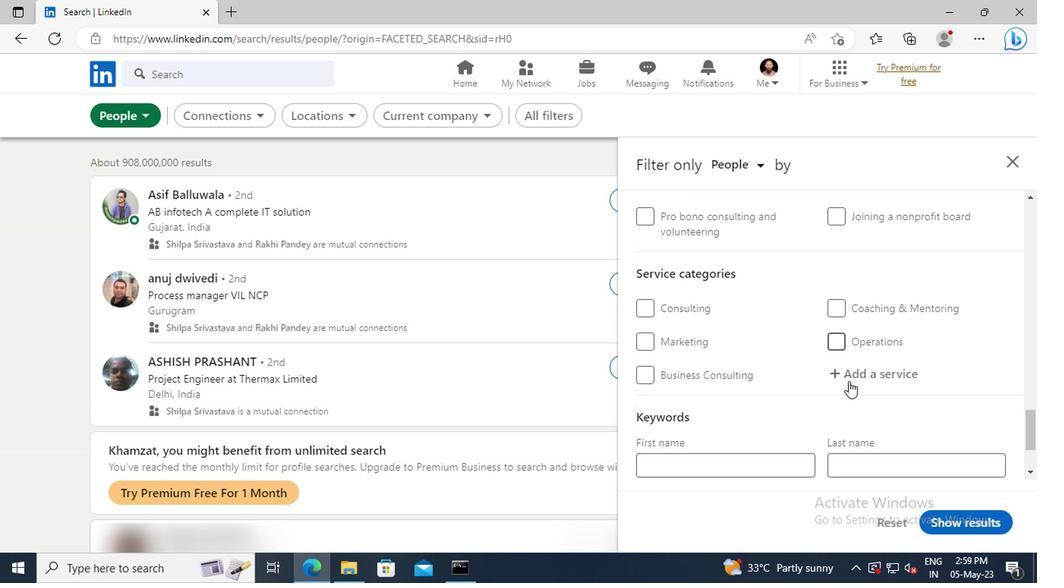 
Action: Mouse pressed left at (715, 378)
Screenshot: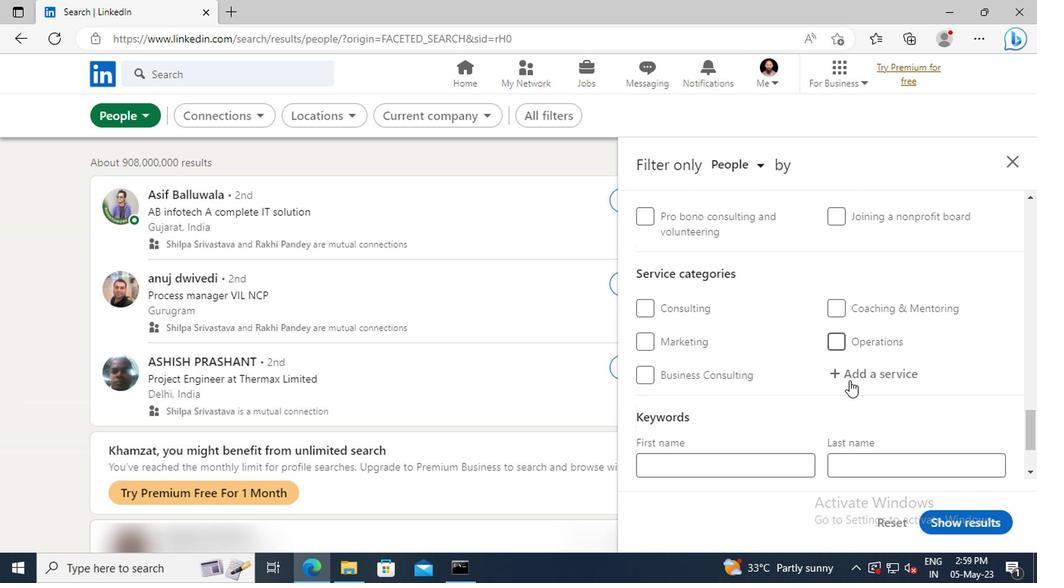 
Action: Mouse moved to (715, 378)
Screenshot: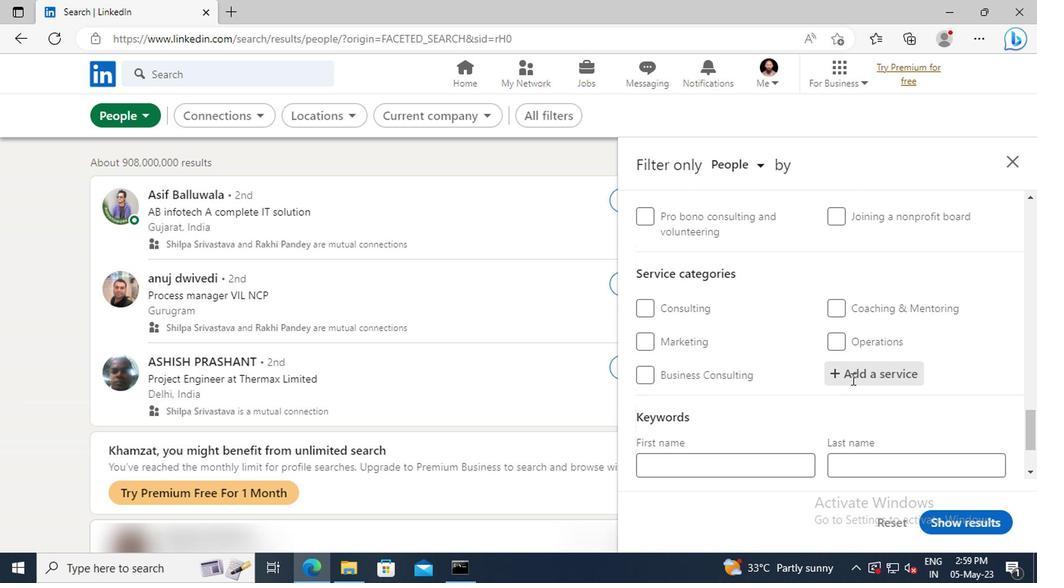 
Action: Key pressed <Key.shift>T
Screenshot: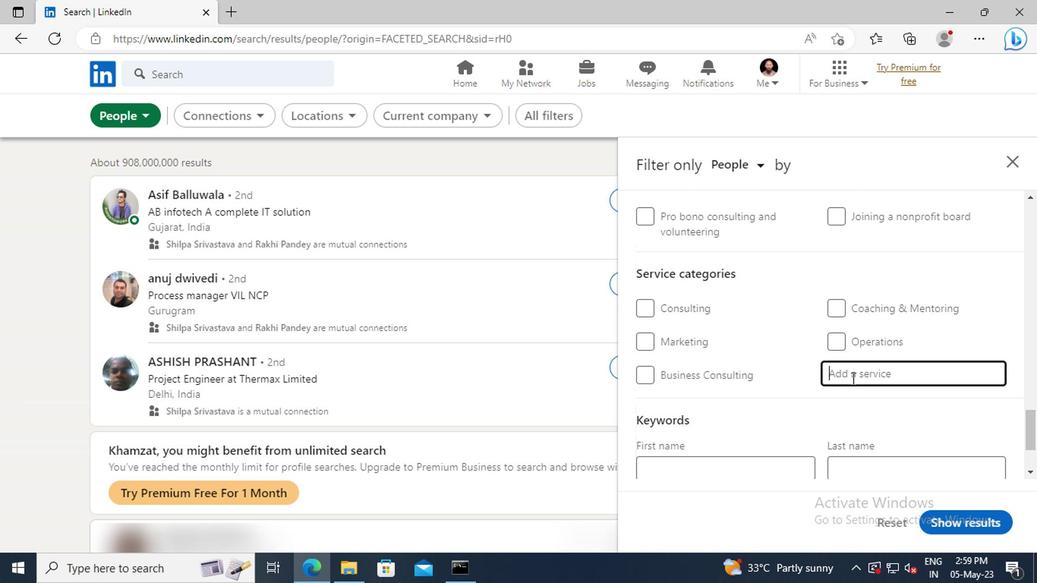 
Action: Mouse moved to (715, 377)
Screenshot: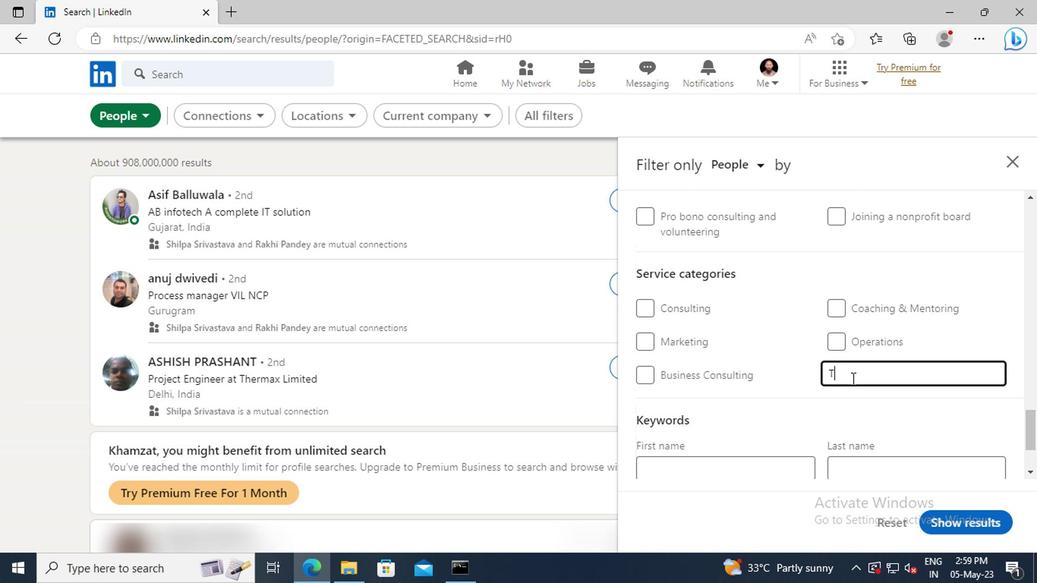 
Action: Key pressed A
Screenshot: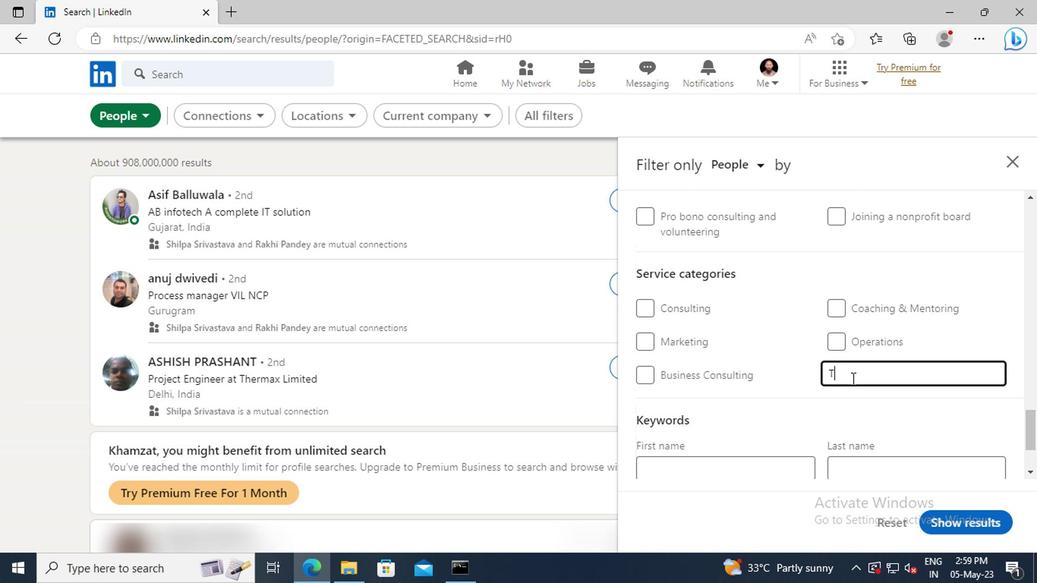 
Action: Mouse moved to (715, 377)
Screenshot: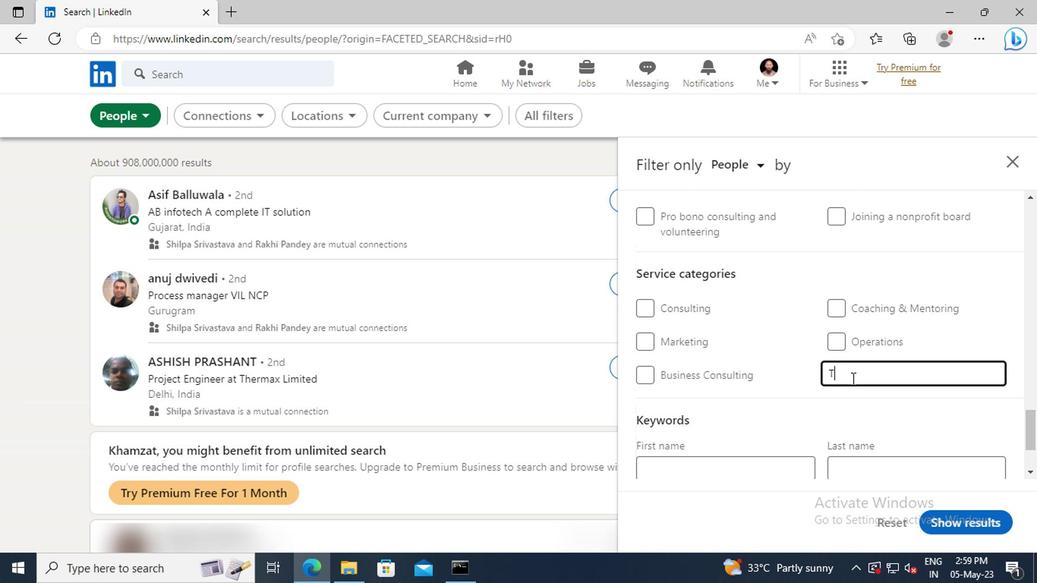 
Action: Key pressed X<Key.space><Key.shift>P
Screenshot: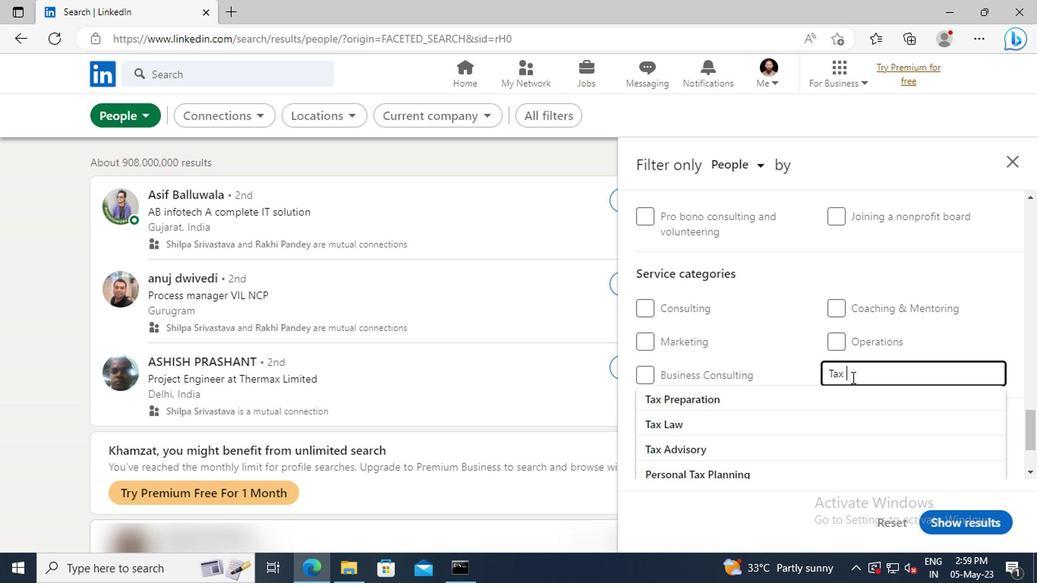 
Action: Mouse moved to (715, 388)
Screenshot: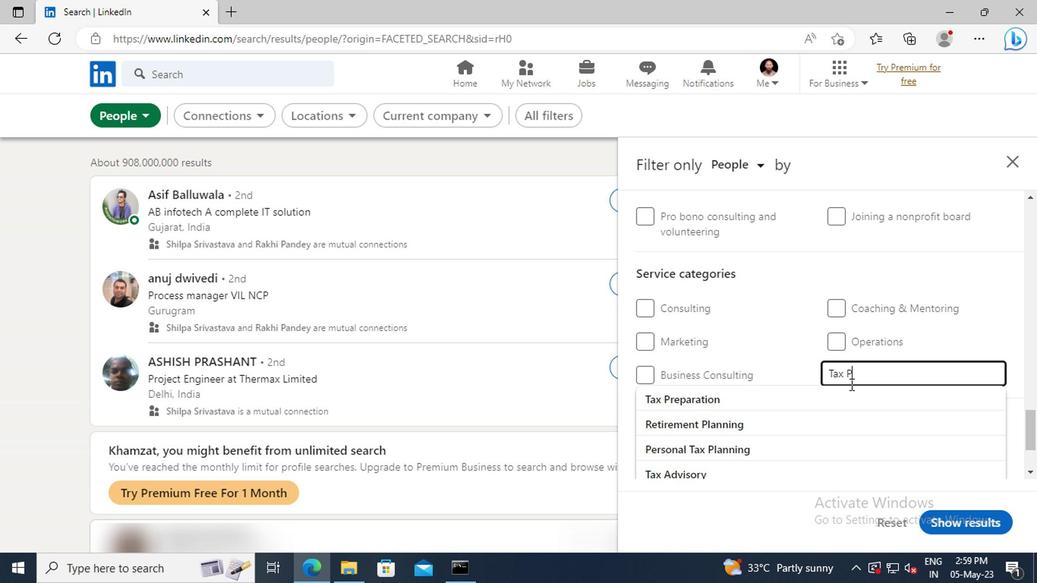 
Action: Mouse pressed left at (715, 388)
Screenshot: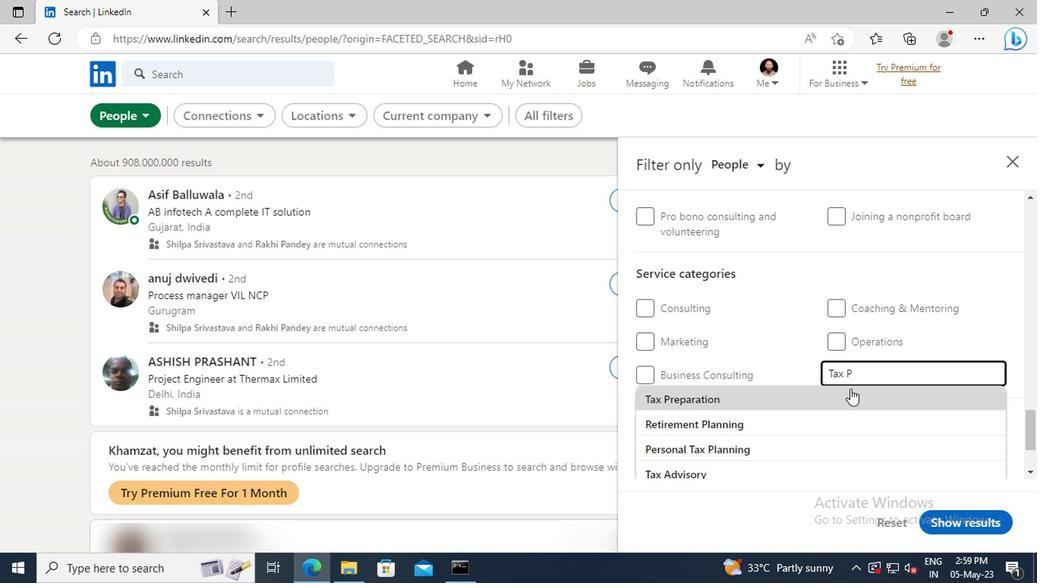 
Action: Mouse scrolled (715, 387) with delta (0, 0)
Screenshot: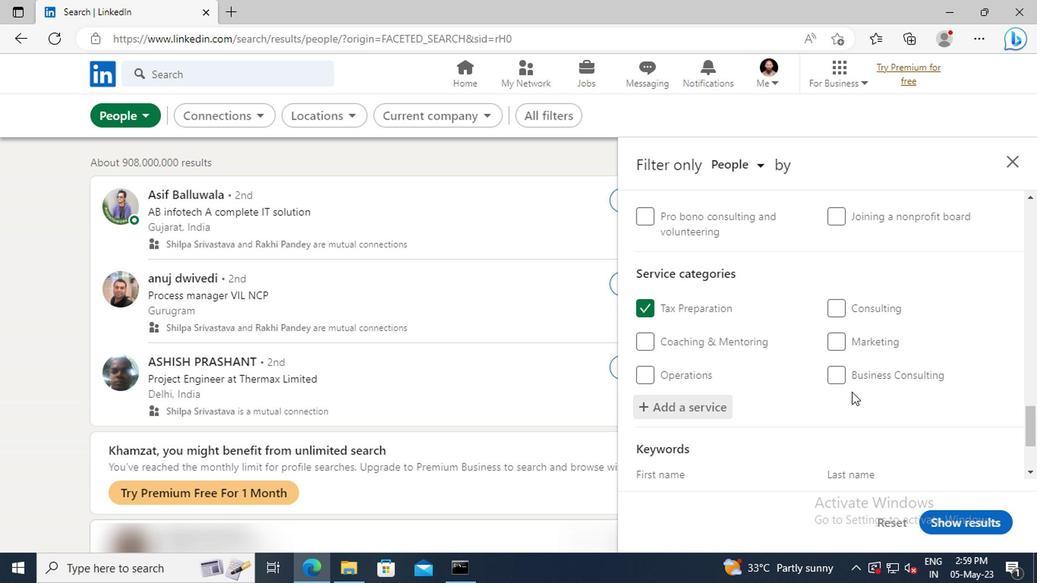 
Action: Mouse scrolled (715, 387) with delta (0, 0)
Screenshot: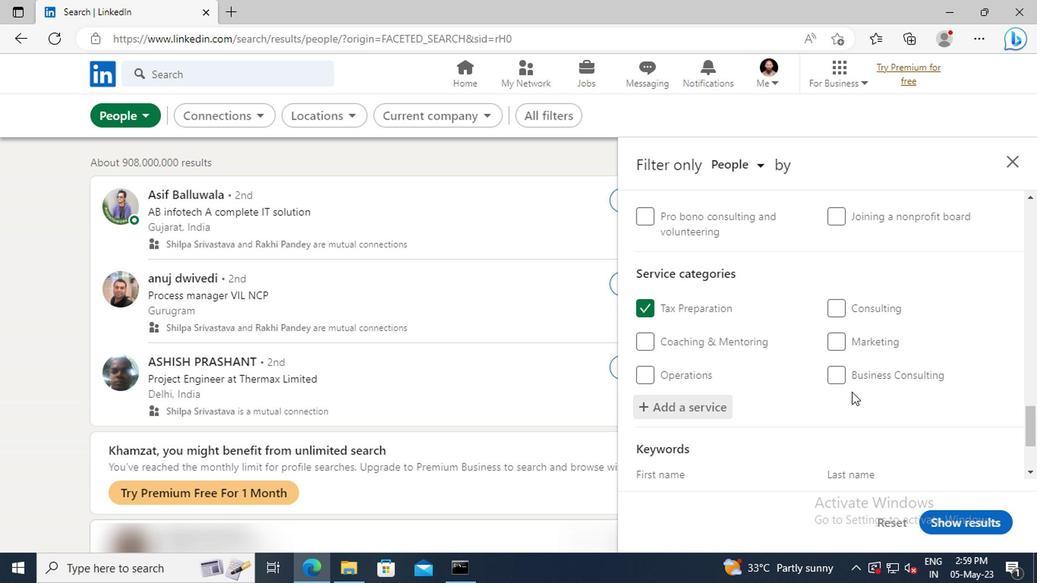 
Action: Mouse scrolled (715, 387) with delta (0, 0)
Screenshot: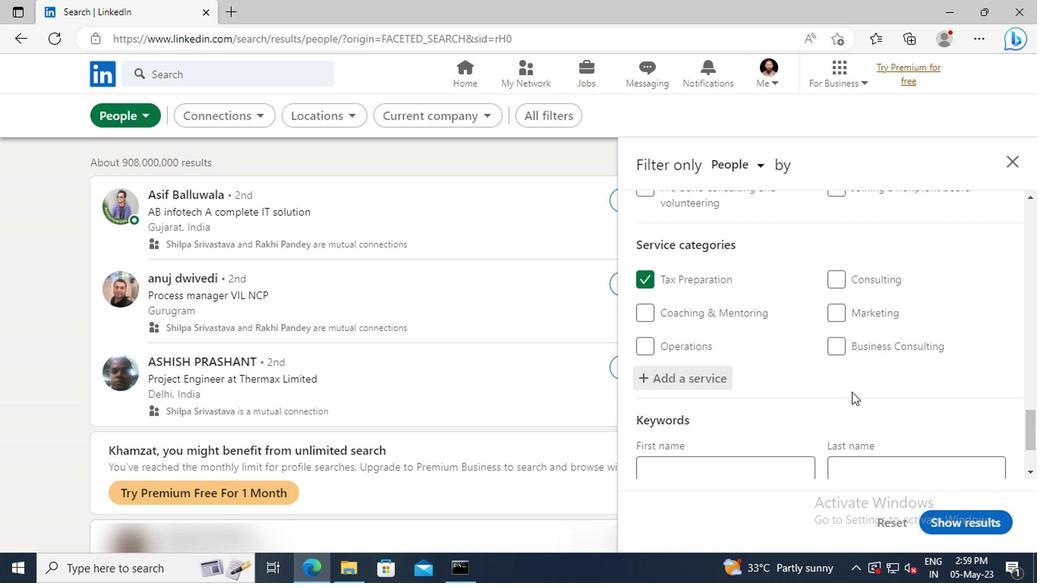 
Action: Mouse scrolled (715, 387) with delta (0, 0)
Screenshot: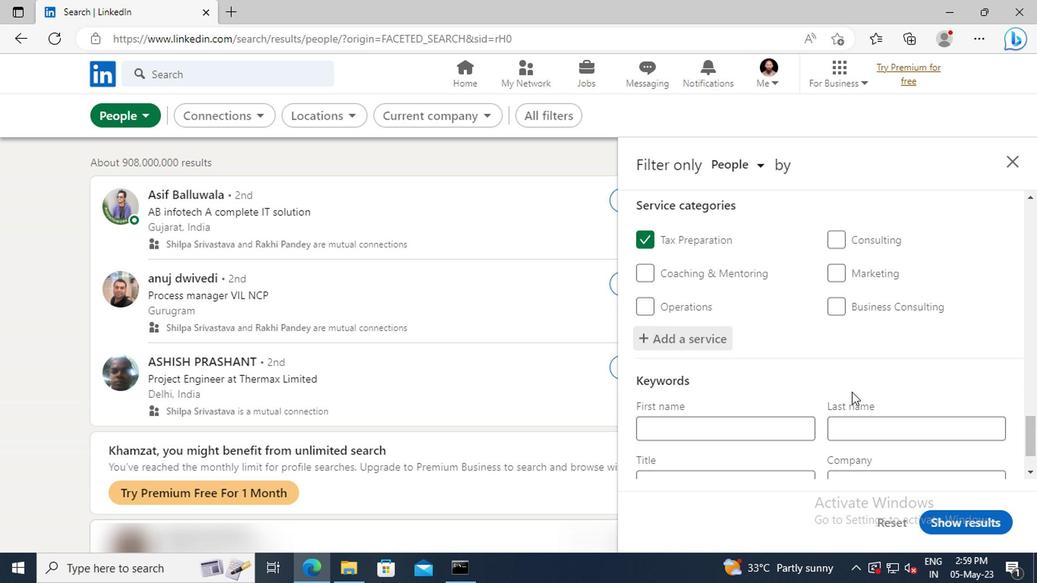 
Action: Mouse moved to (656, 401)
Screenshot: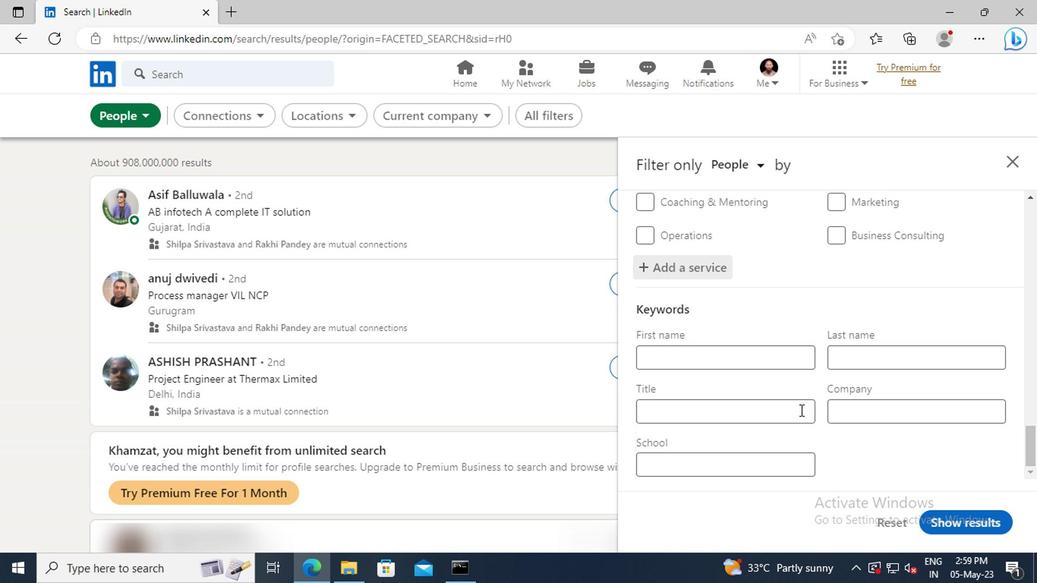 
Action: Mouse pressed left at (656, 401)
Screenshot: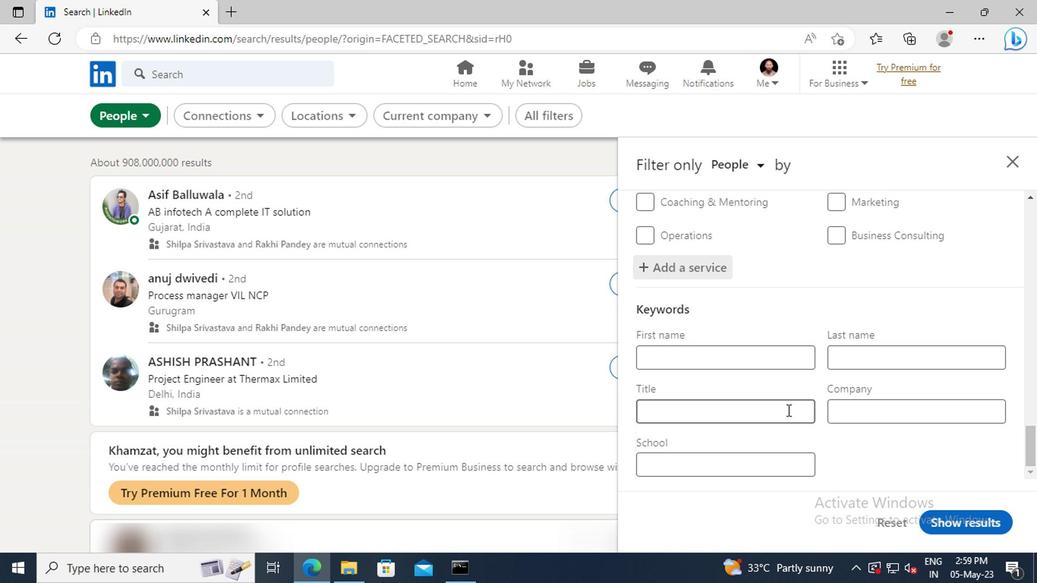 
Action: Key pressed <Key.shift>HELP<Key.space><Key.shift>DESK<Key.enter>
Screenshot: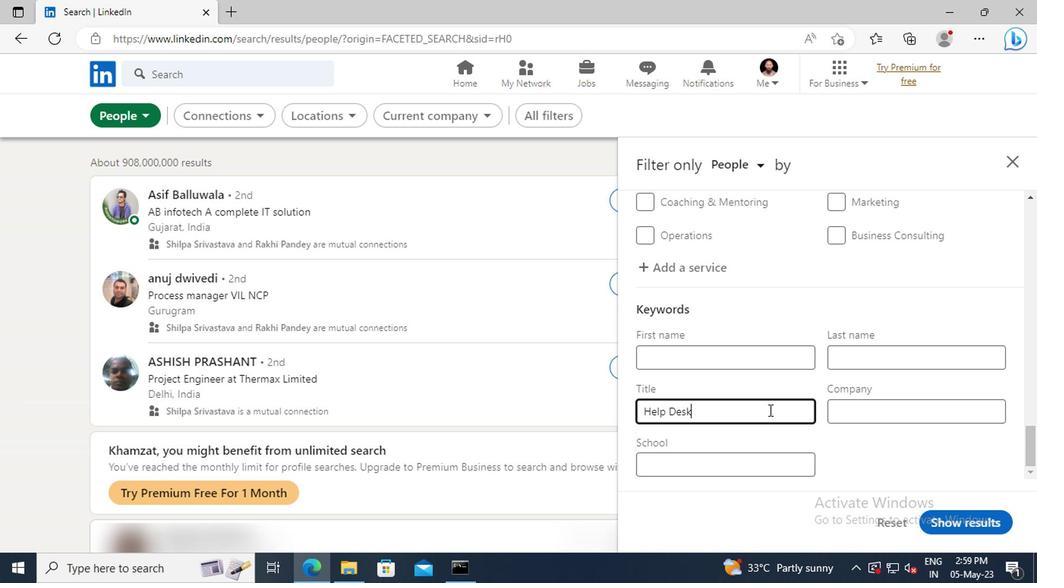 
Action: Mouse moved to (778, 482)
Screenshot: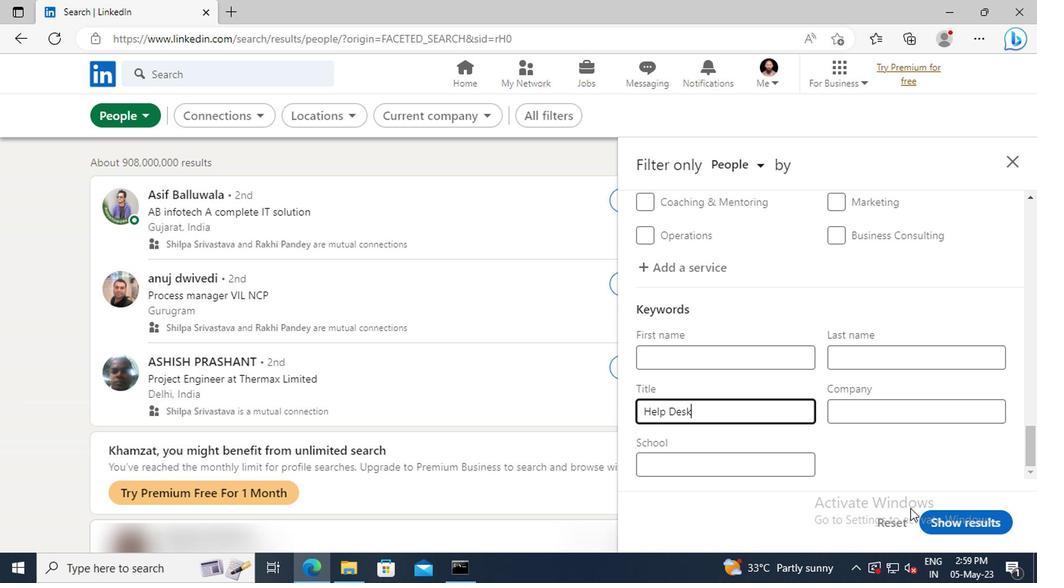 
Action: Mouse pressed left at (778, 482)
Screenshot: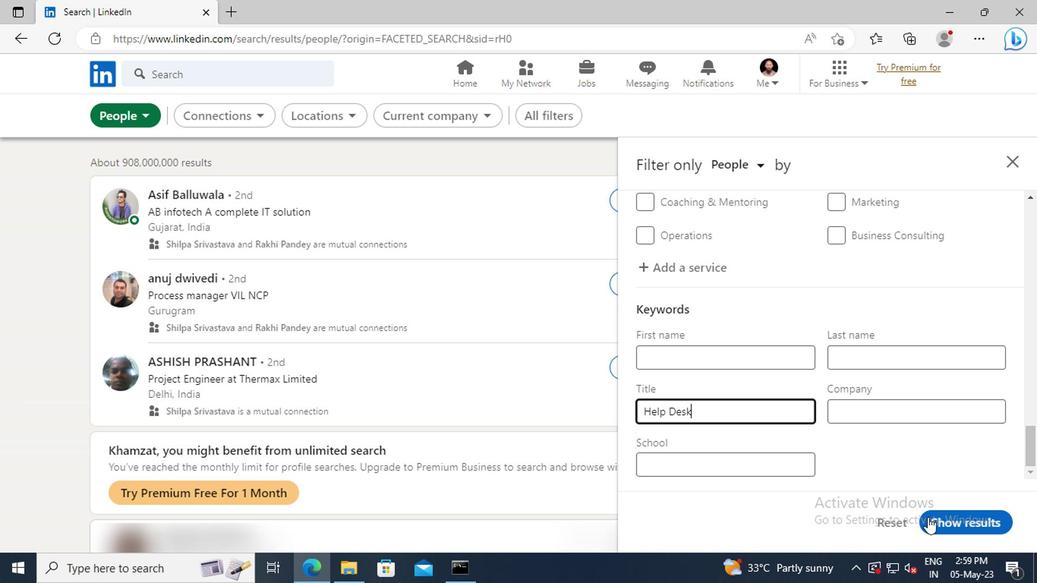 
